 Task: Find connections with filter location Parchim with filter topic #CVwith filter profile language Spanish with filter current company LANXESS with filter school Medical jobs updates with filter industry Retail Apparel and Fashion with filter service category Public Speaking with filter keywords title Construction Worker
Action: Mouse moved to (654, 114)
Screenshot: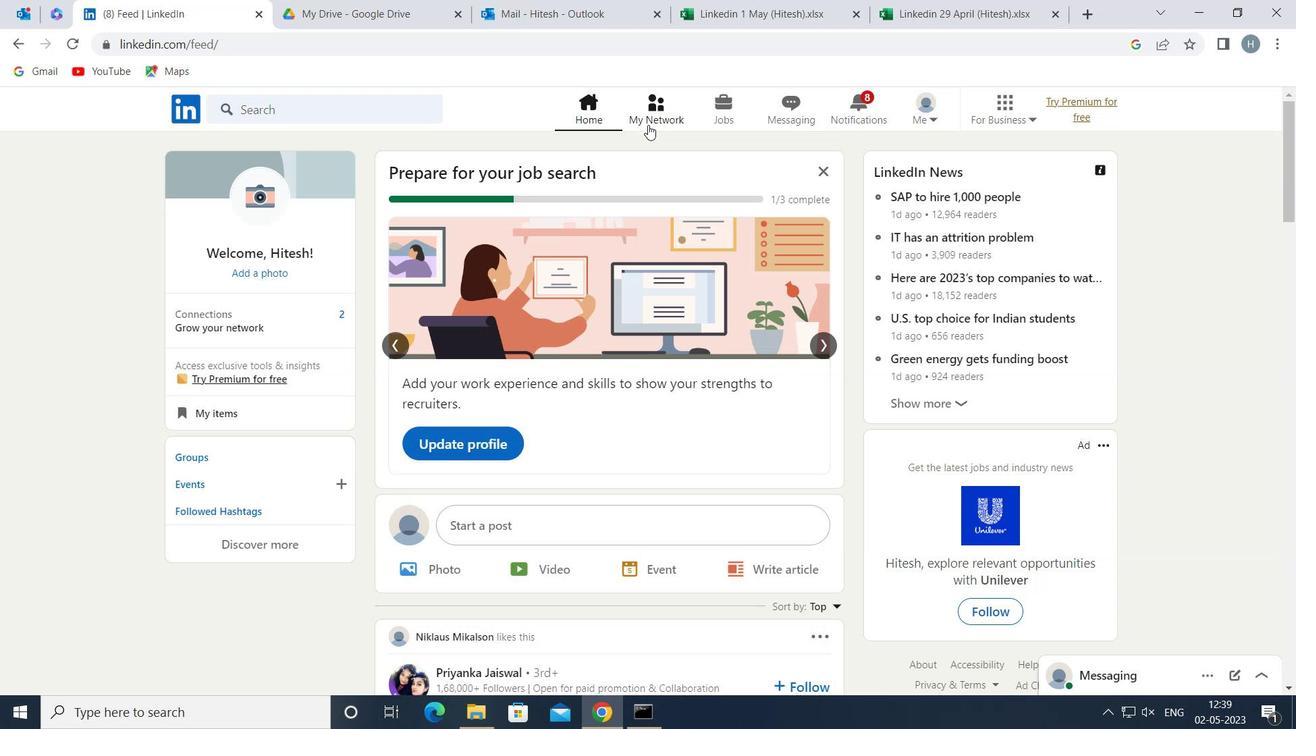 
Action: Mouse pressed left at (654, 114)
Screenshot: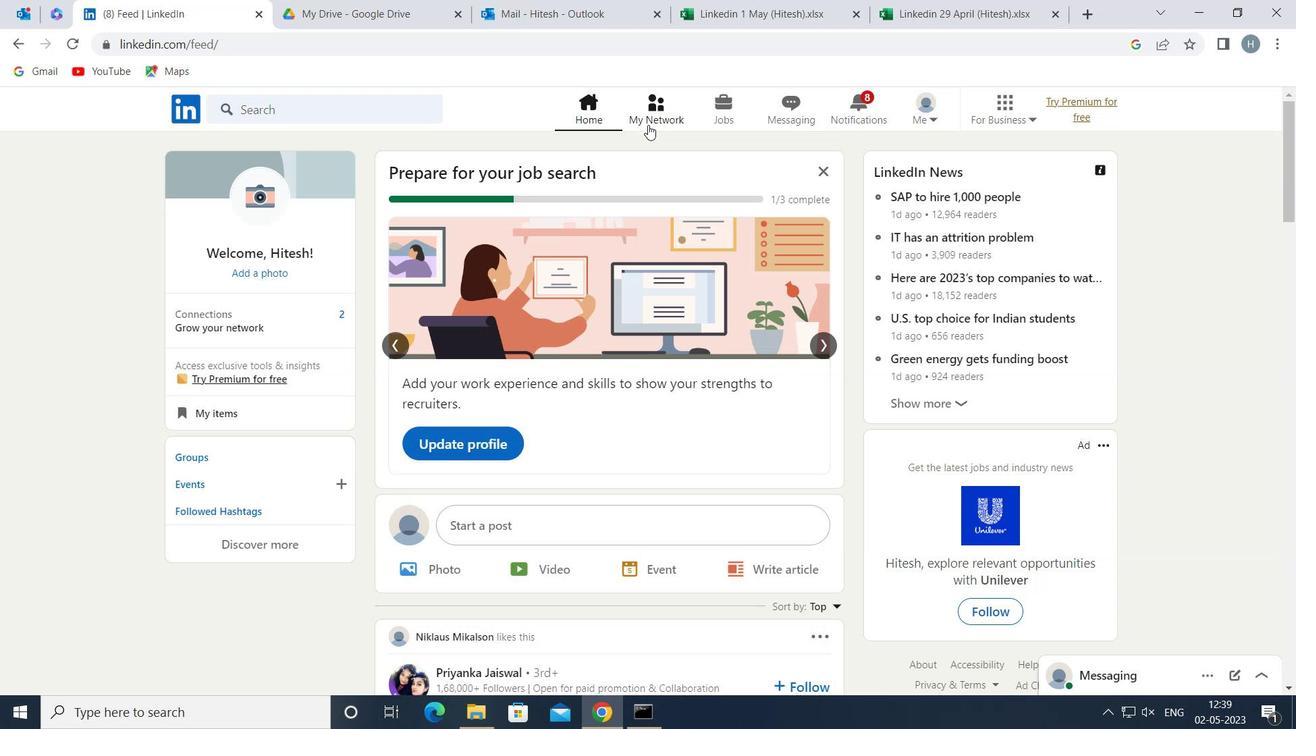 
Action: Mouse moved to (374, 205)
Screenshot: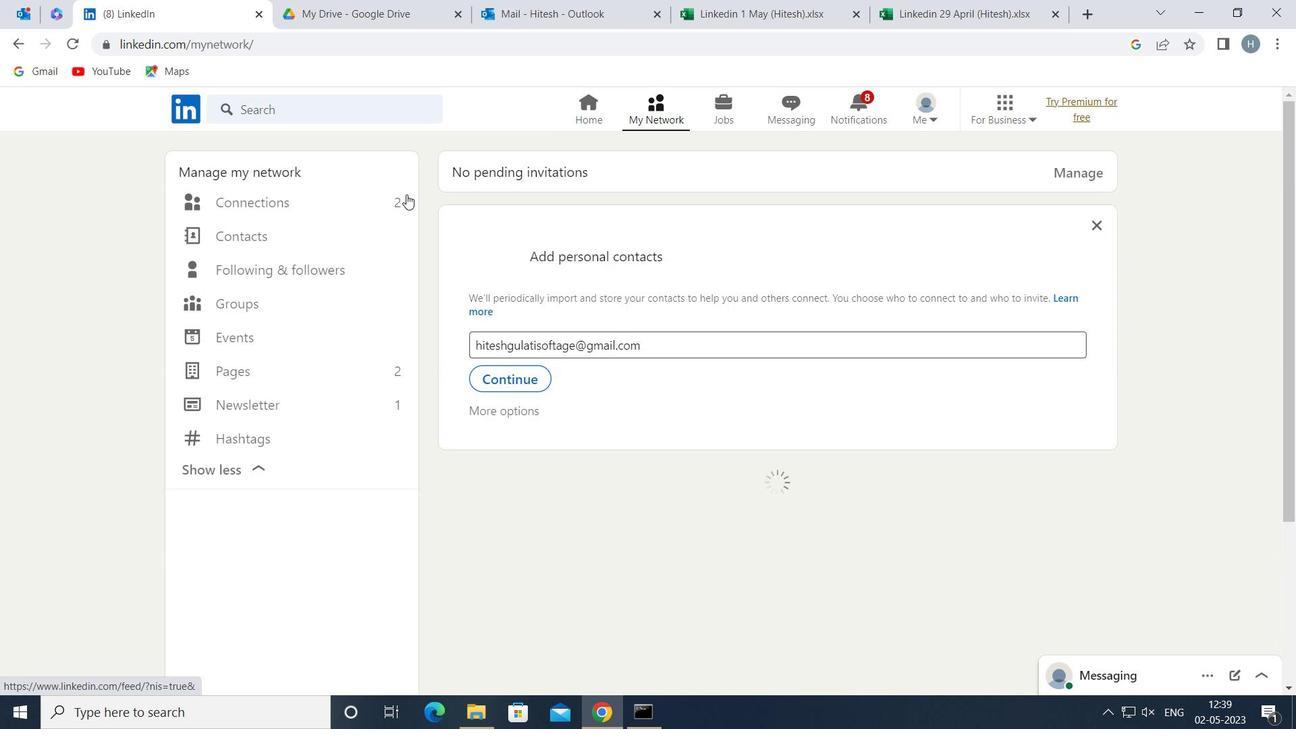 
Action: Mouse pressed left at (374, 205)
Screenshot: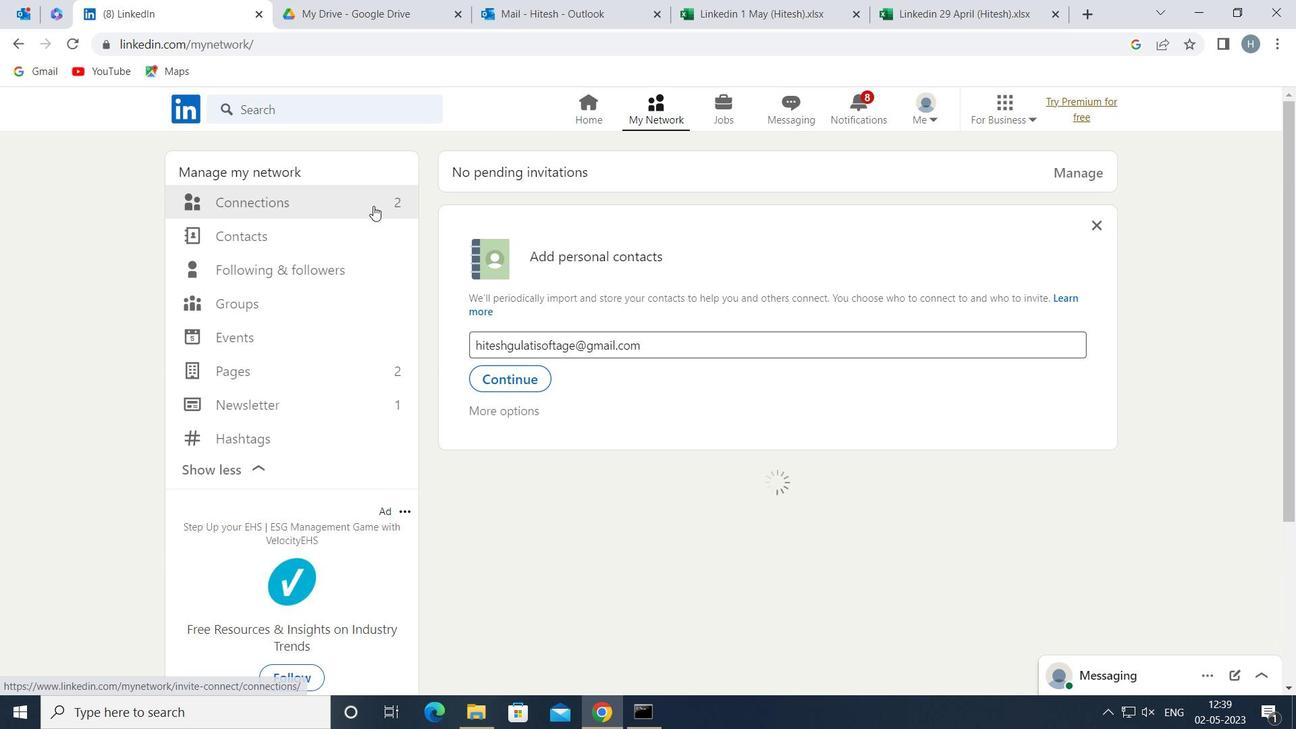 
Action: Mouse moved to (739, 202)
Screenshot: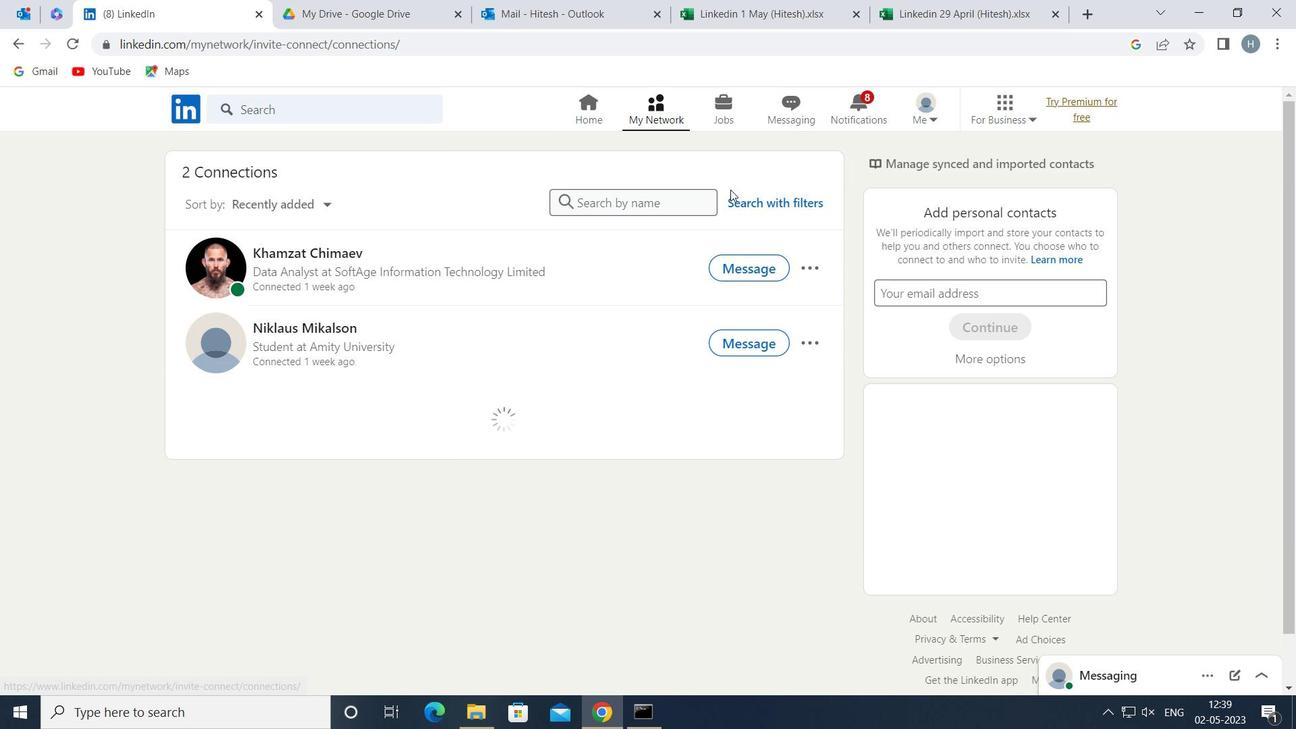 
Action: Mouse pressed left at (739, 202)
Screenshot: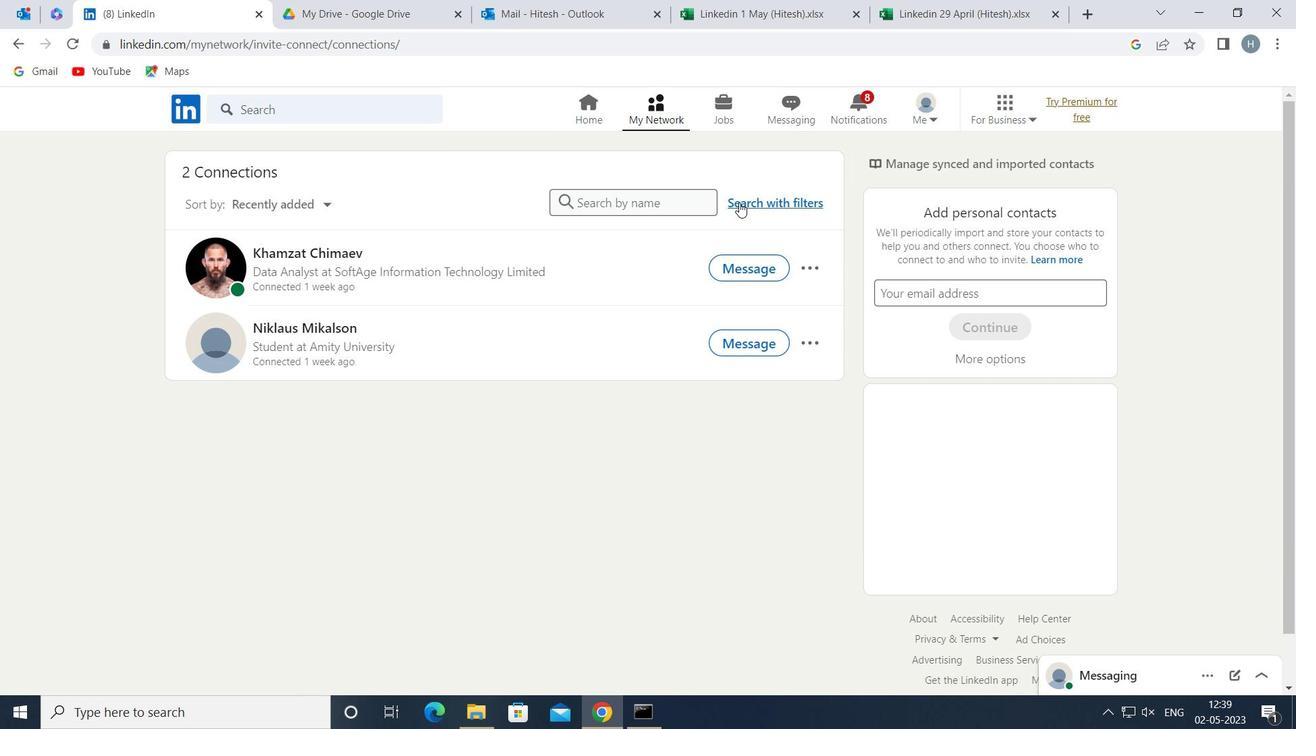 
Action: Mouse moved to (696, 157)
Screenshot: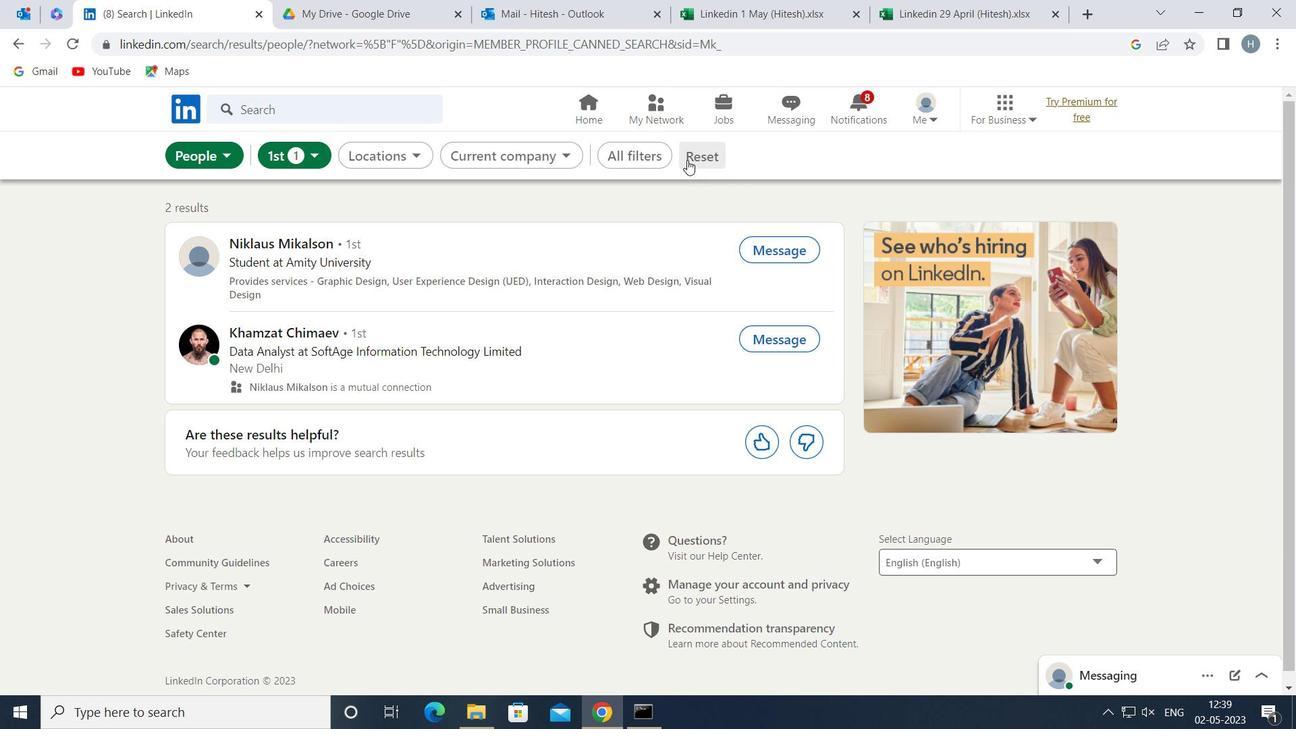 
Action: Mouse pressed left at (696, 157)
Screenshot: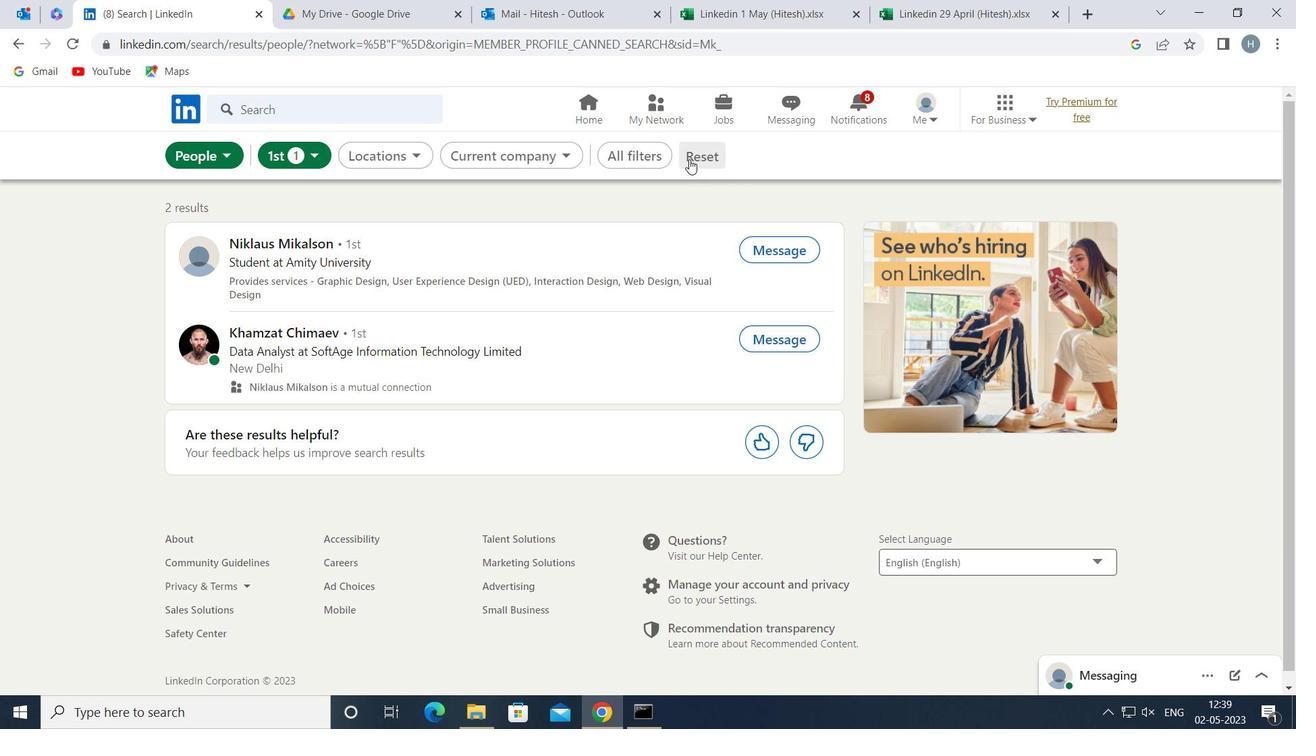 
Action: Mouse moved to (686, 151)
Screenshot: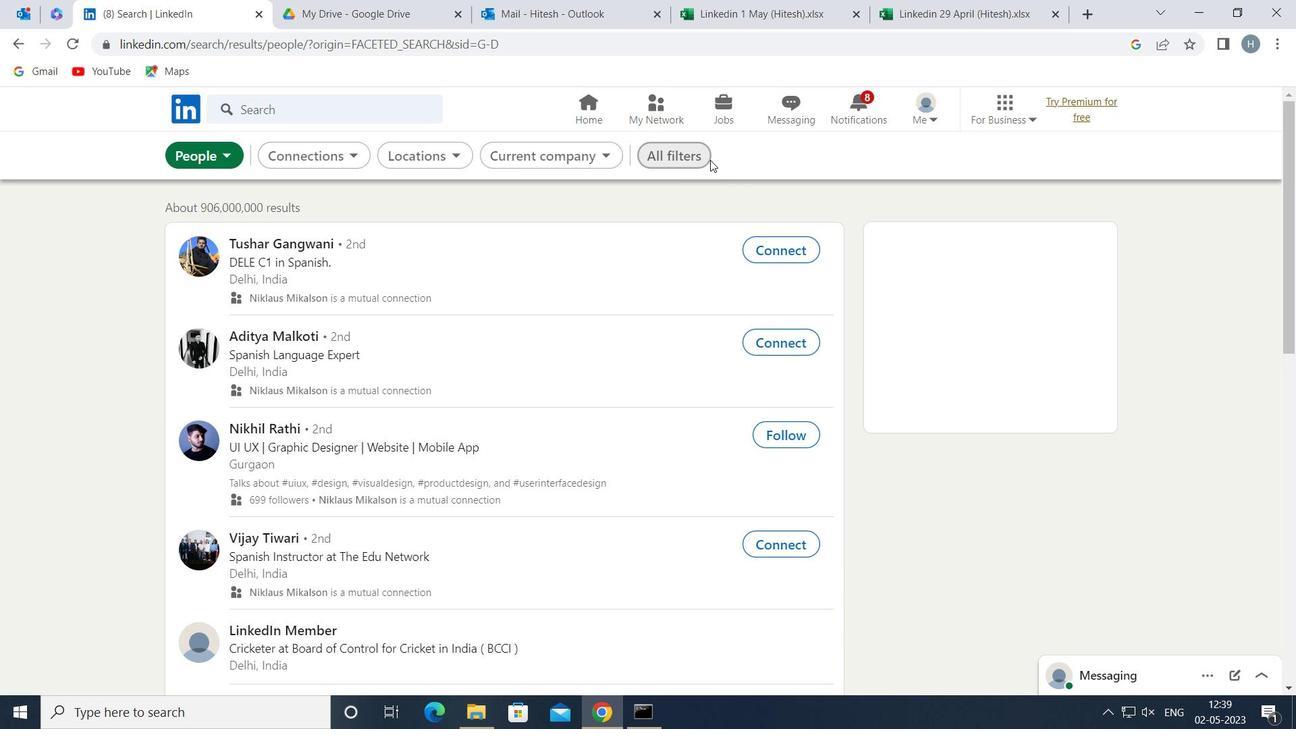 
Action: Mouse pressed left at (686, 151)
Screenshot: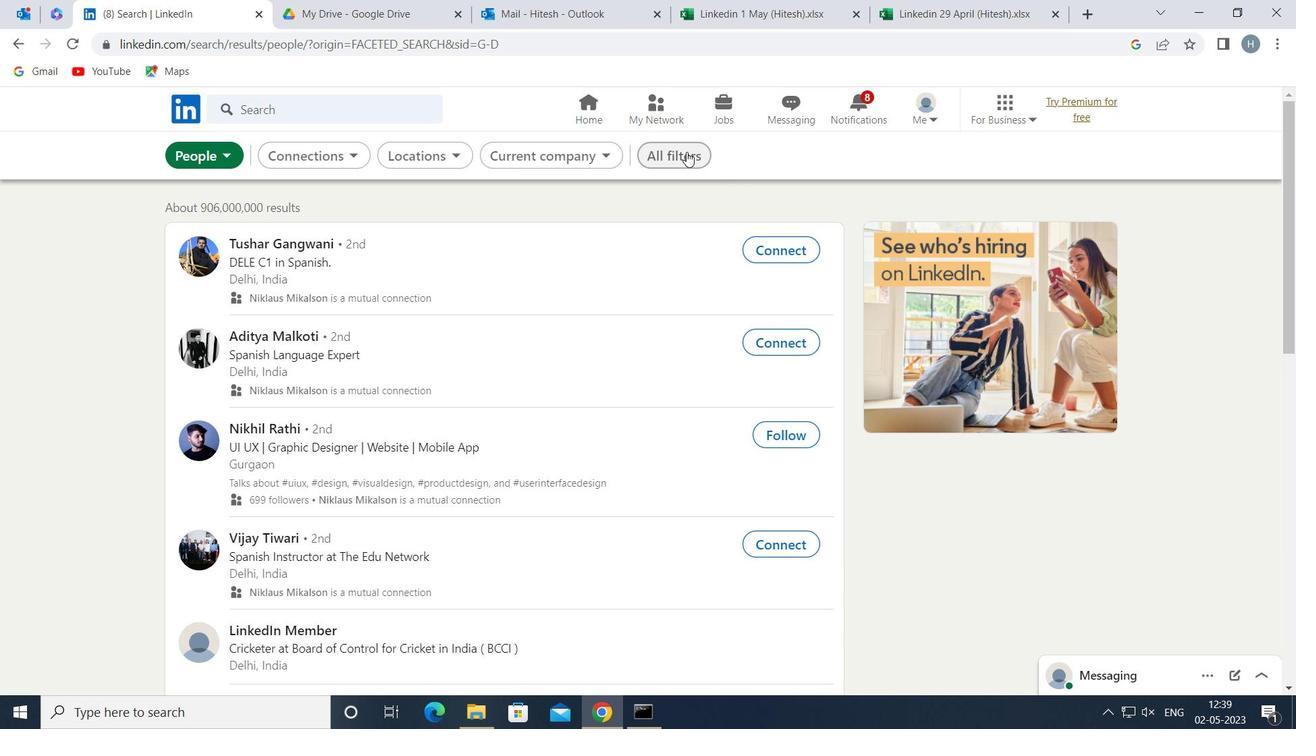 
Action: Mouse moved to (973, 295)
Screenshot: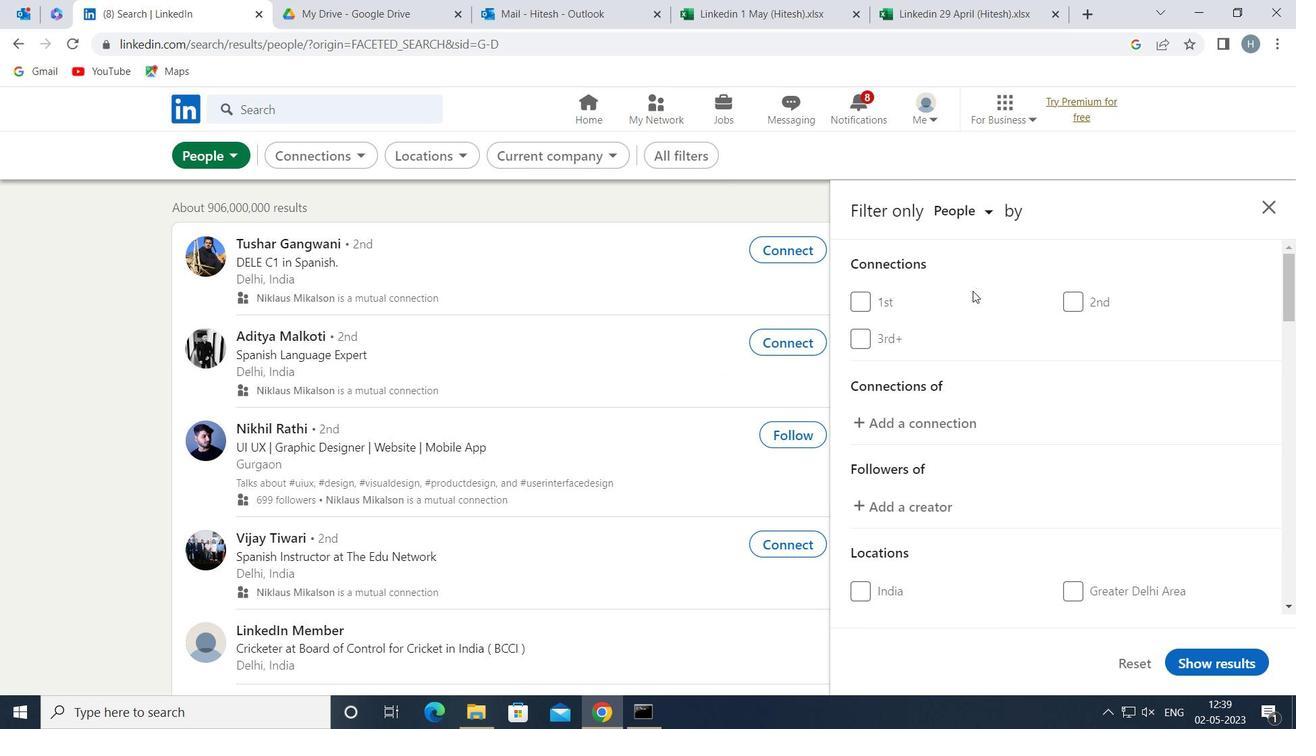 
Action: Mouse scrolled (973, 295) with delta (0, 0)
Screenshot: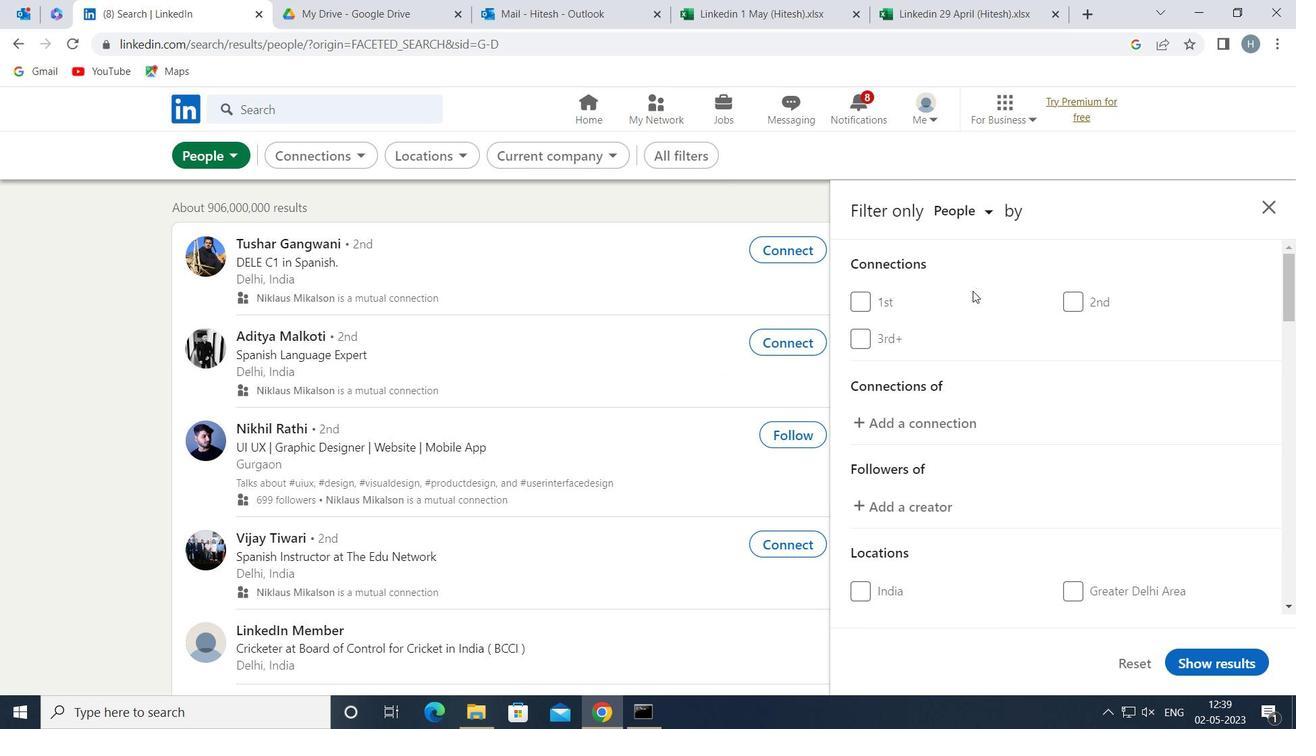 
Action: Mouse moved to (973, 298)
Screenshot: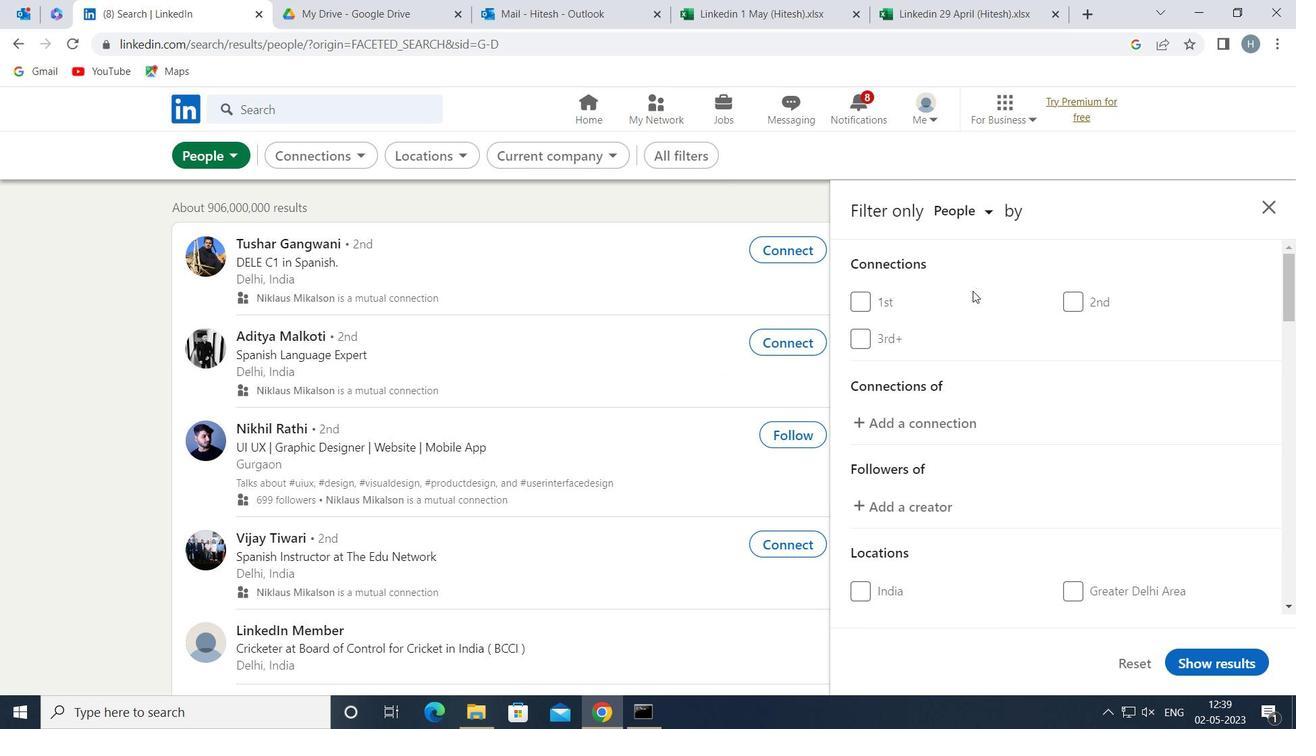 
Action: Mouse scrolled (973, 297) with delta (0, 0)
Screenshot: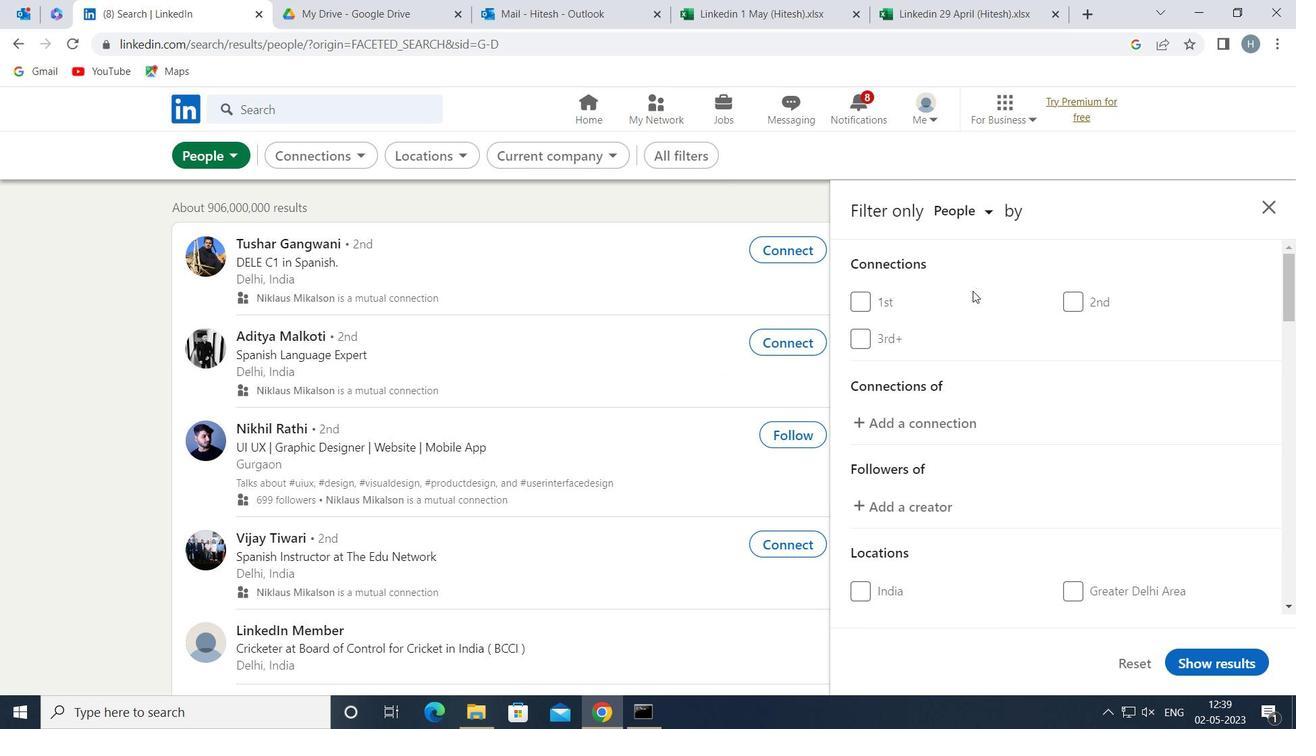 
Action: Mouse moved to (973, 302)
Screenshot: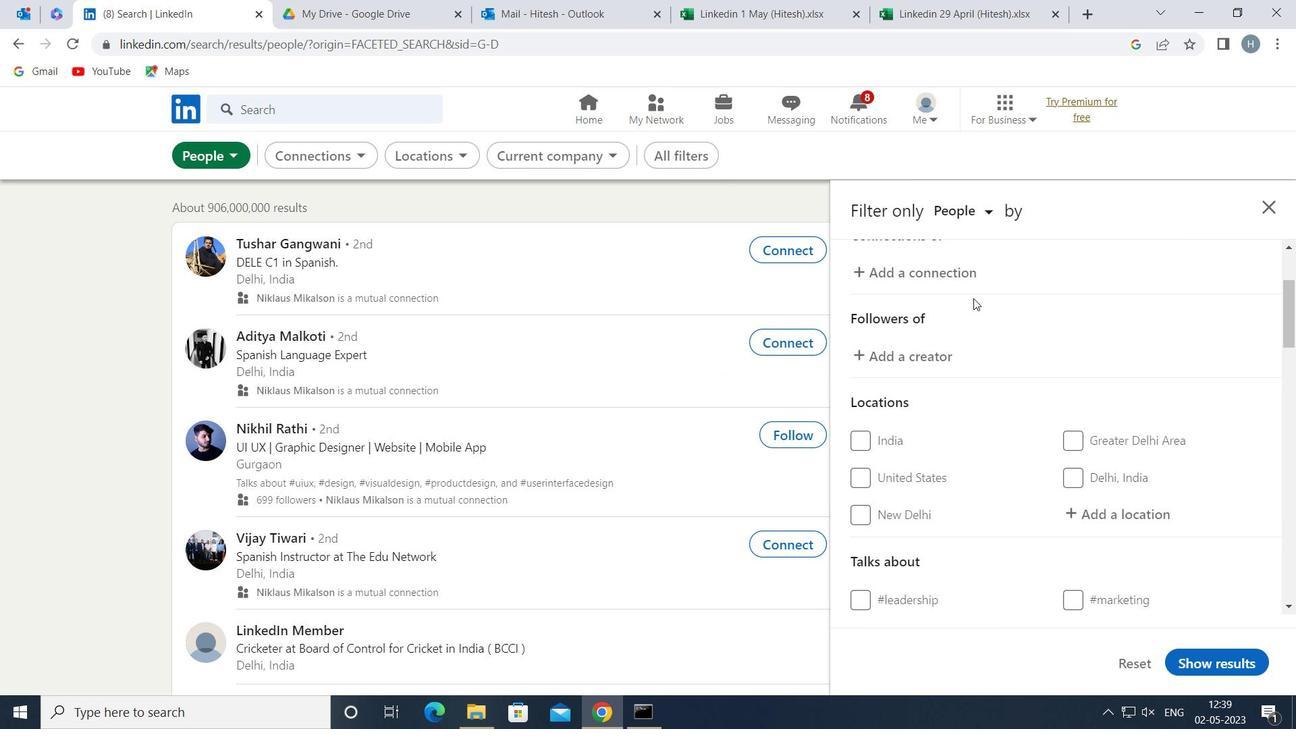 
Action: Mouse scrolled (973, 301) with delta (0, 0)
Screenshot: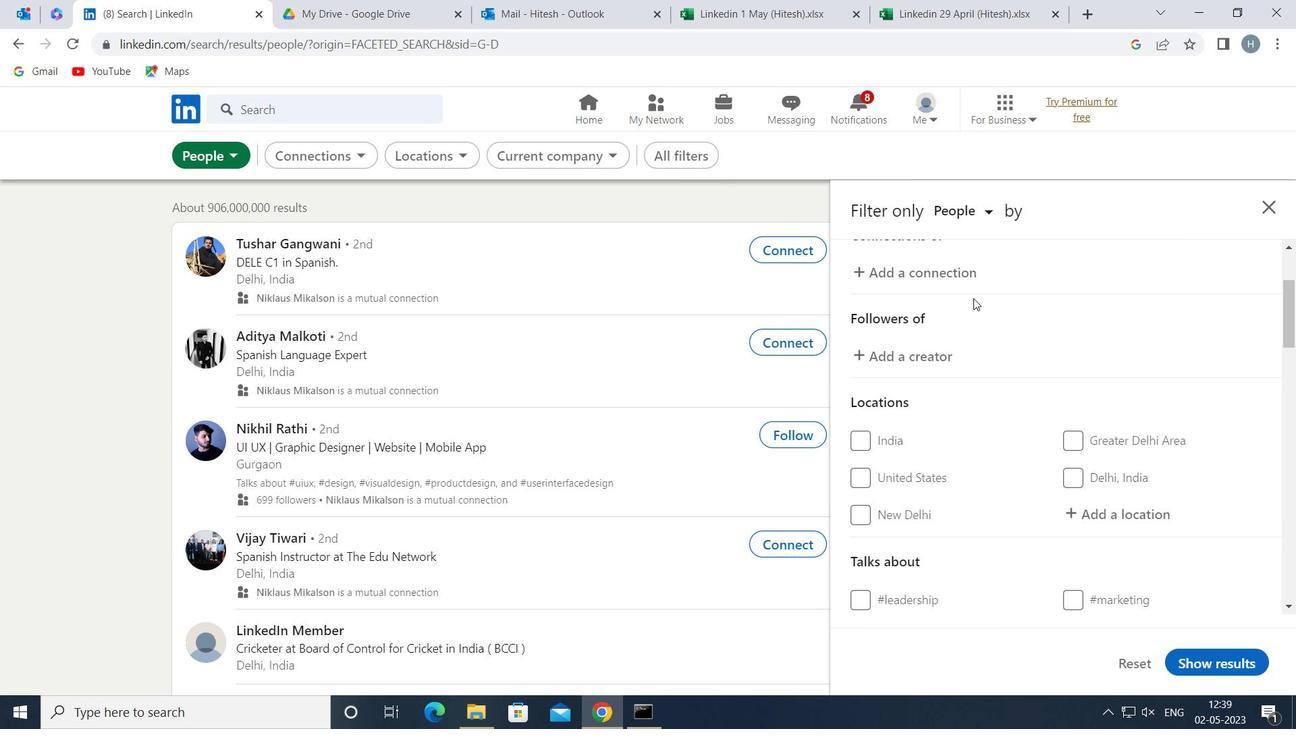 
Action: Mouse moved to (1089, 405)
Screenshot: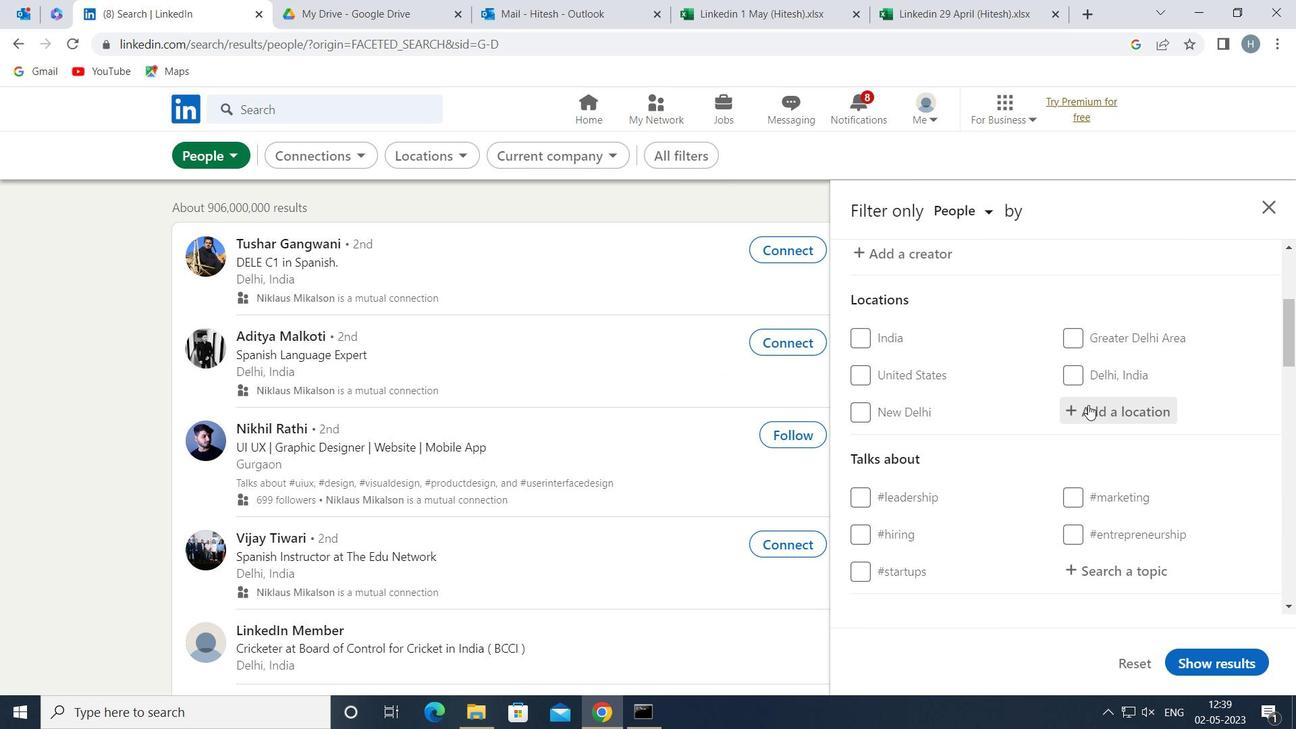 
Action: Mouse pressed left at (1089, 405)
Screenshot: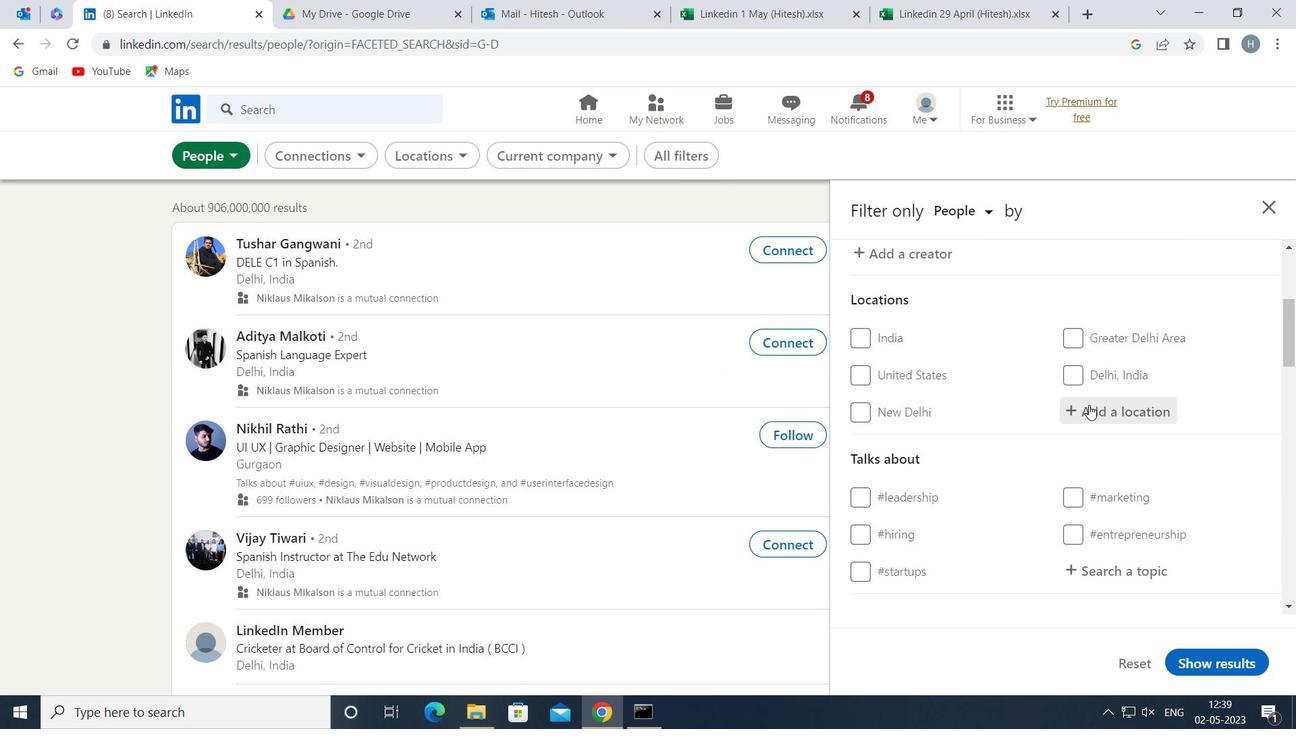 
Action: Mouse moved to (1092, 405)
Screenshot: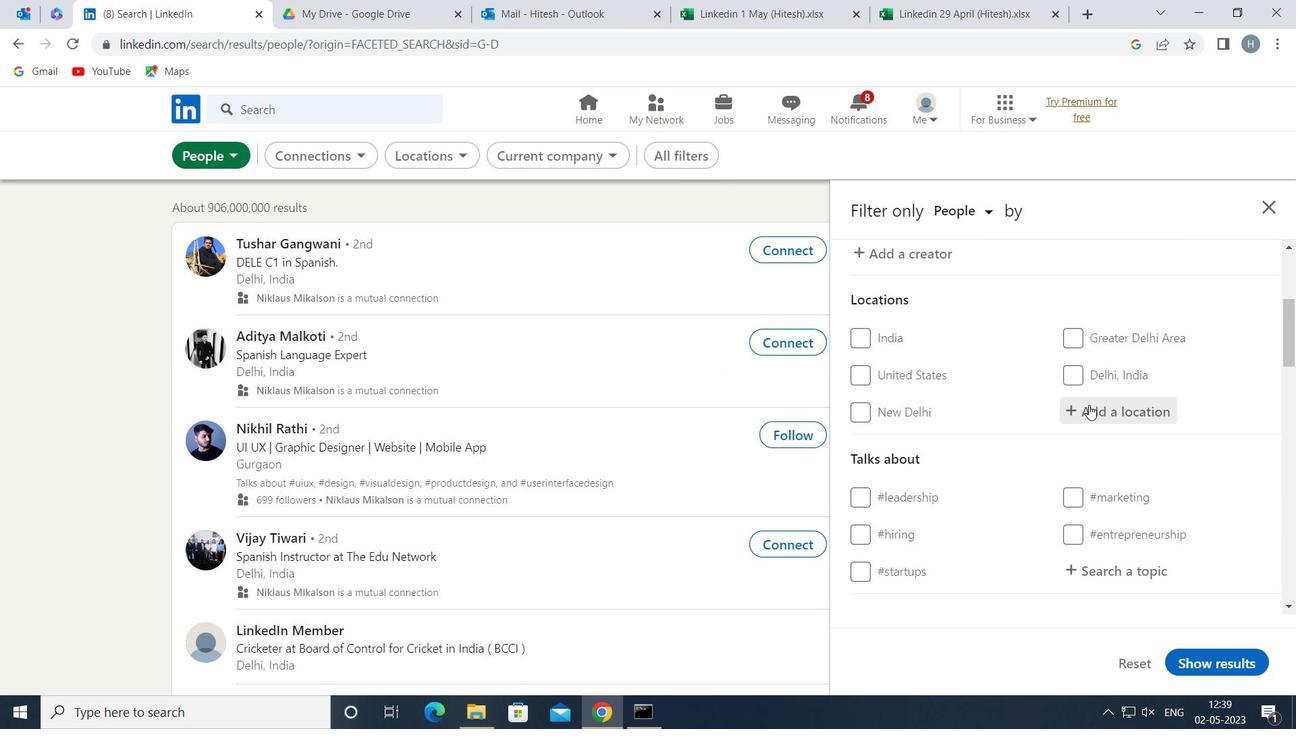 
Action: Key pressed <Key.shift>PARCHIM
Screenshot: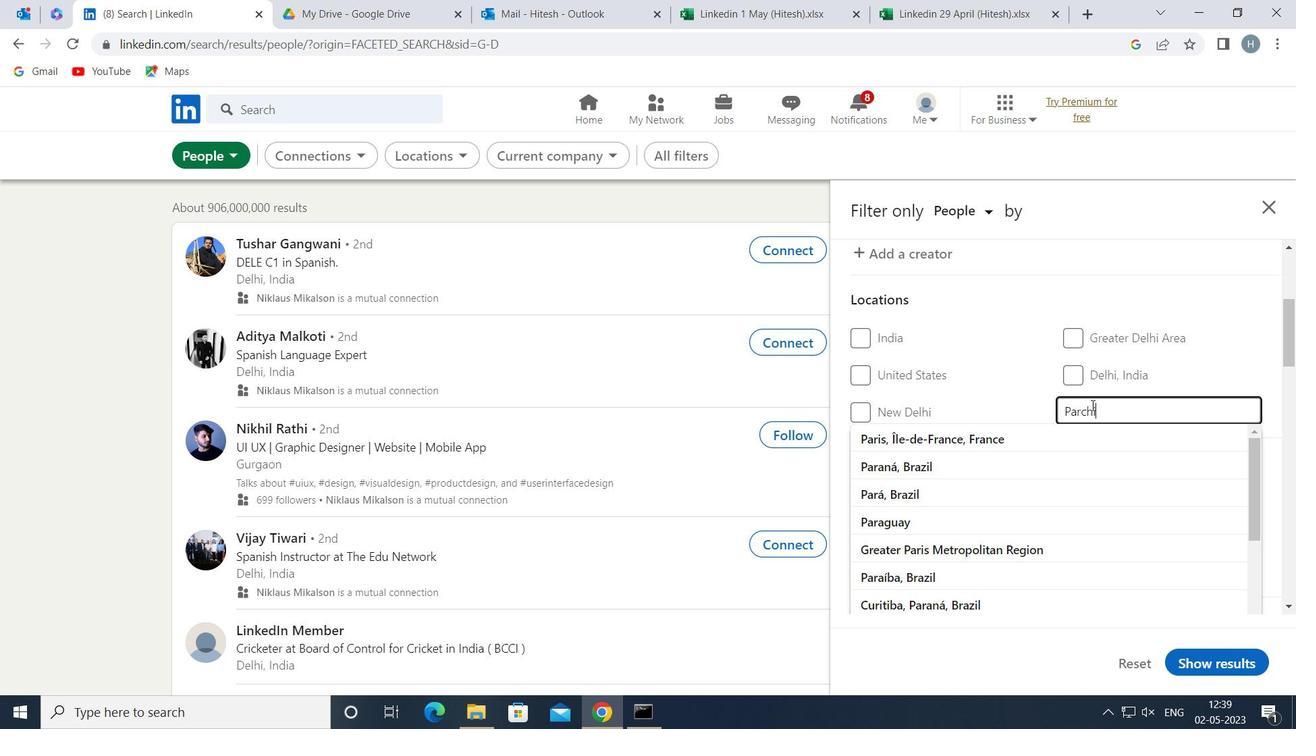 
Action: Mouse moved to (1134, 434)
Screenshot: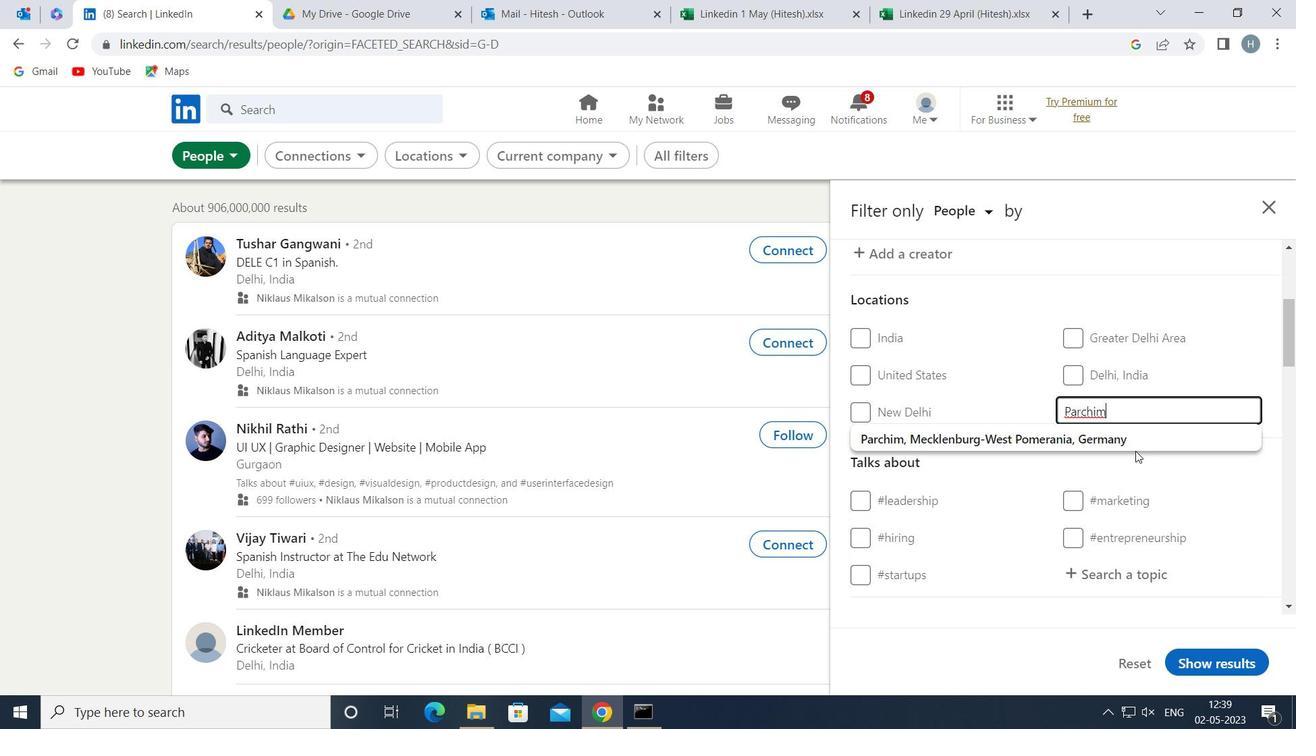 
Action: Mouse pressed left at (1134, 434)
Screenshot: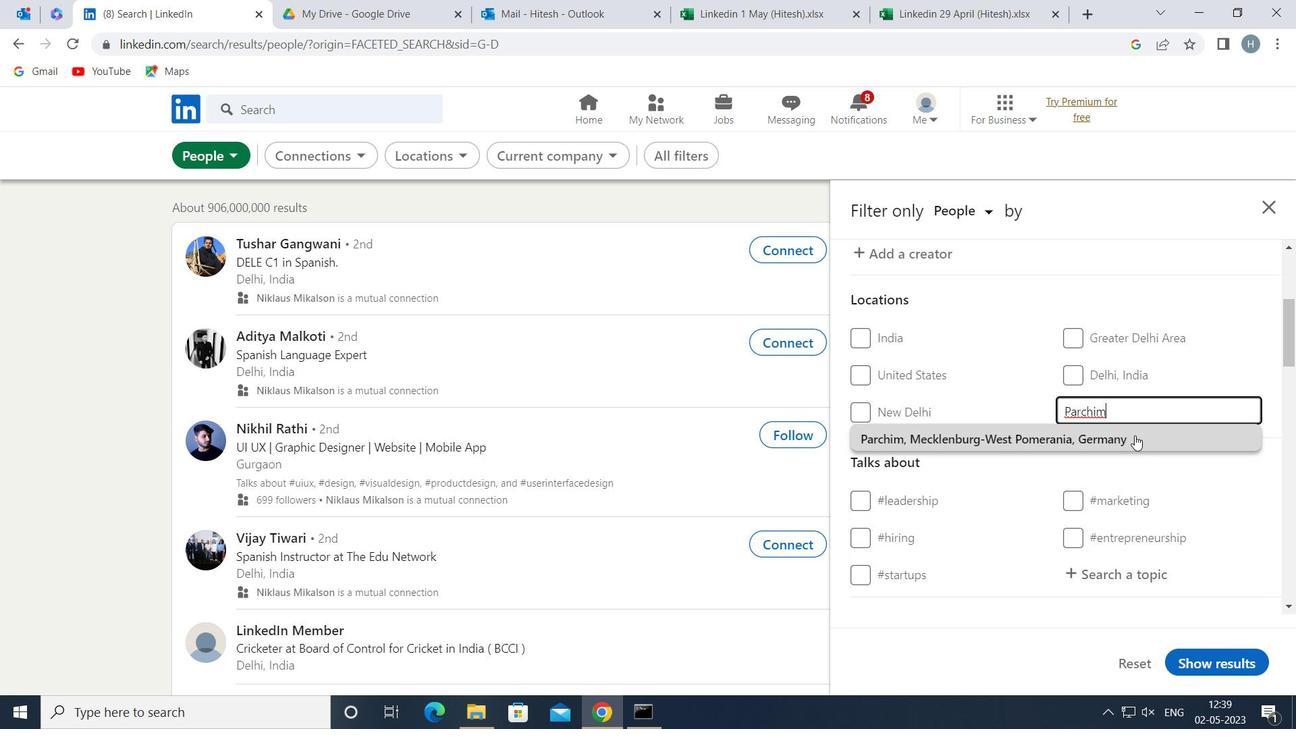 
Action: Mouse moved to (1130, 443)
Screenshot: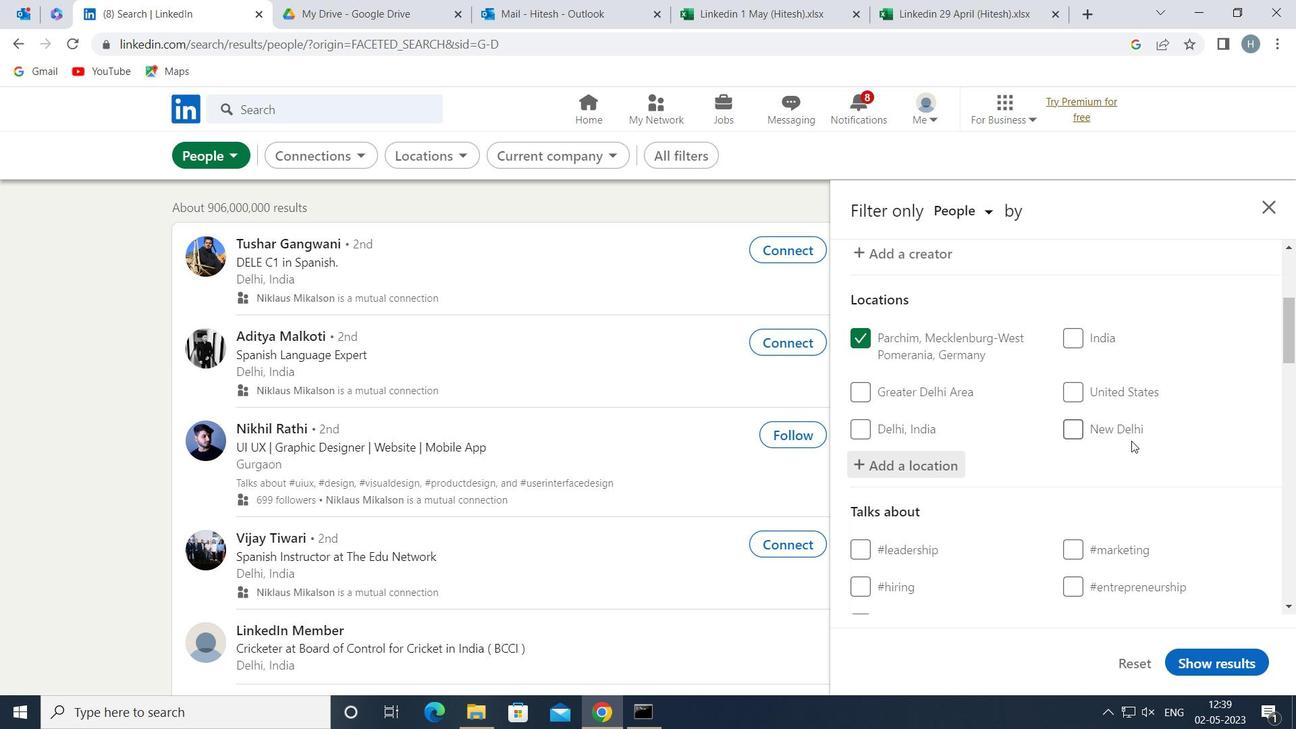 
Action: Mouse scrolled (1130, 442) with delta (0, 0)
Screenshot: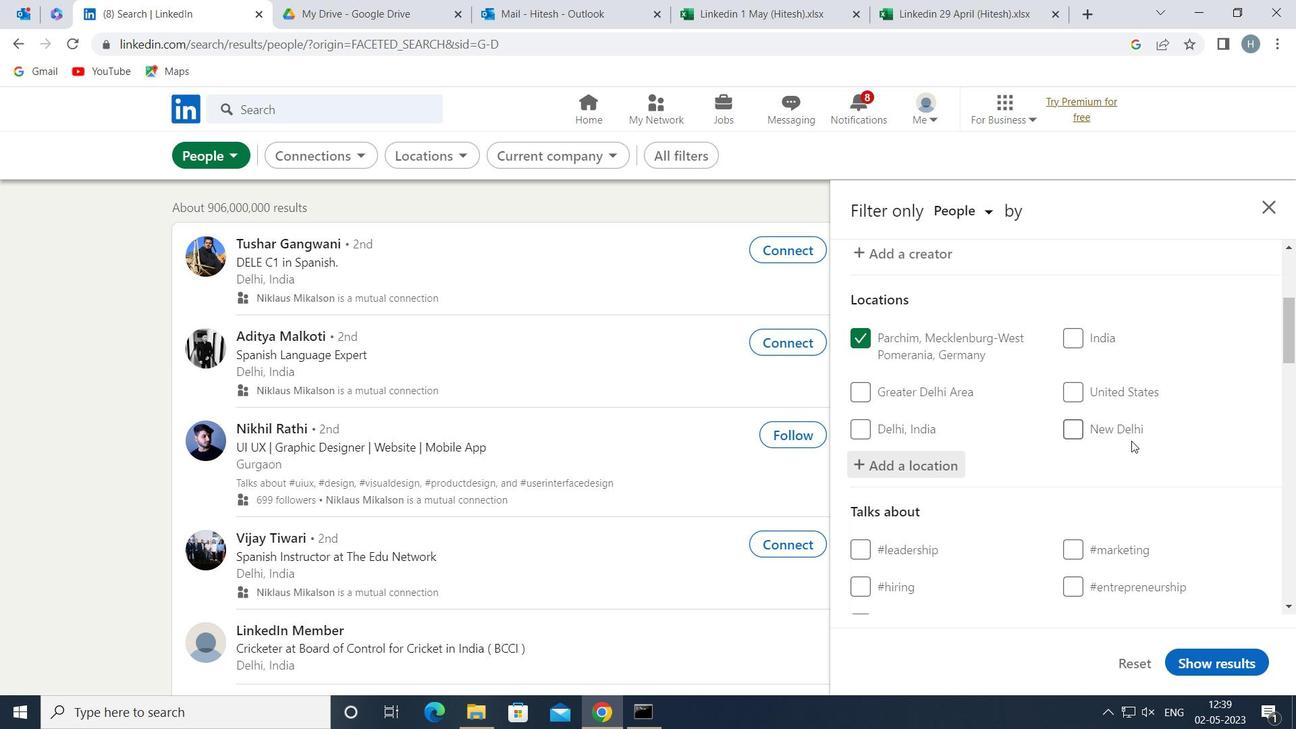 
Action: Mouse moved to (1130, 443)
Screenshot: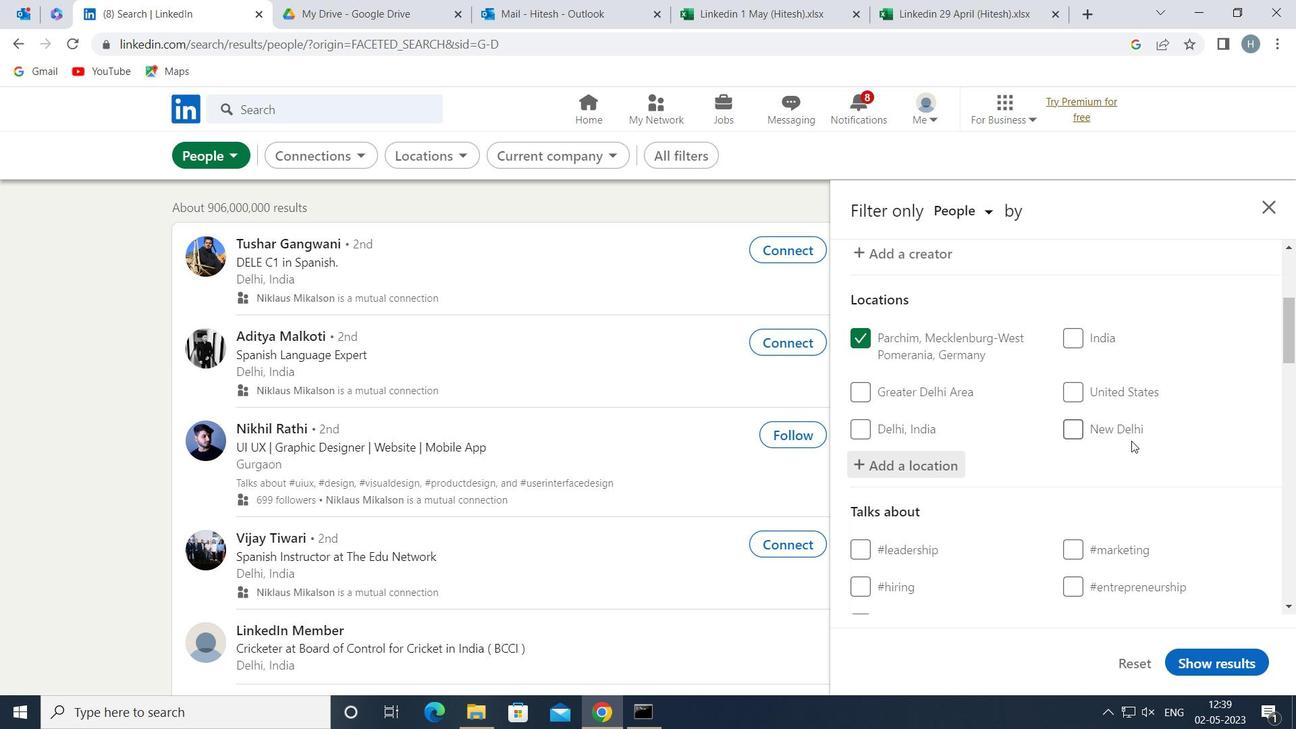 
Action: Mouse scrolled (1130, 442) with delta (0, 0)
Screenshot: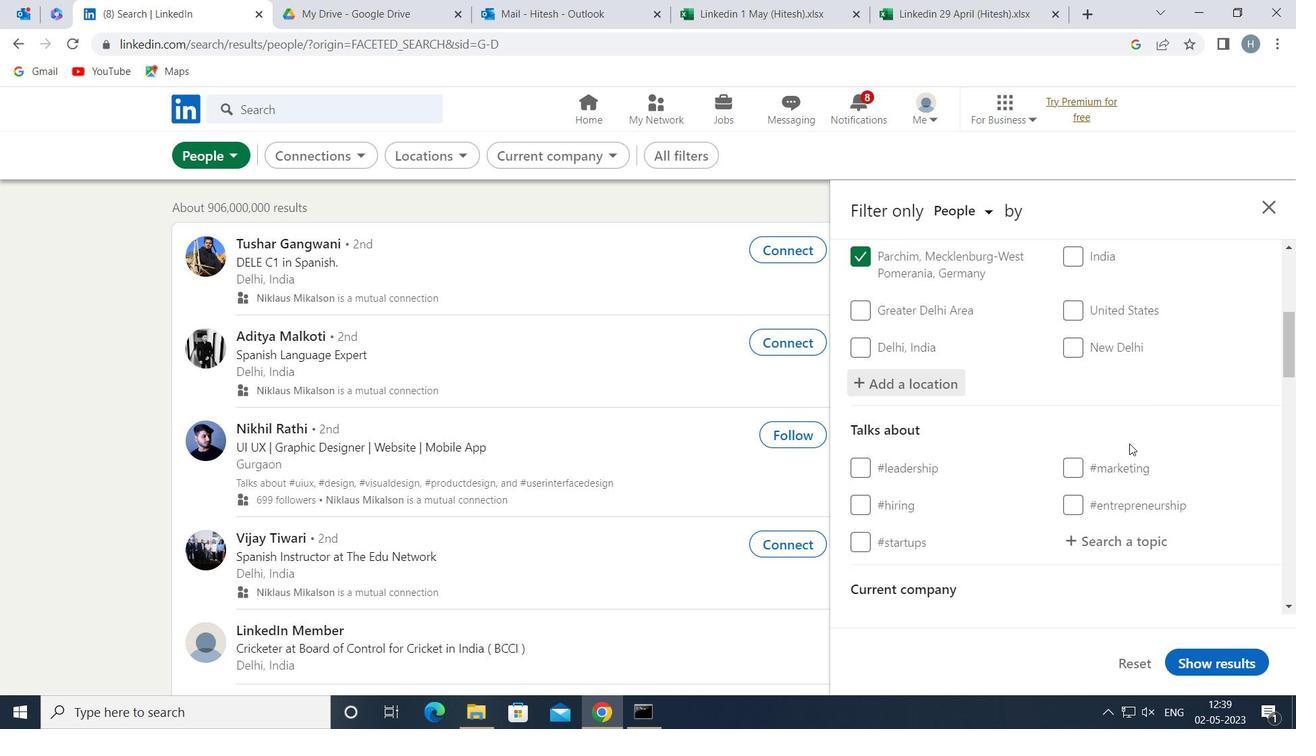 
Action: Mouse moved to (1139, 457)
Screenshot: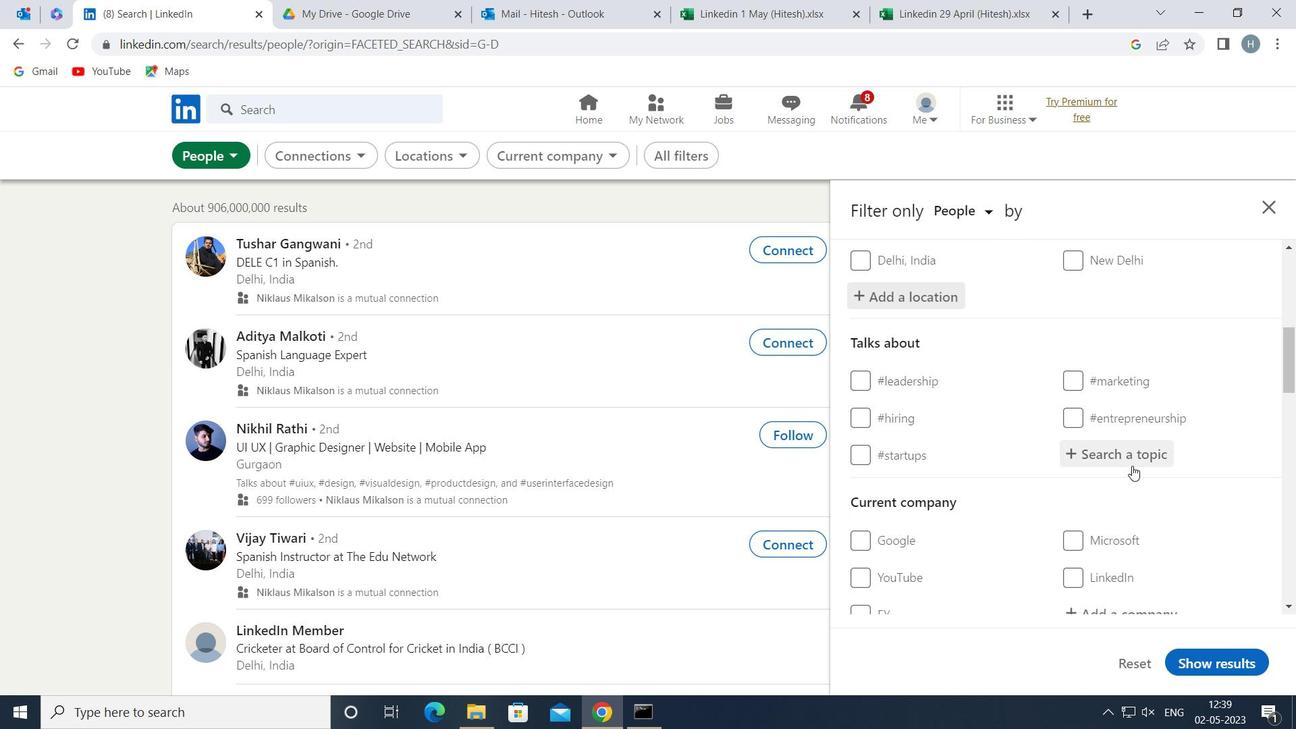 
Action: Mouse pressed left at (1139, 457)
Screenshot: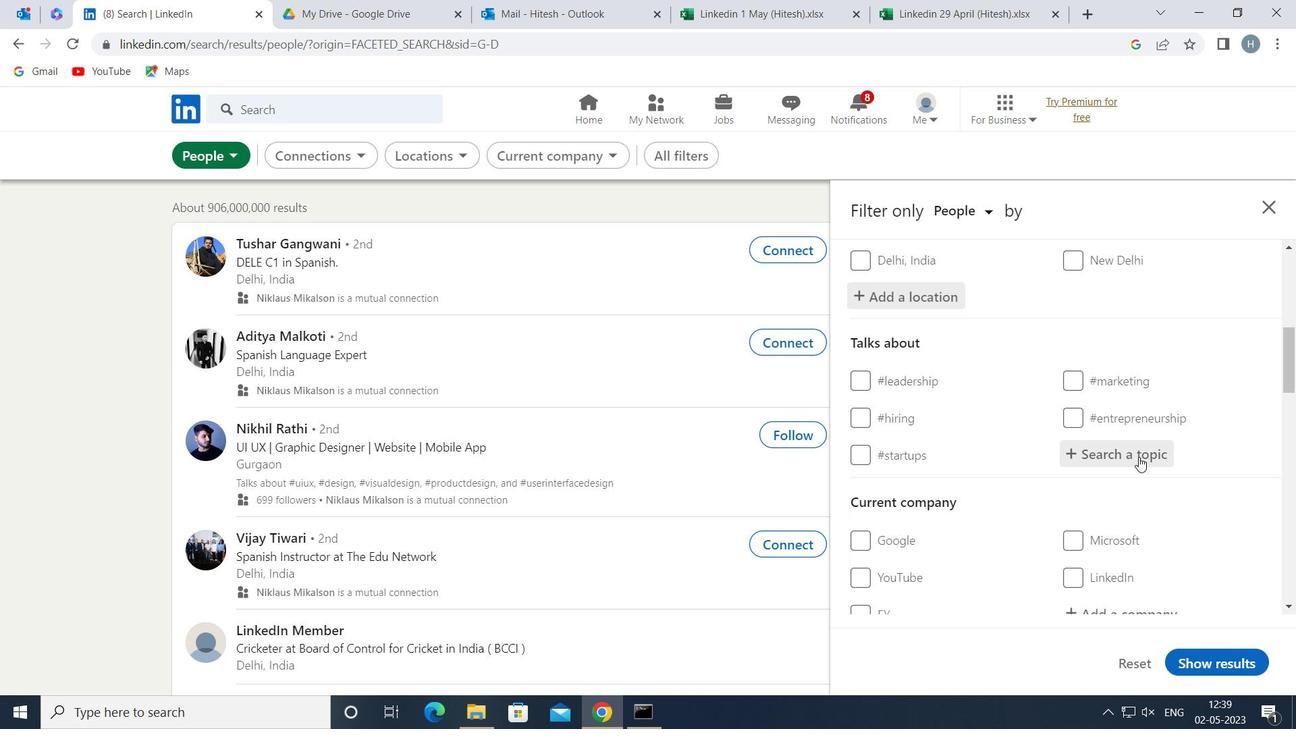 
Action: Key pressed <Key.shift>CV
Screenshot: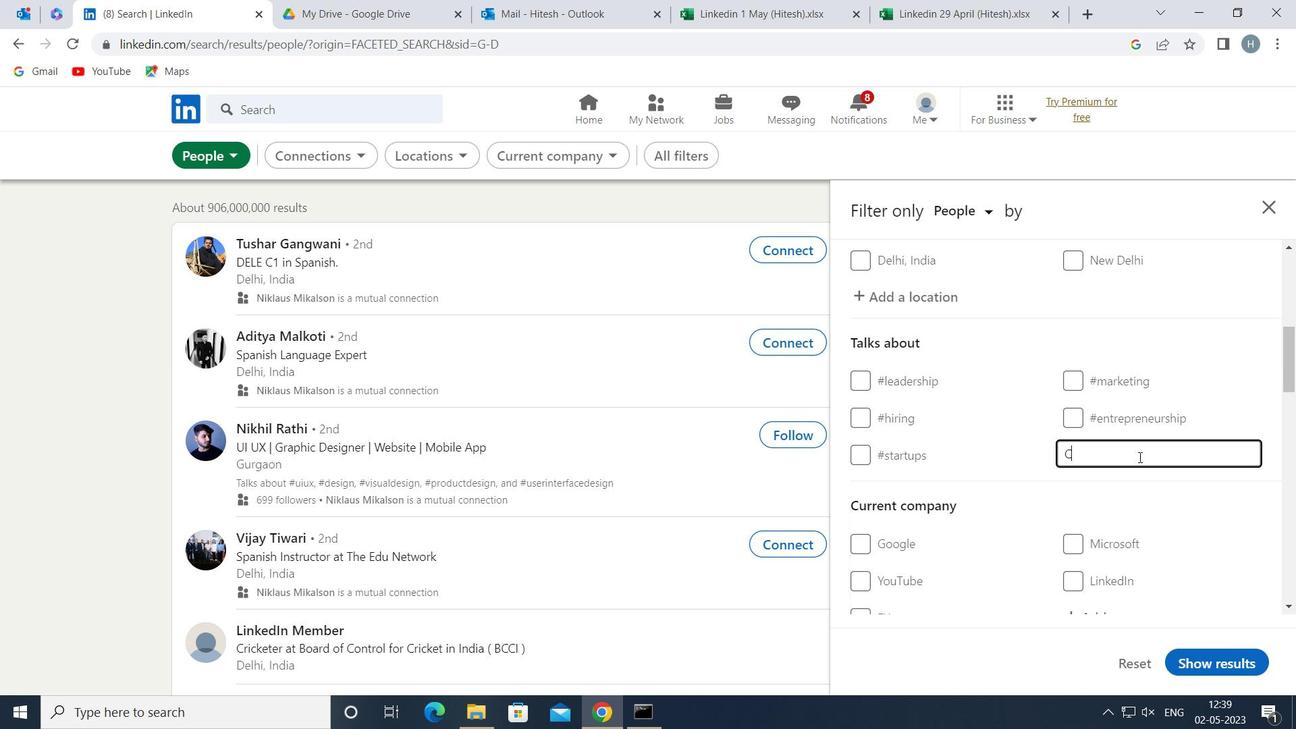 
Action: Mouse moved to (1132, 480)
Screenshot: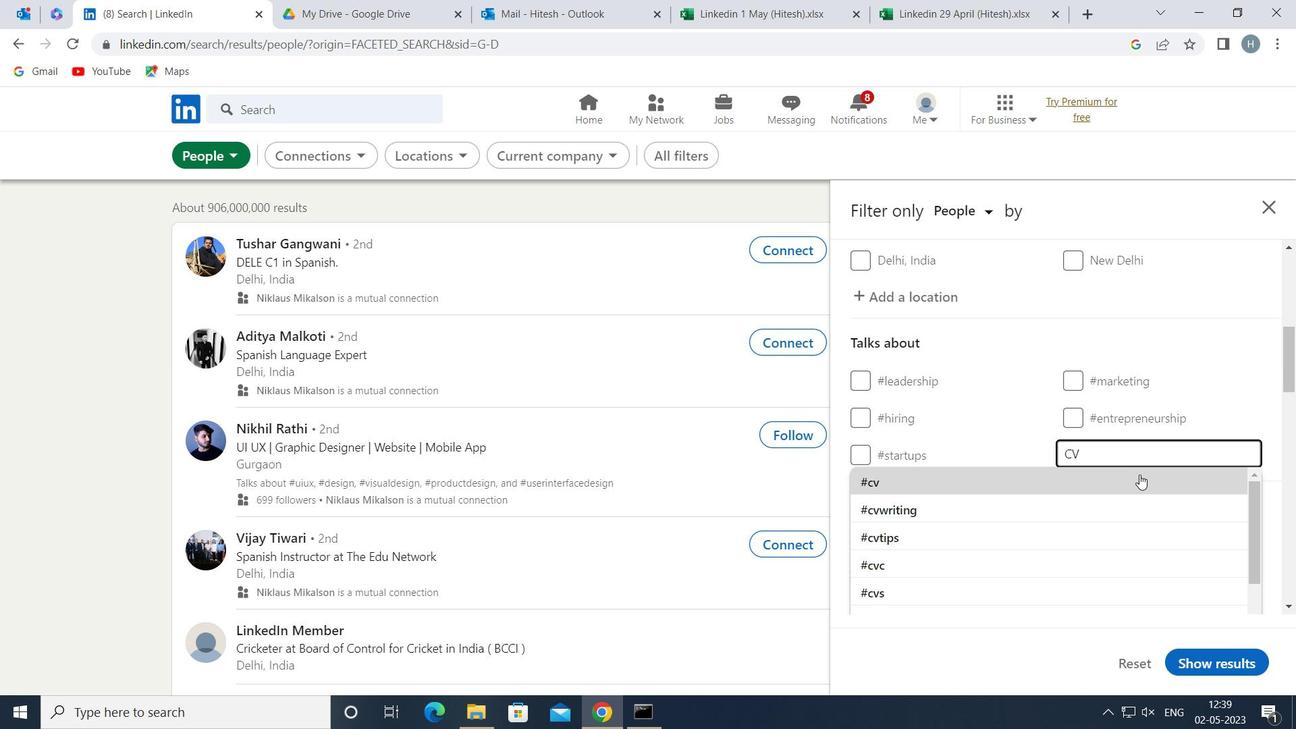 
Action: Mouse pressed left at (1132, 480)
Screenshot: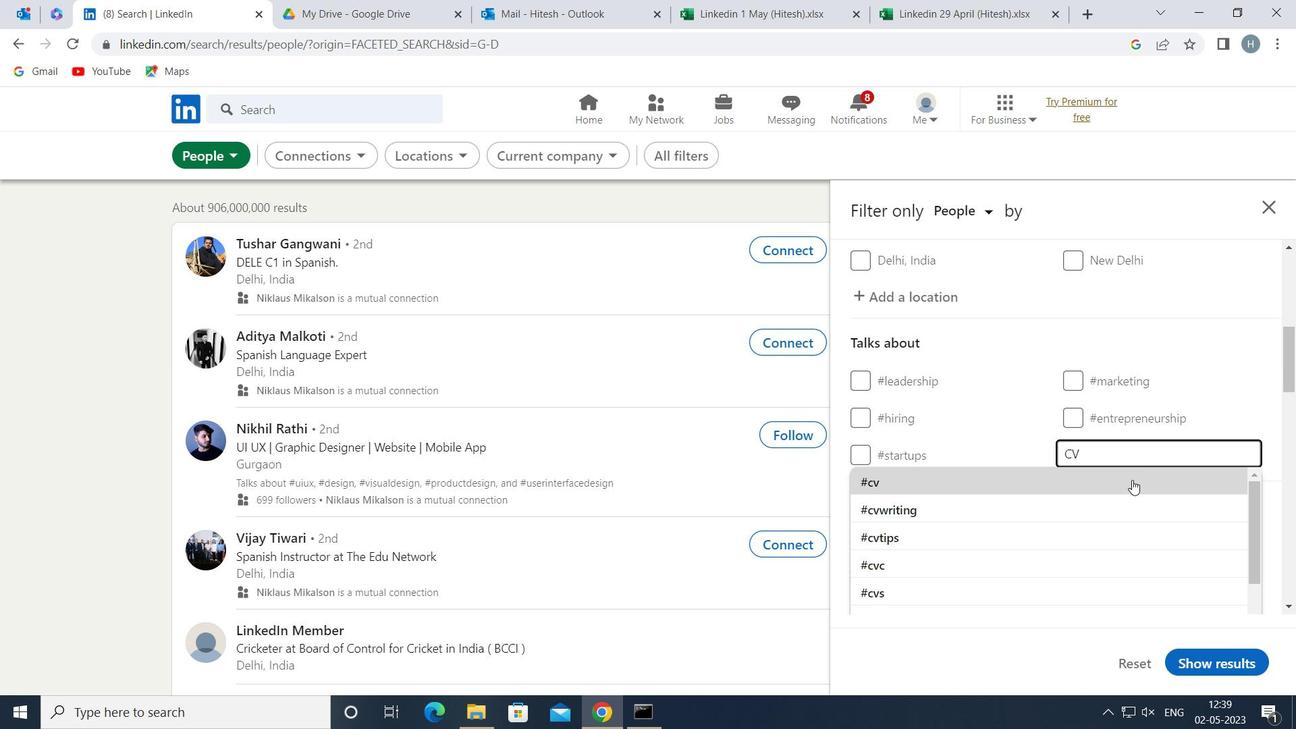 
Action: Mouse moved to (1120, 478)
Screenshot: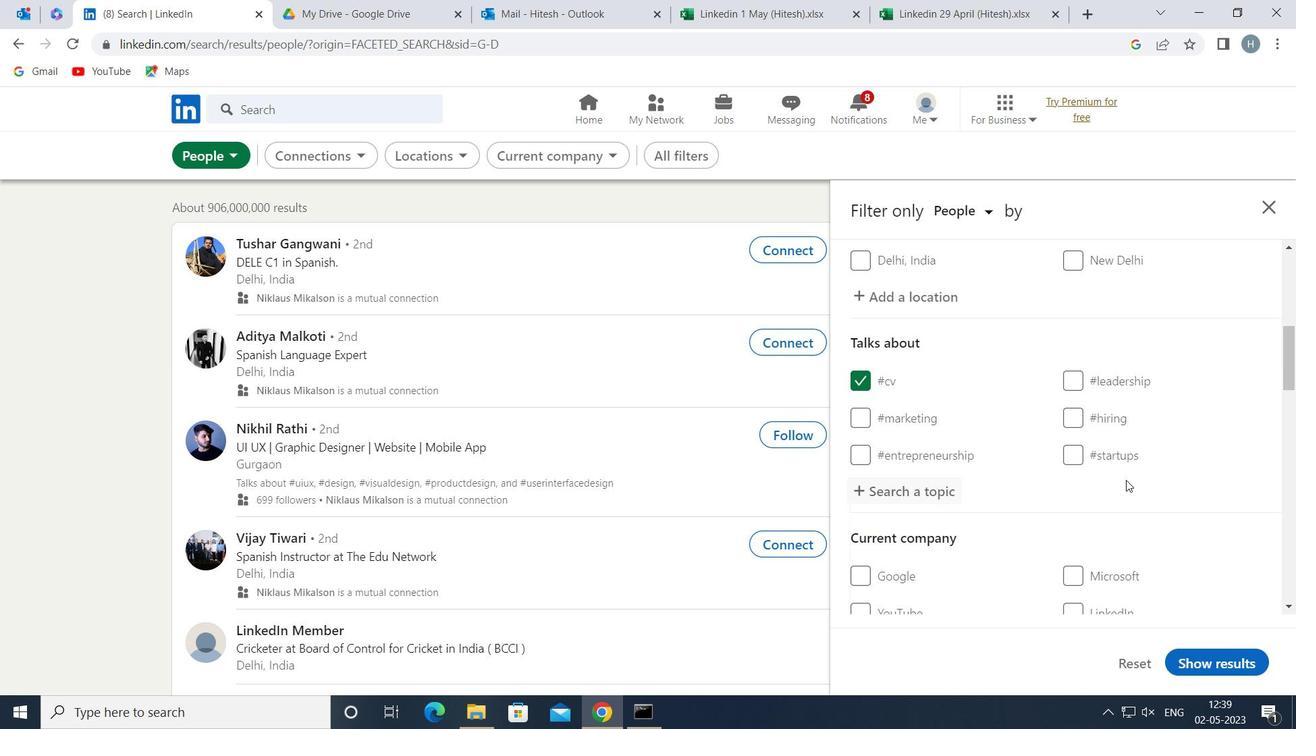 
Action: Mouse scrolled (1120, 478) with delta (0, 0)
Screenshot: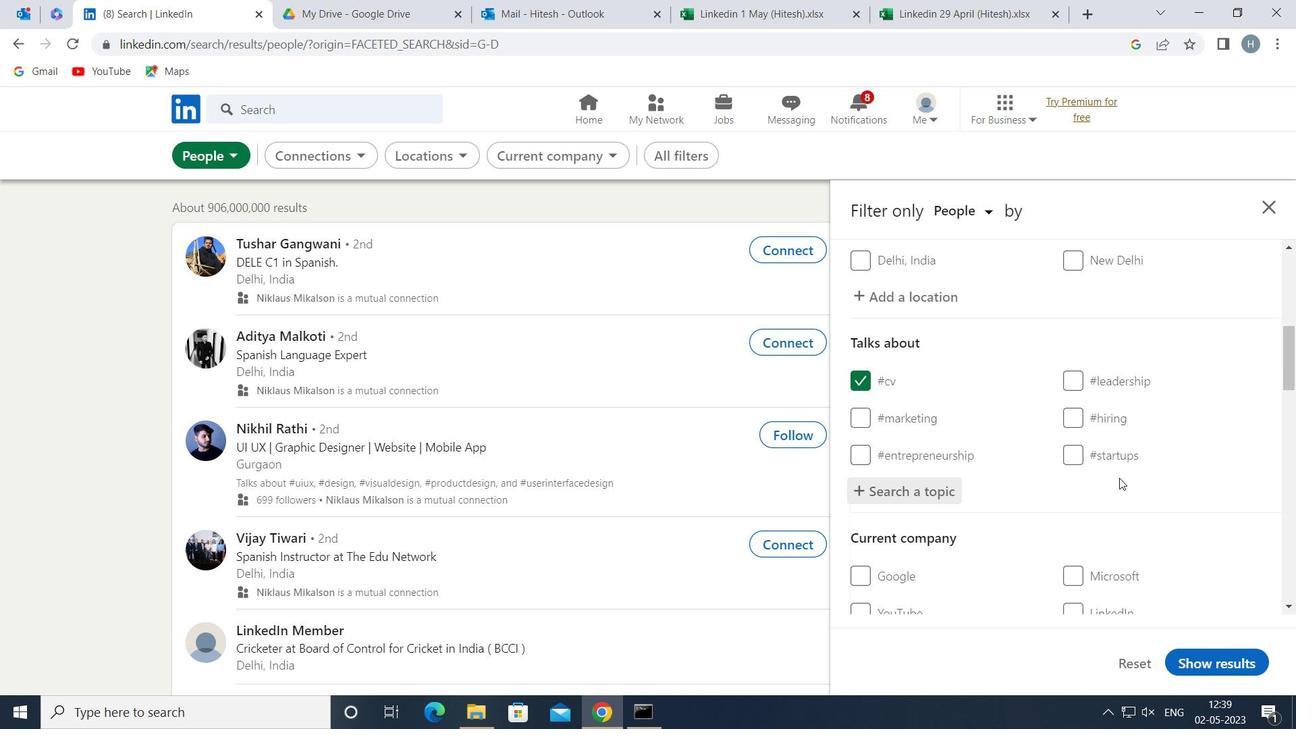 
Action: Mouse moved to (1117, 478)
Screenshot: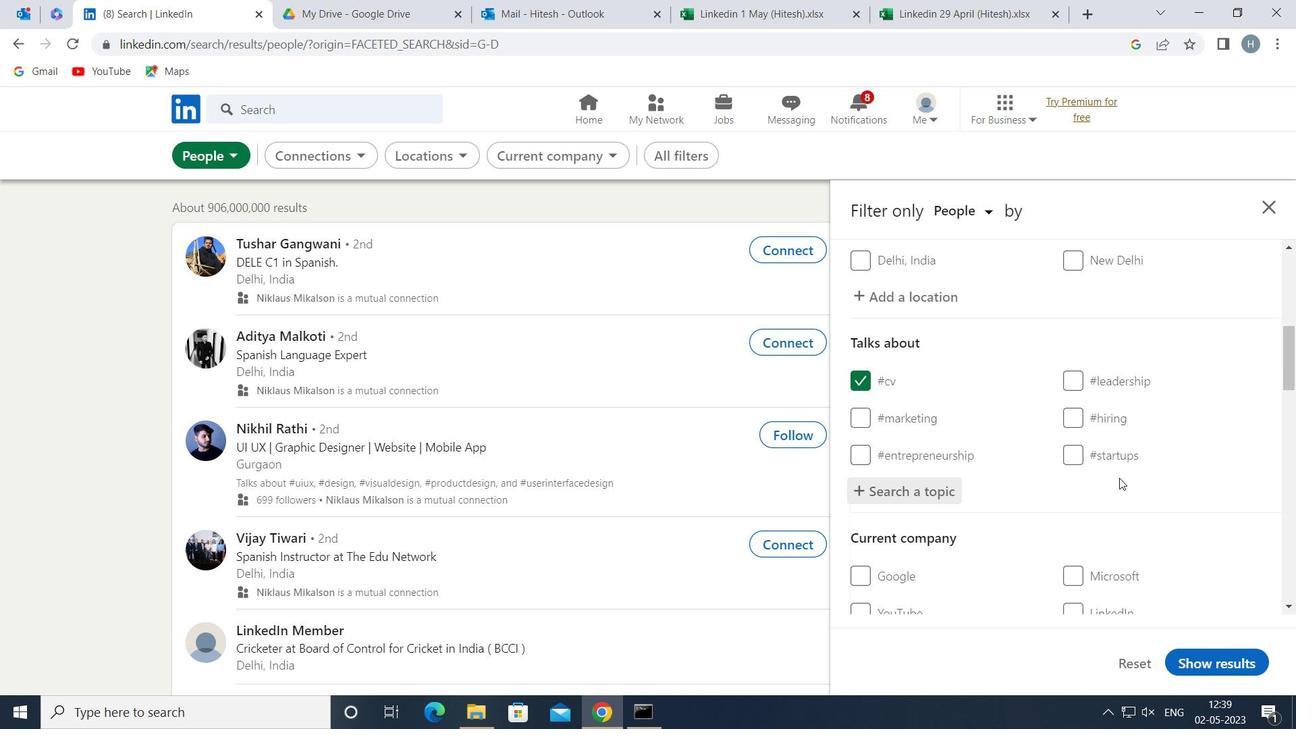 
Action: Mouse scrolled (1117, 478) with delta (0, 0)
Screenshot: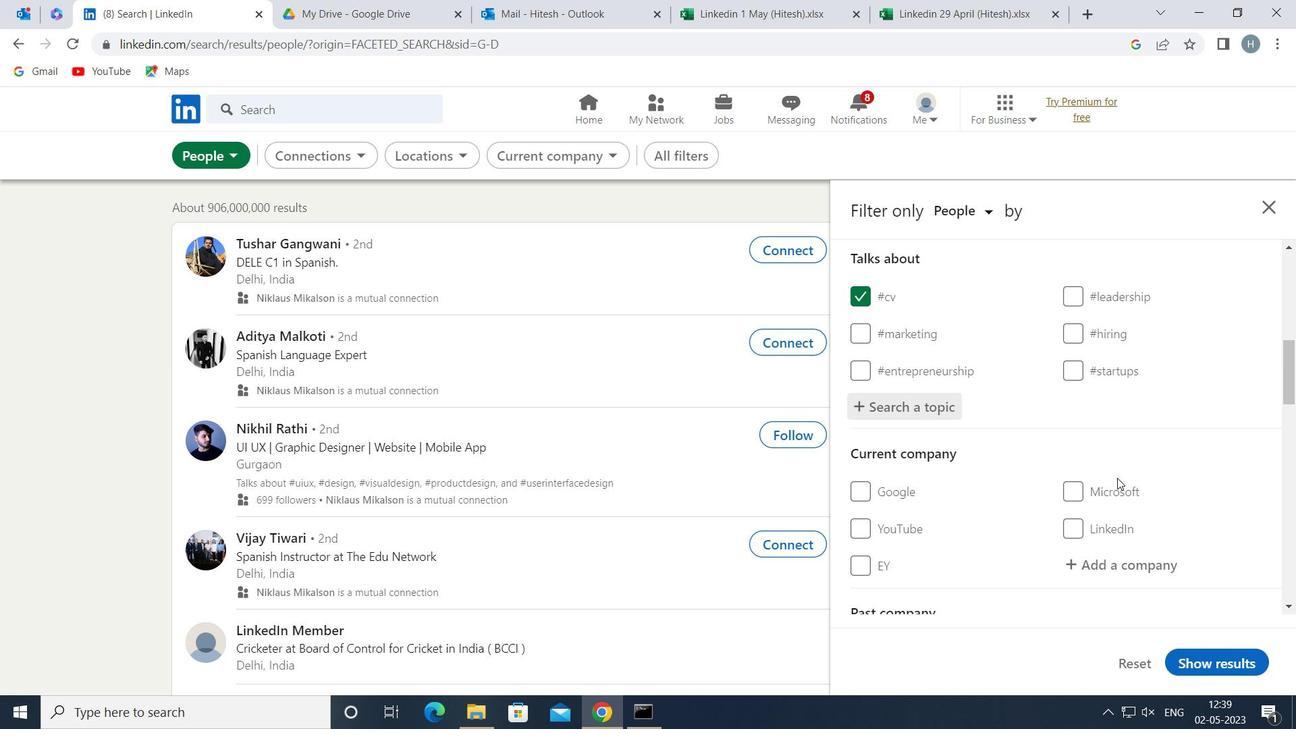 
Action: Mouse moved to (1122, 472)
Screenshot: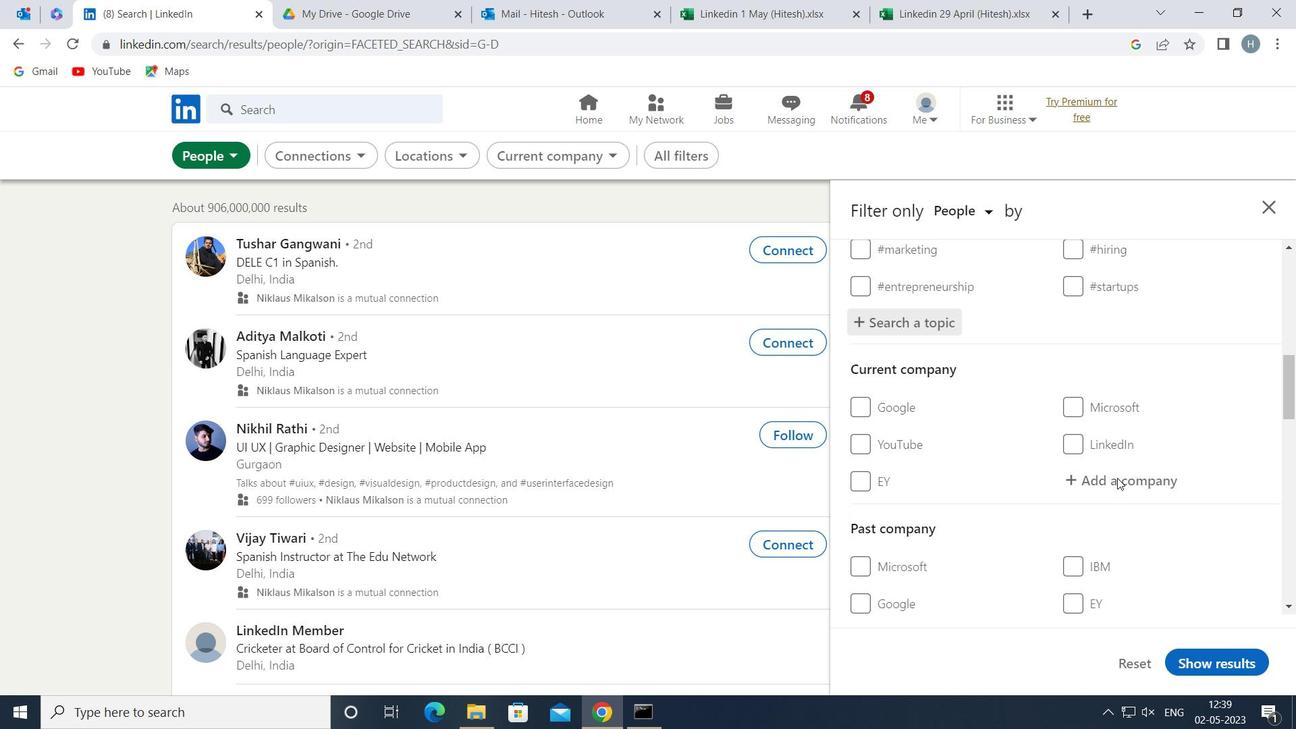 
Action: Mouse scrolled (1122, 471) with delta (0, 0)
Screenshot: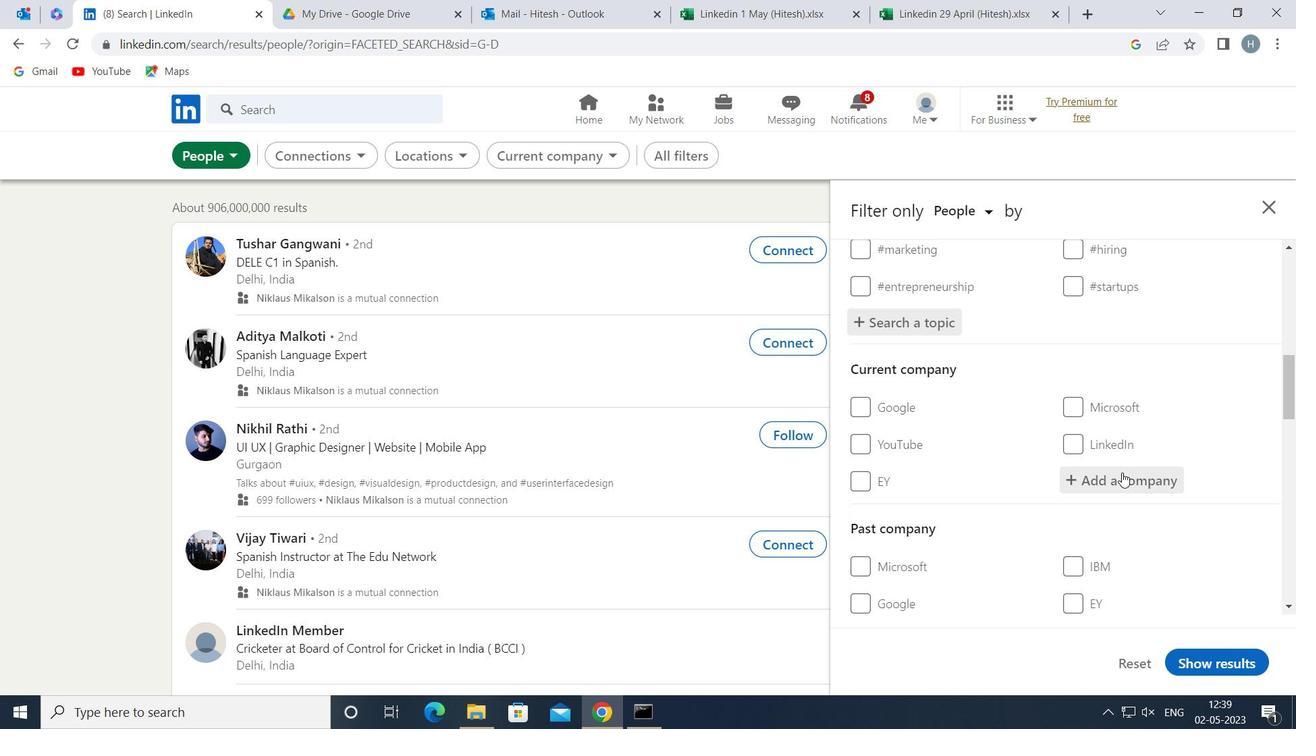 
Action: Mouse scrolled (1122, 471) with delta (0, 0)
Screenshot: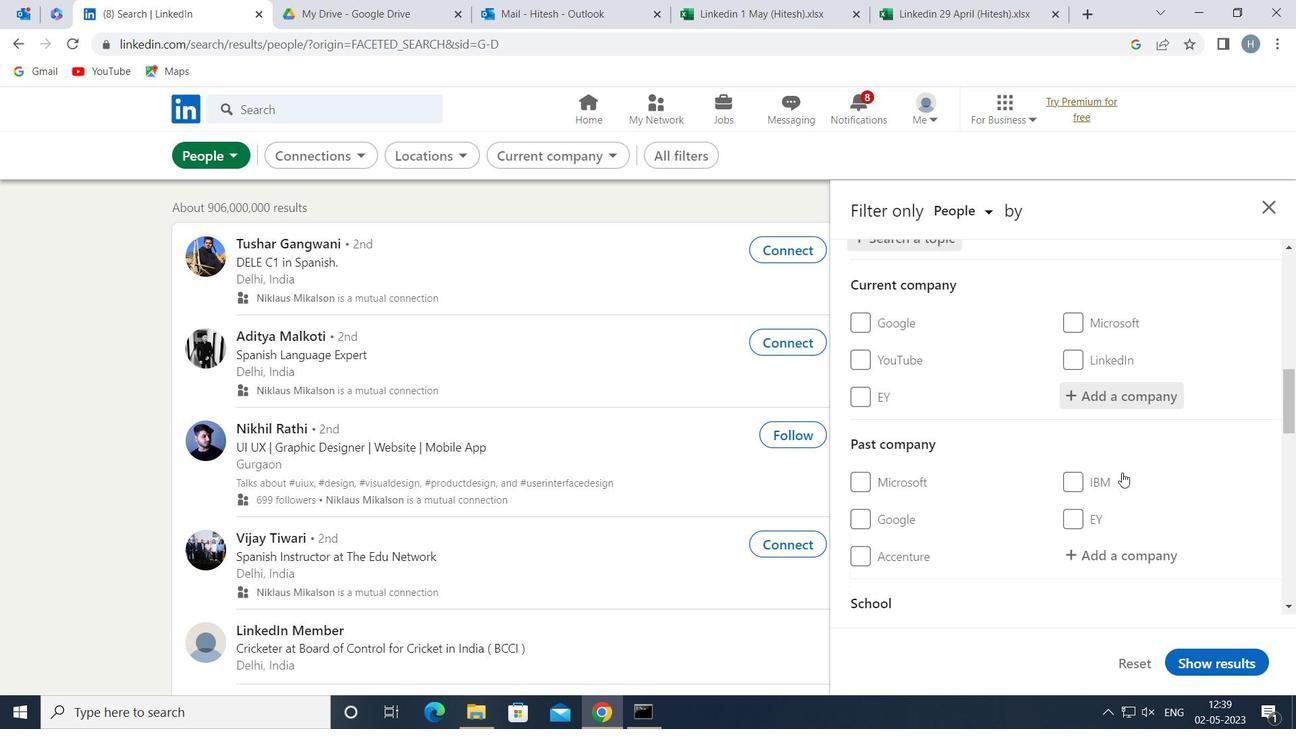 
Action: Mouse scrolled (1122, 471) with delta (0, 0)
Screenshot: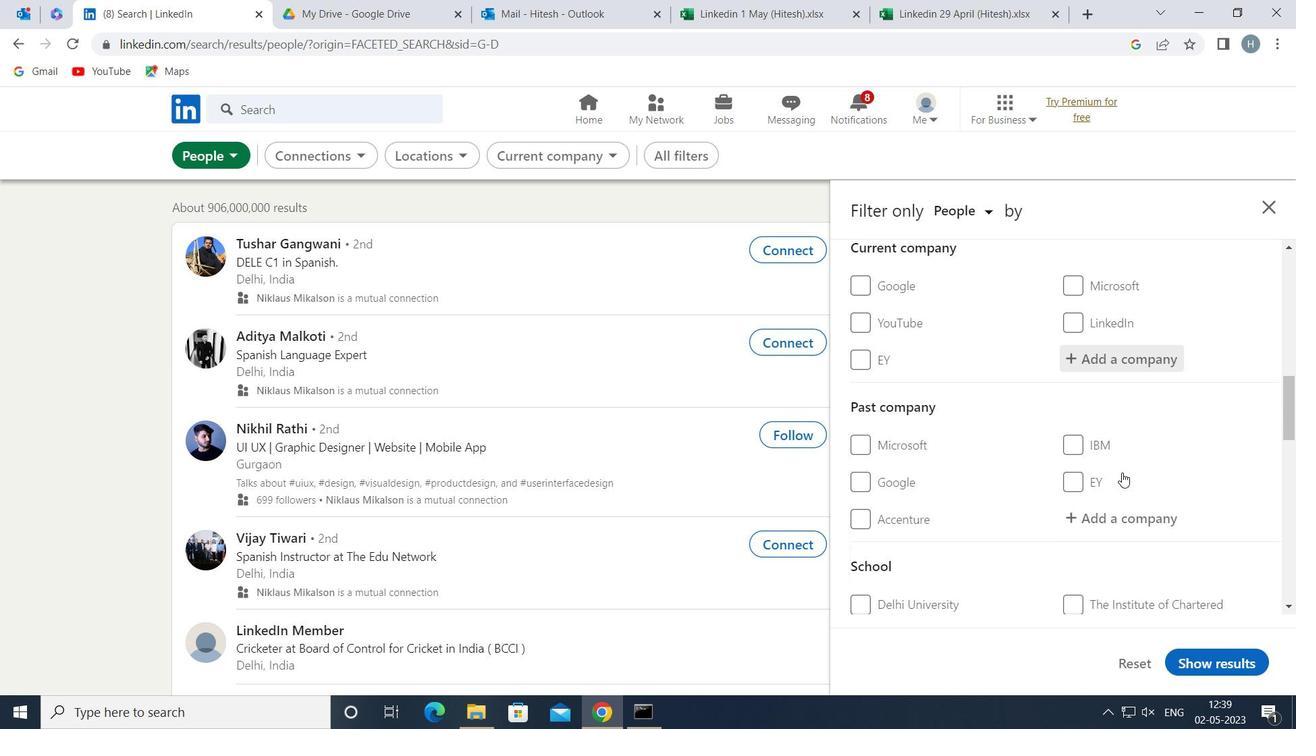 
Action: Mouse scrolled (1122, 471) with delta (0, 0)
Screenshot: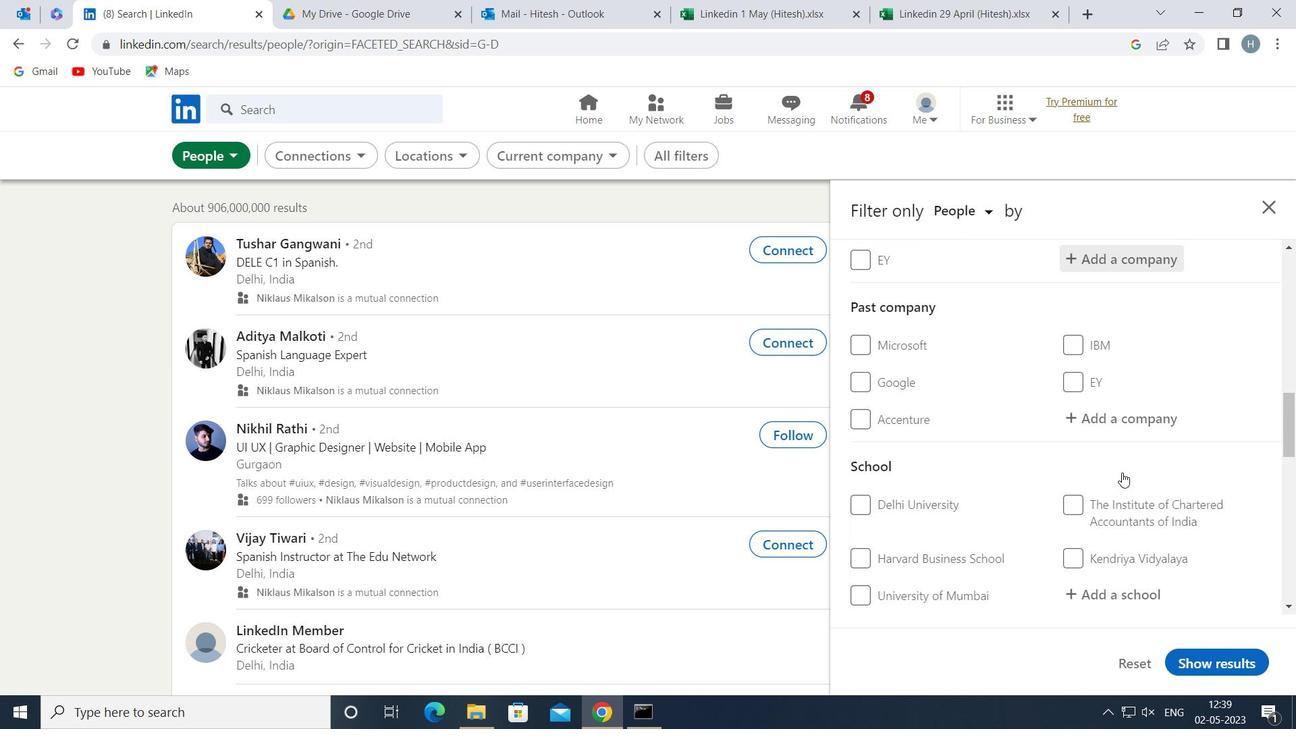 
Action: Mouse scrolled (1122, 471) with delta (0, 0)
Screenshot: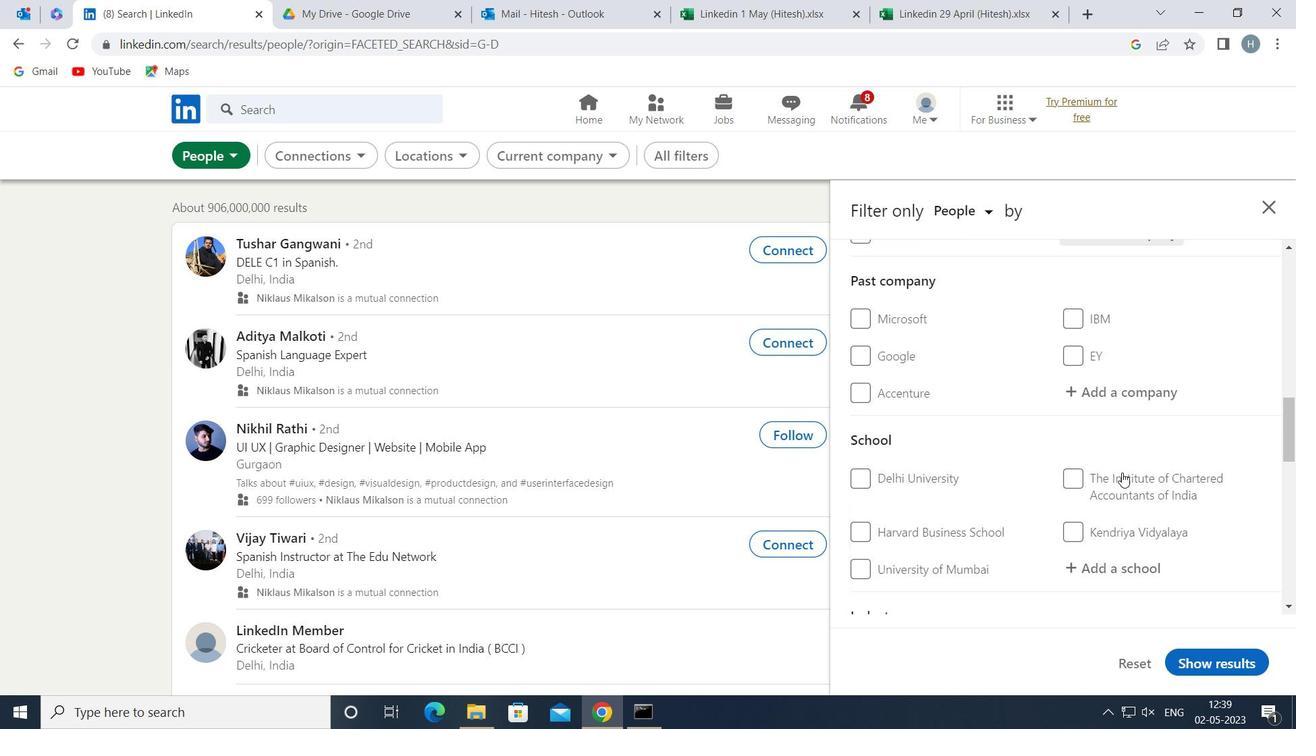 
Action: Mouse scrolled (1122, 471) with delta (0, 0)
Screenshot: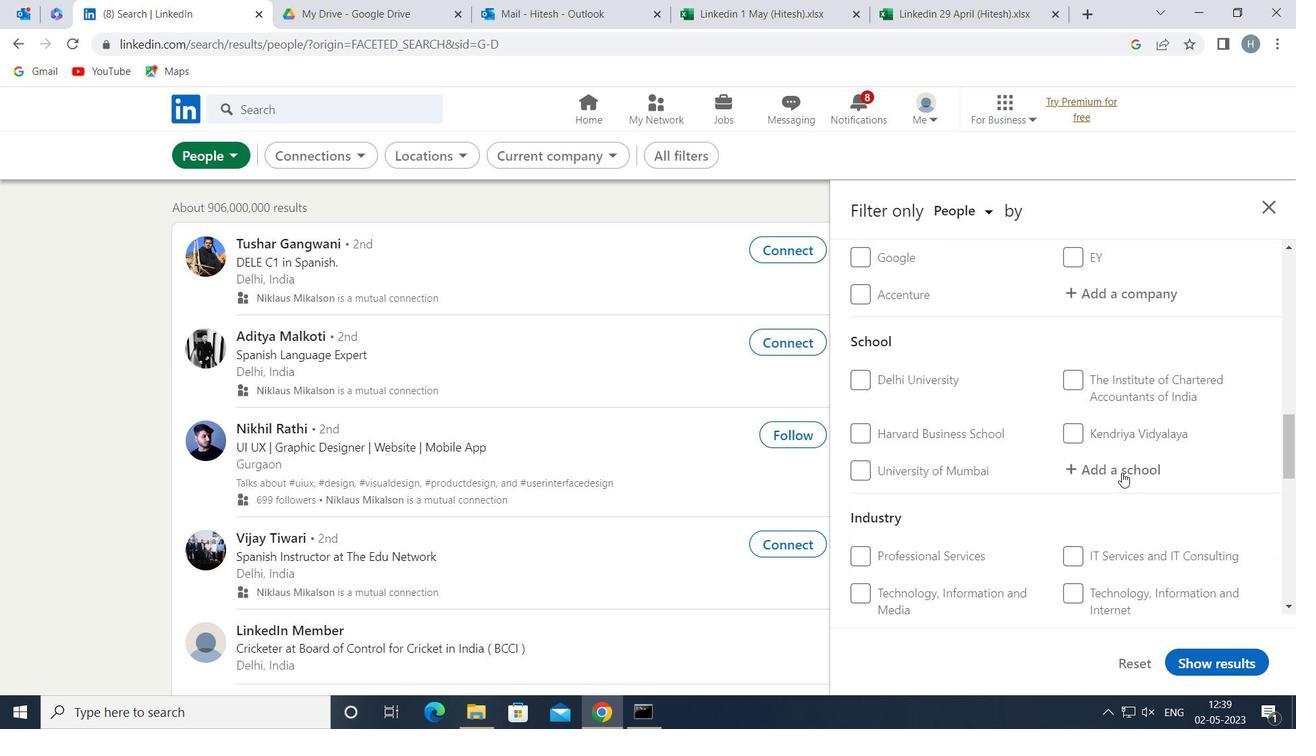 
Action: Mouse scrolled (1122, 471) with delta (0, 0)
Screenshot: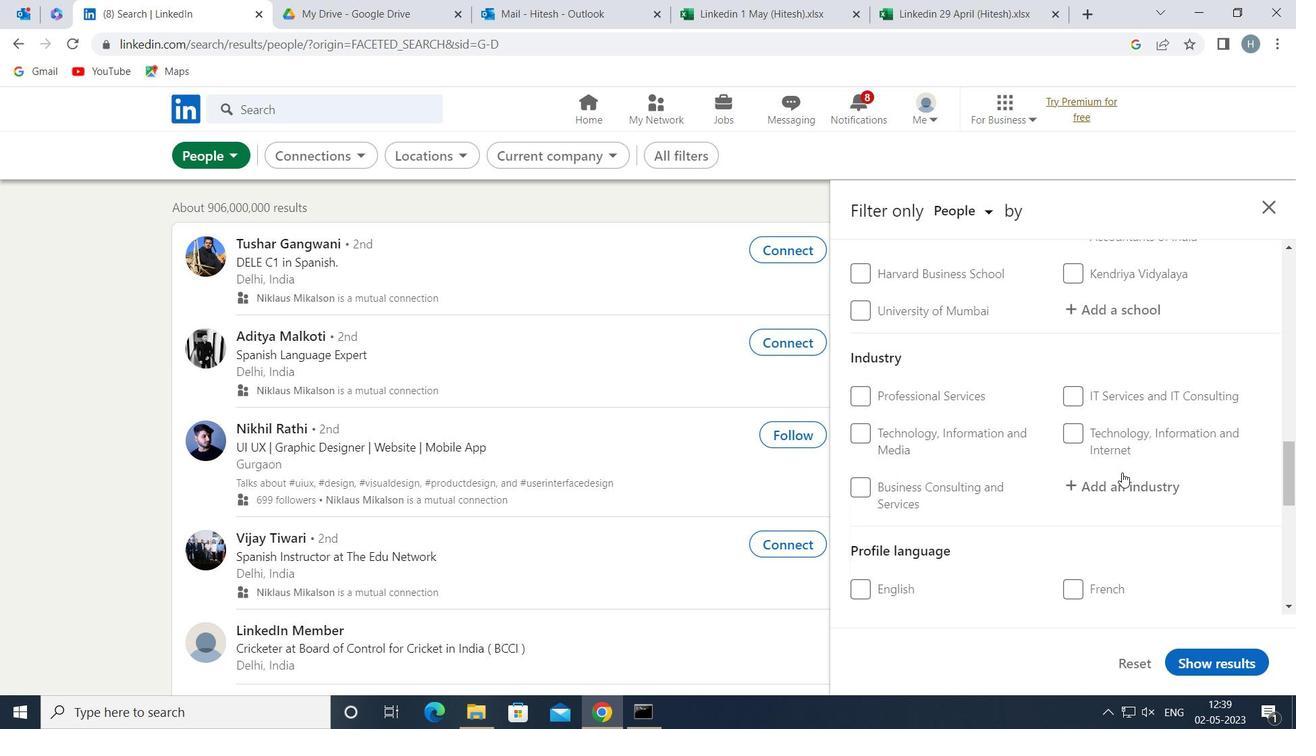 
Action: Mouse scrolled (1122, 471) with delta (0, 0)
Screenshot: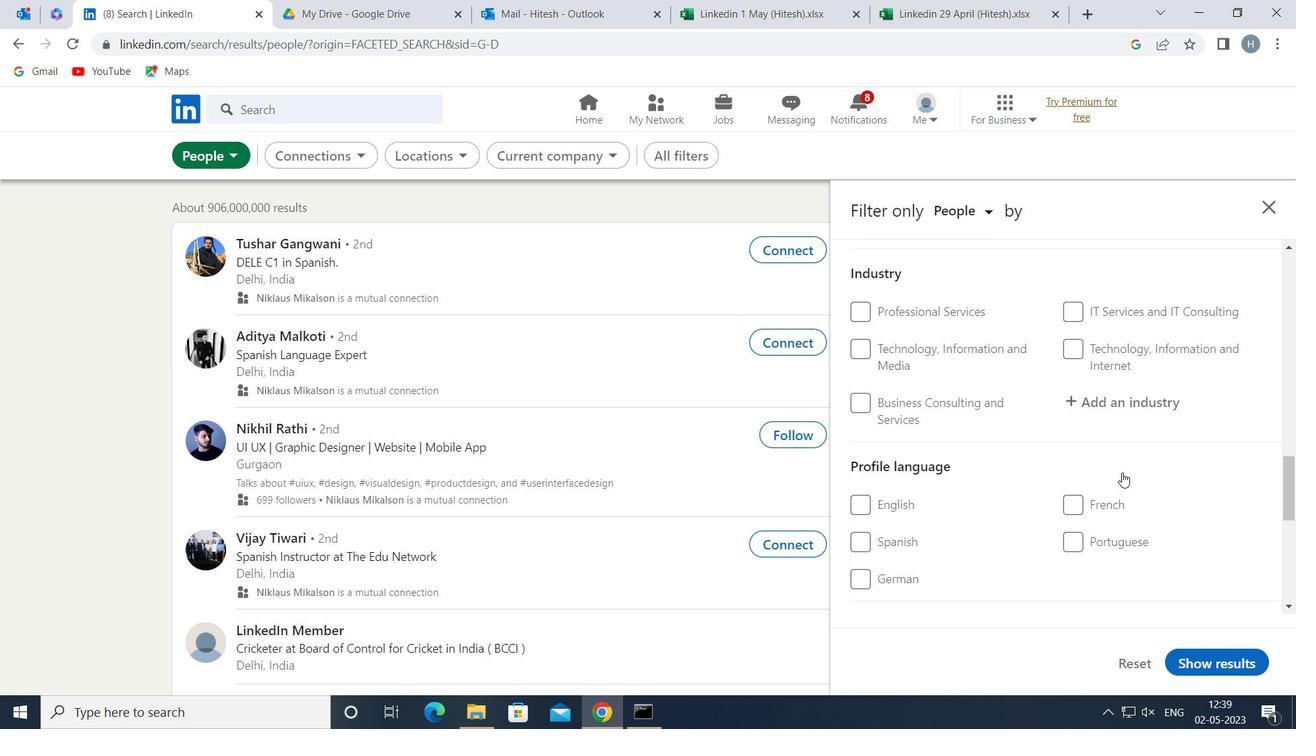 
Action: Mouse moved to (910, 453)
Screenshot: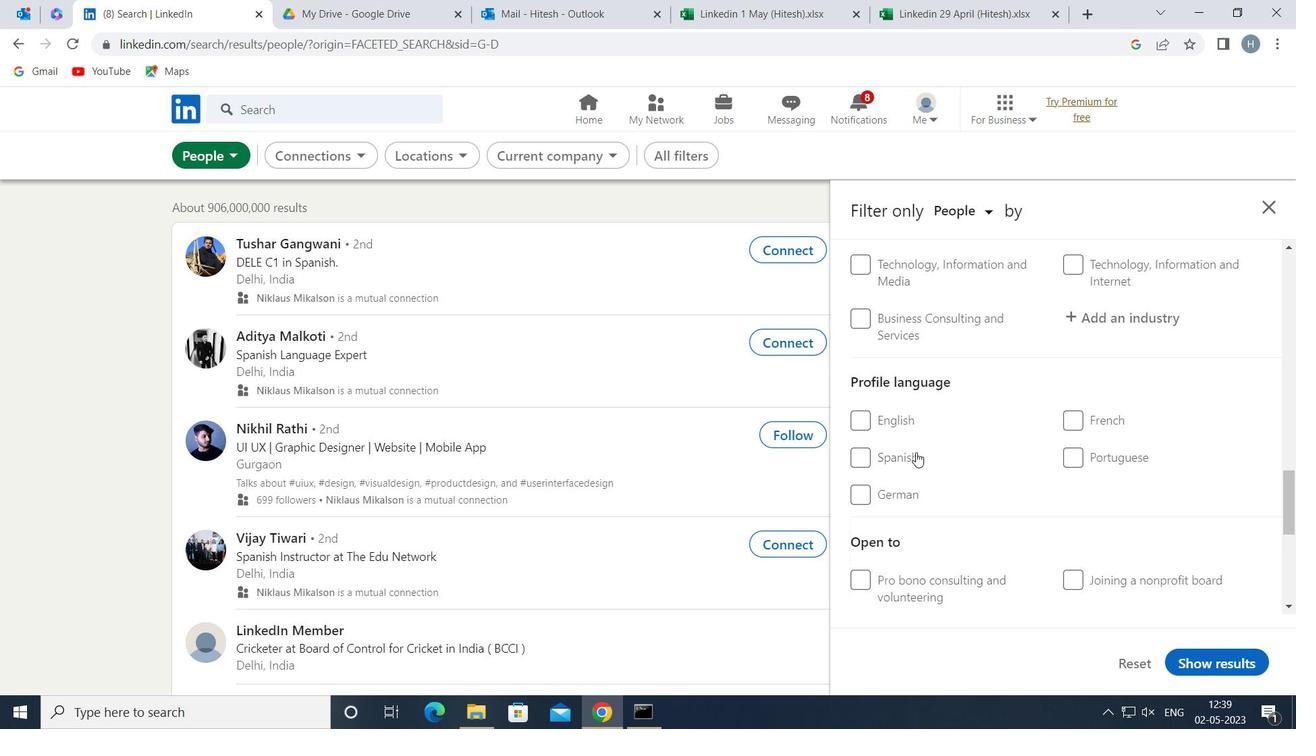 
Action: Mouse pressed left at (910, 453)
Screenshot: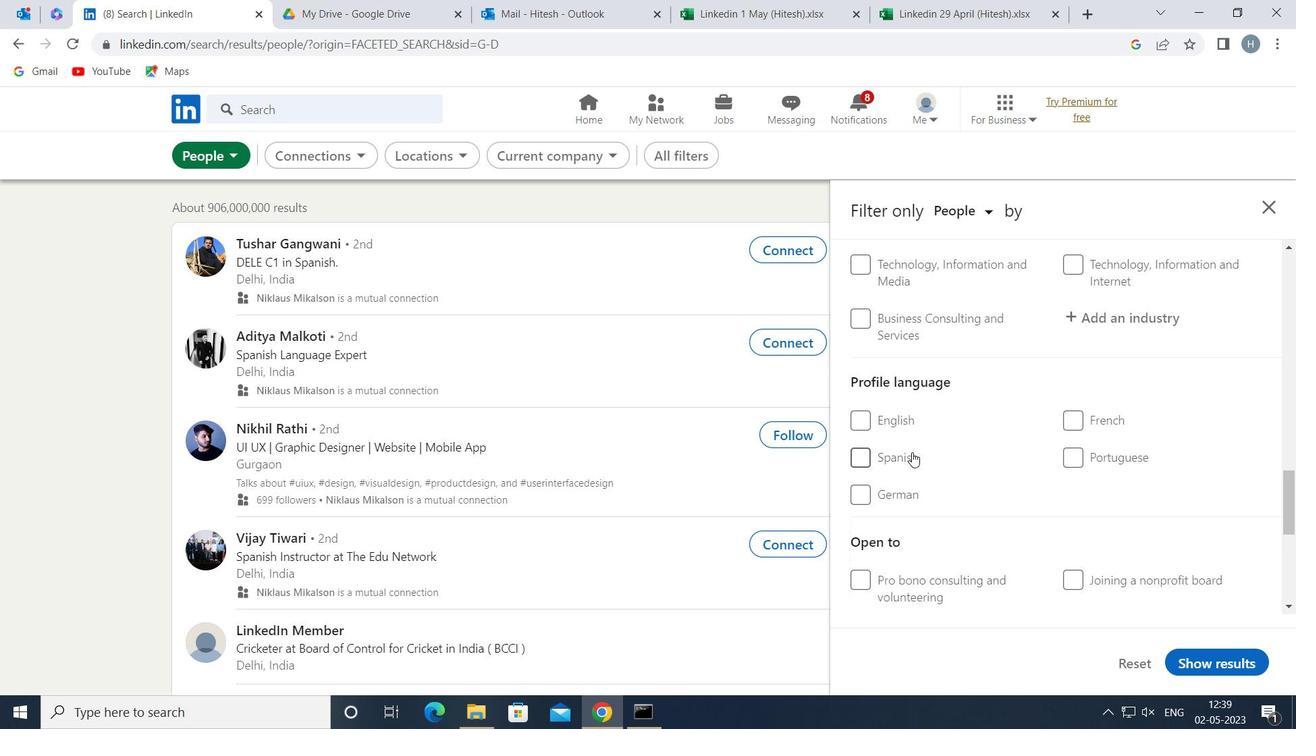 
Action: Mouse moved to (1030, 463)
Screenshot: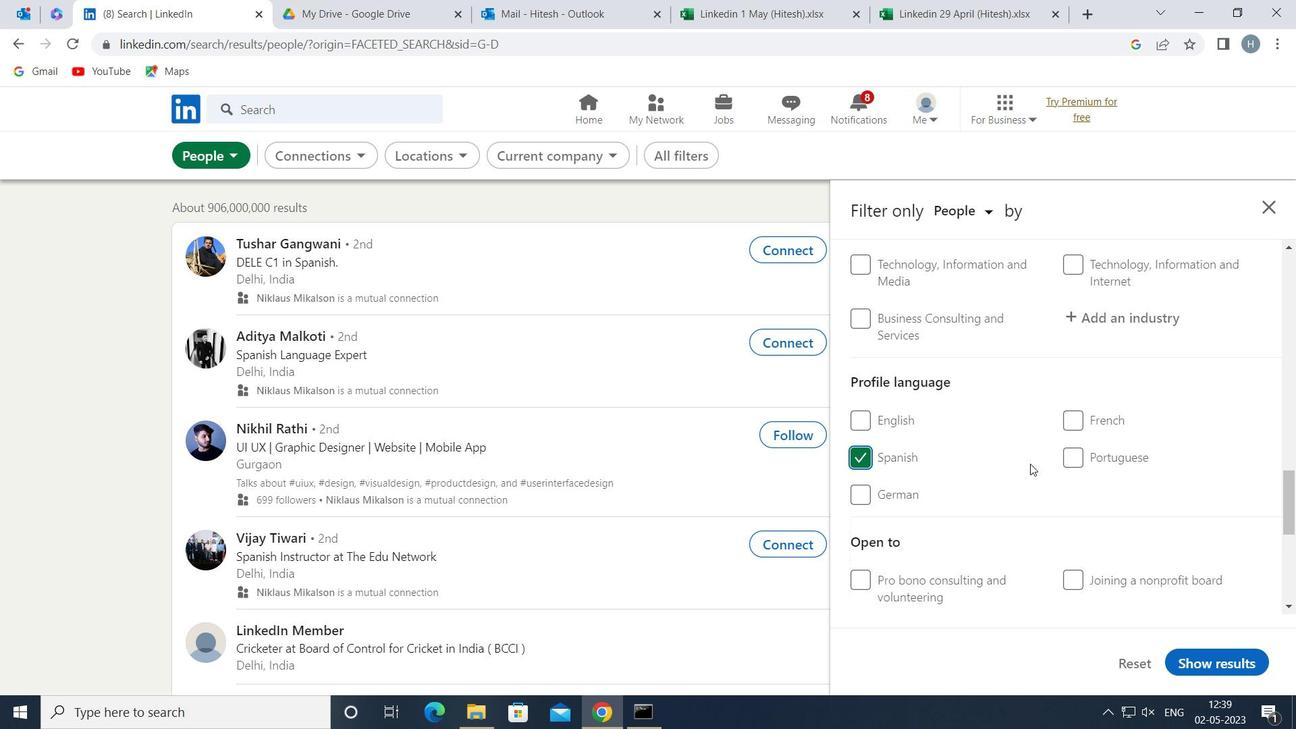 
Action: Mouse scrolled (1030, 464) with delta (0, 0)
Screenshot: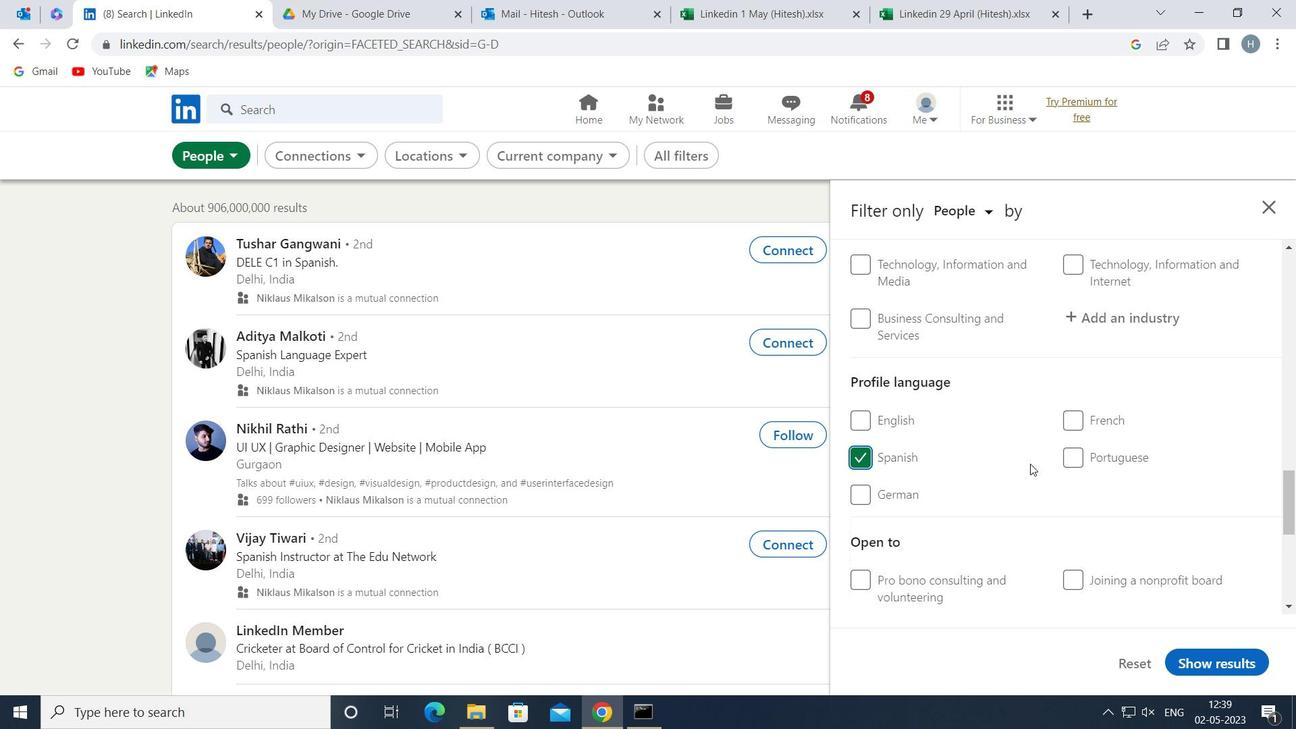 
Action: Mouse moved to (1035, 460)
Screenshot: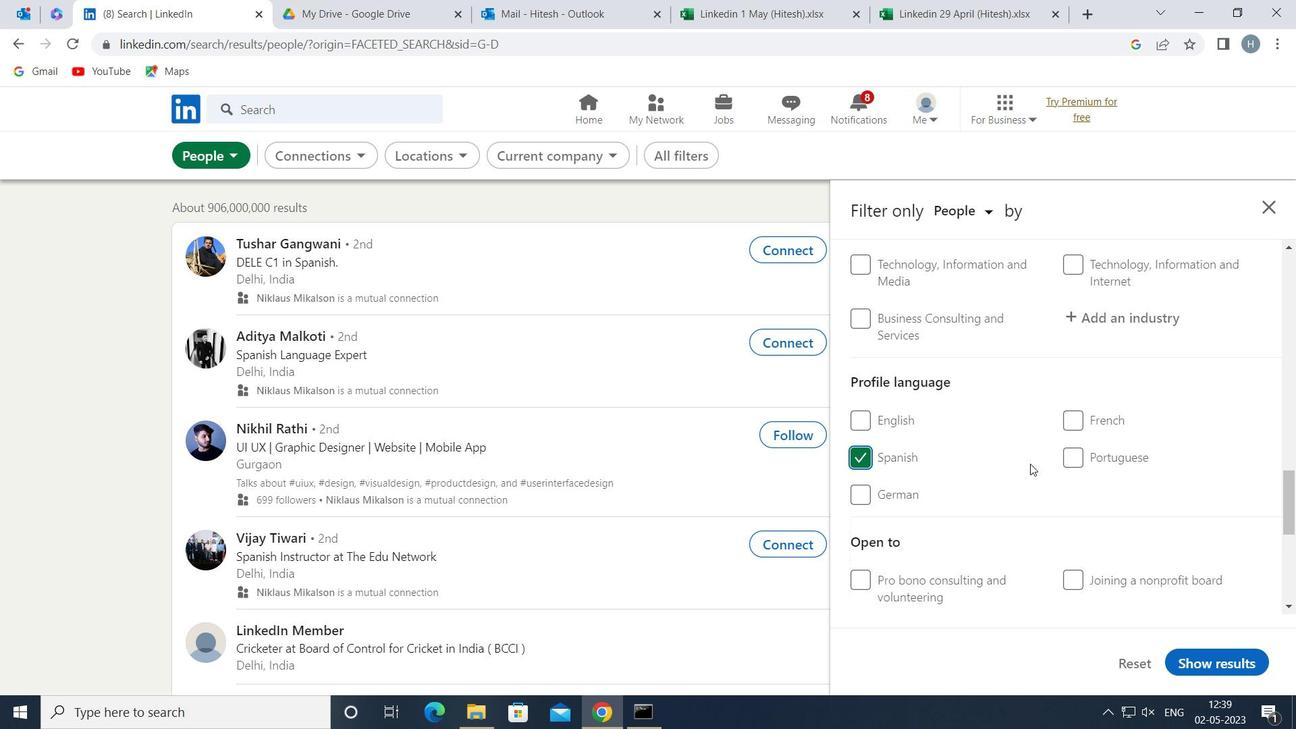 
Action: Mouse scrolled (1035, 461) with delta (0, 0)
Screenshot: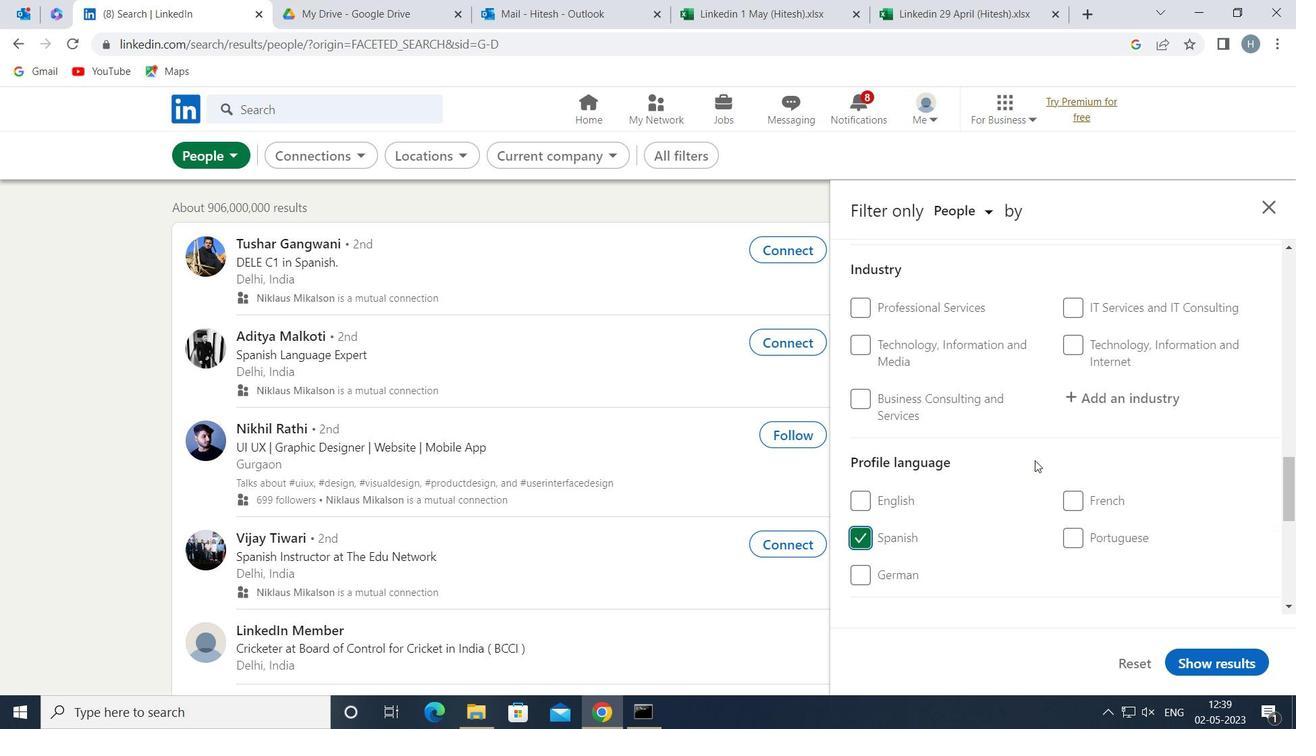 
Action: Mouse scrolled (1035, 461) with delta (0, 0)
Screenshot: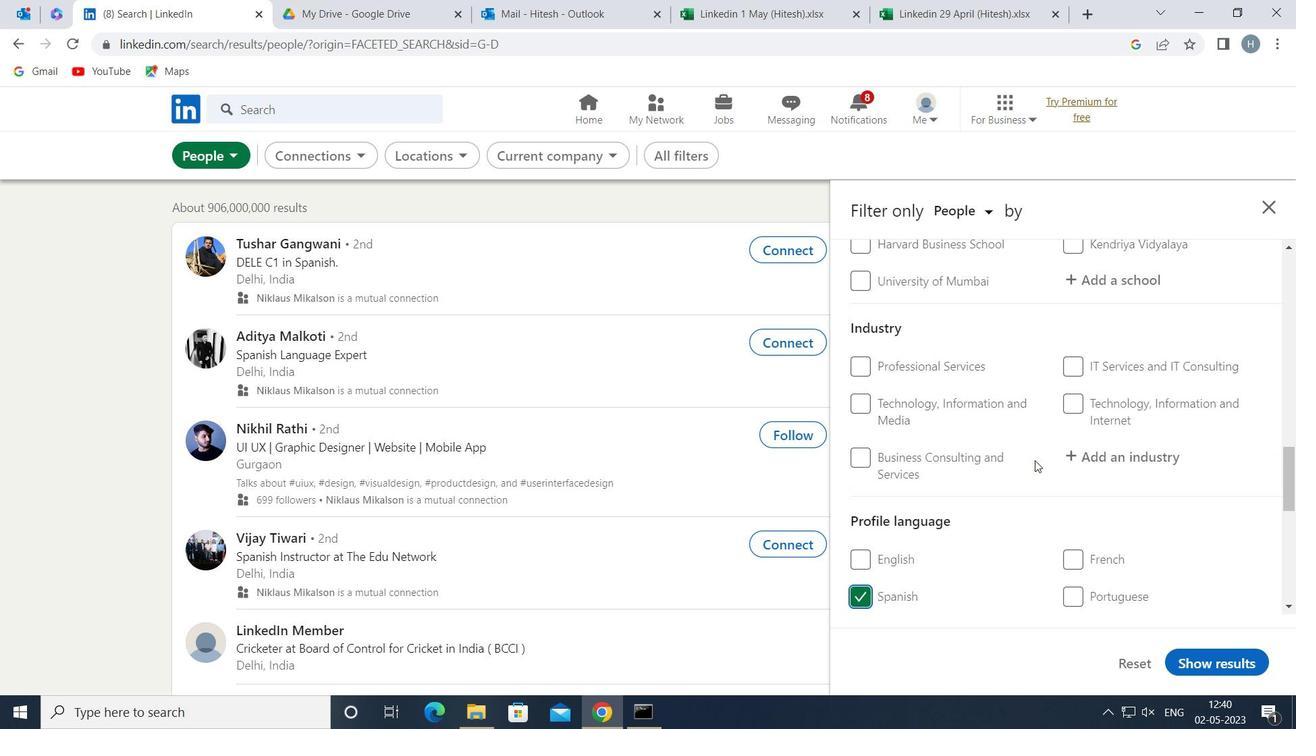 
Action: Mouse scrolled (1035, 461) with delta (0, 0)
Screenshot: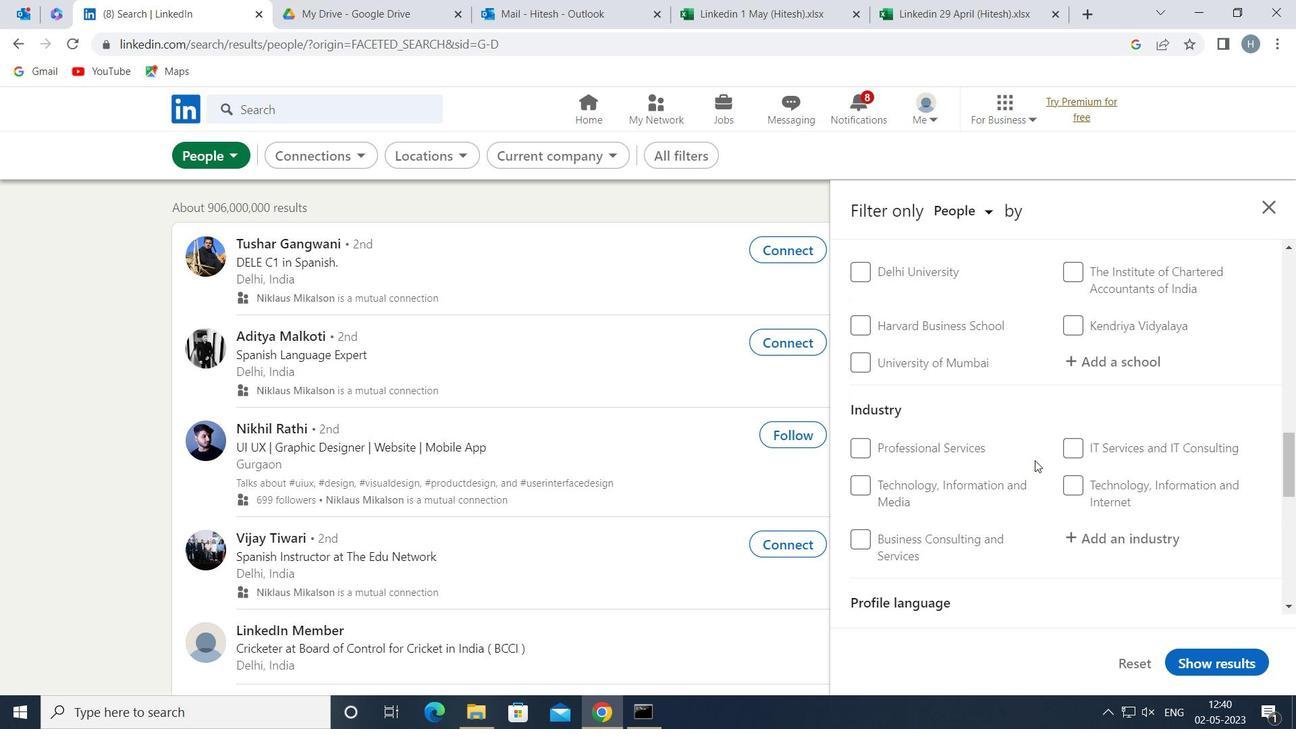 
Action: Mouse scrolled (1035, 461) with delta (0, 0)
Screenshot: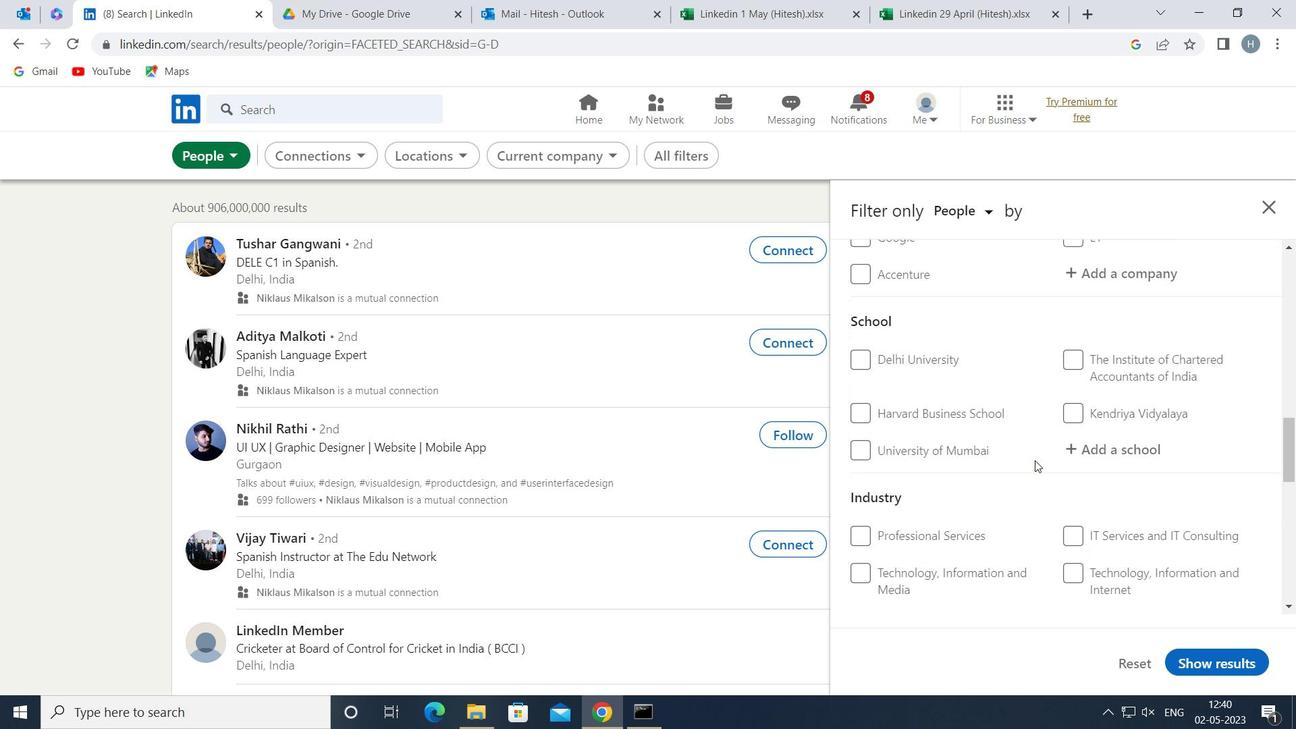 
Action: Mouse scrolled (1035, 461) with delta (0, 0)
Screenshot: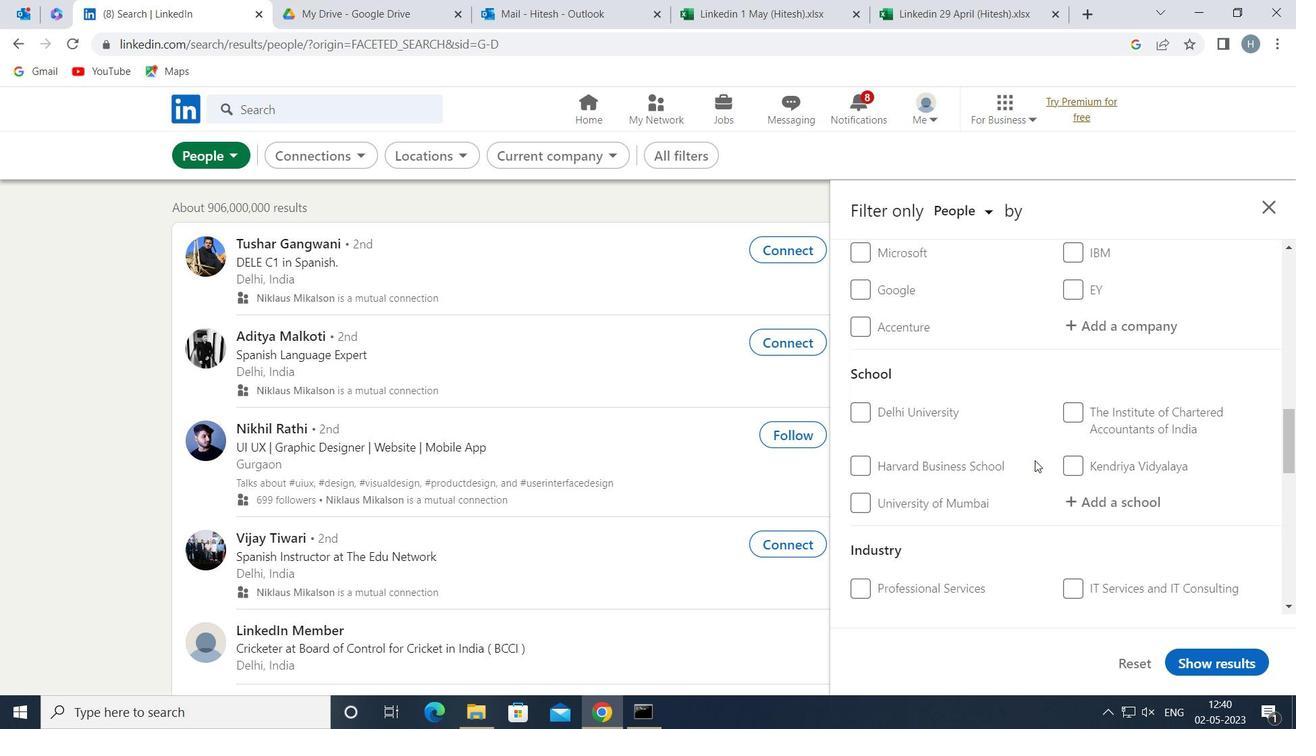 
Action: Mouse scrolled (1035, 461) with delta (0, 0)
Screenshot: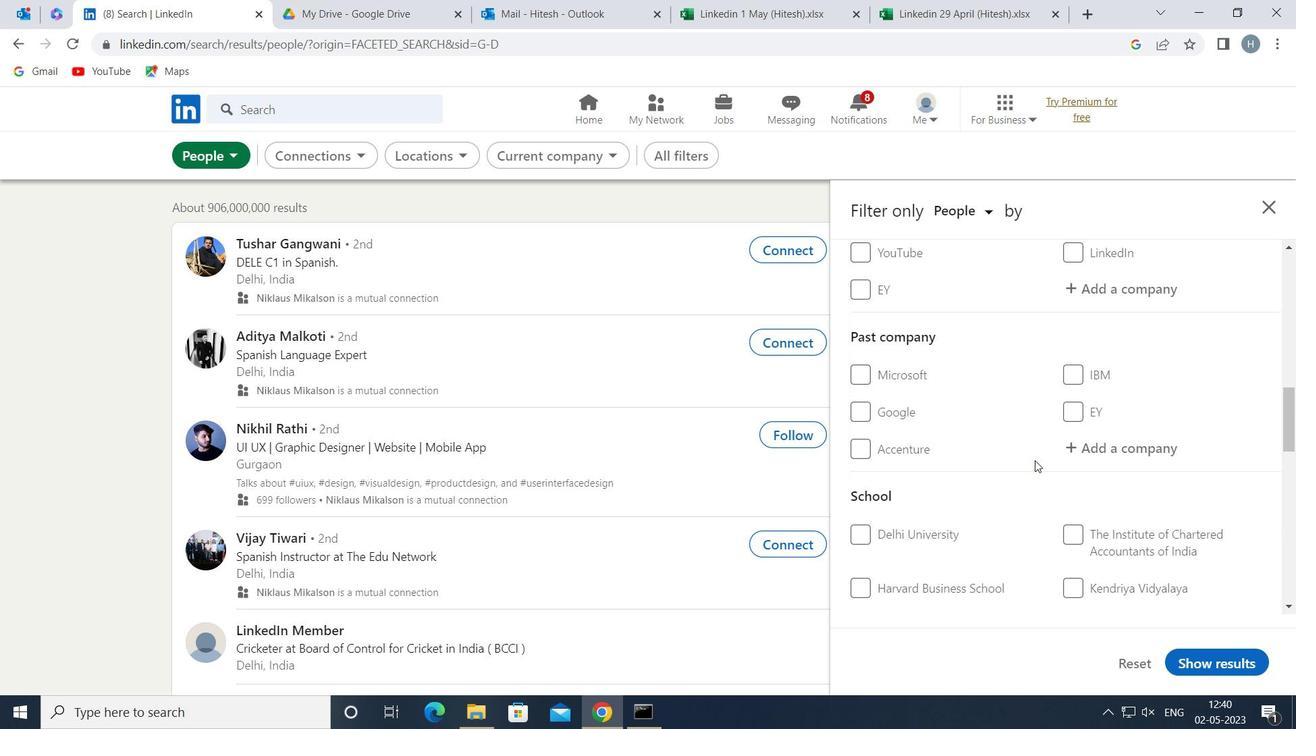 
Action: Mouse scrolled (1035, 461) with delta (0, 0)
Screenshot: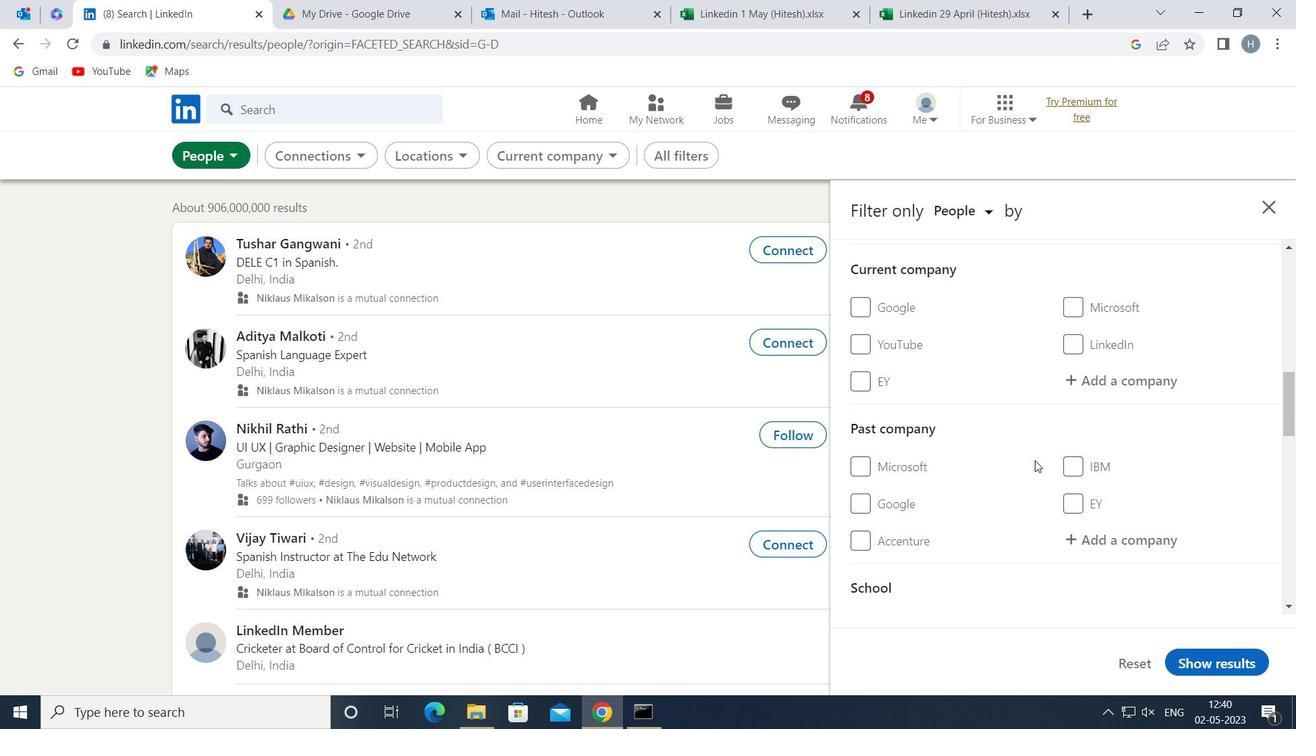 
Action: Mouse scrolled (1035, 461) with delta (0, 0)
Screenshot: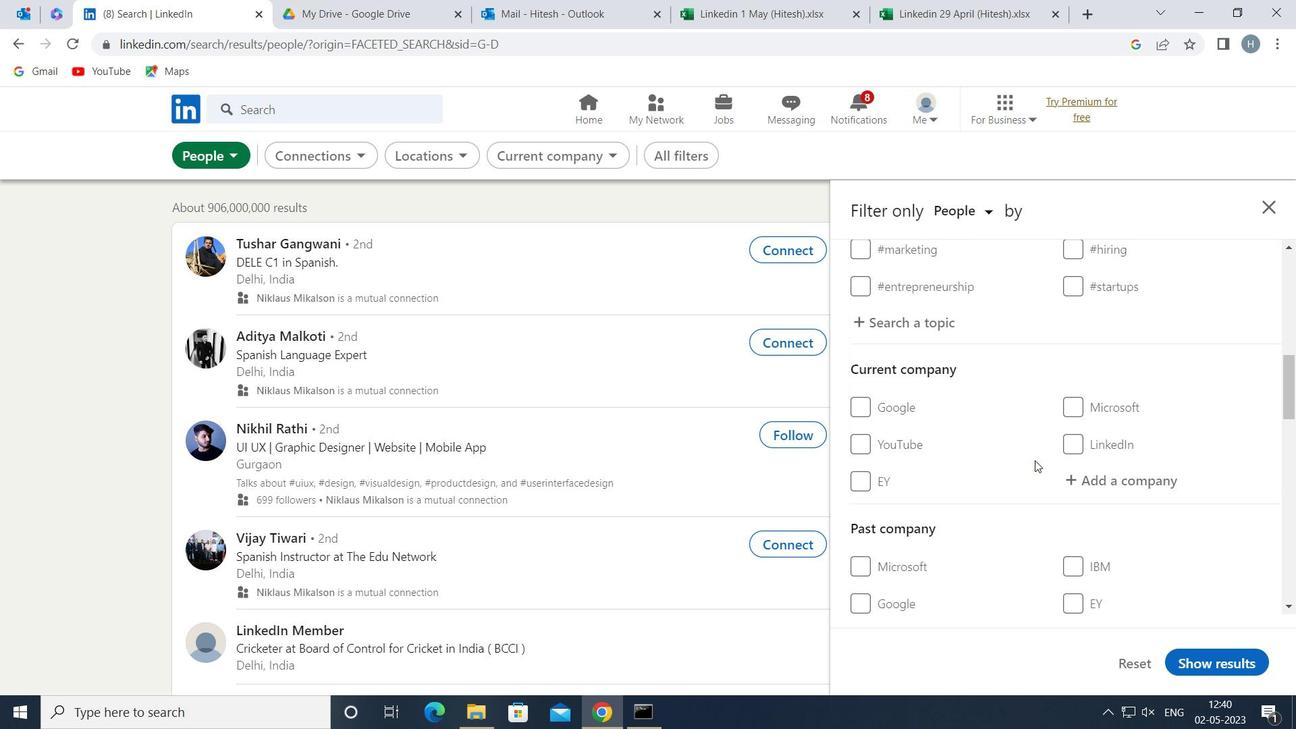 
Action: Mouse scrolled (1035, 459) with delta (0, 0)
Screenshot: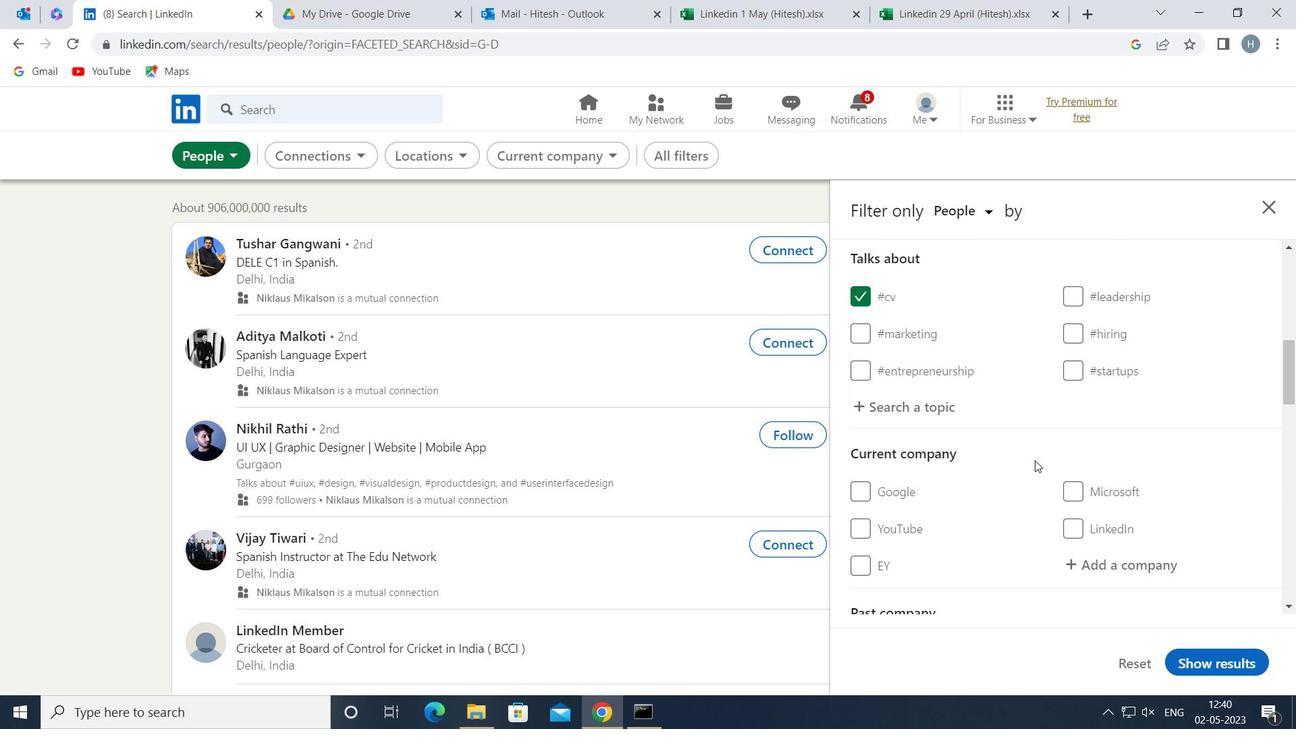 
Action: Mouse moved to (1078, 470)
Screenshot: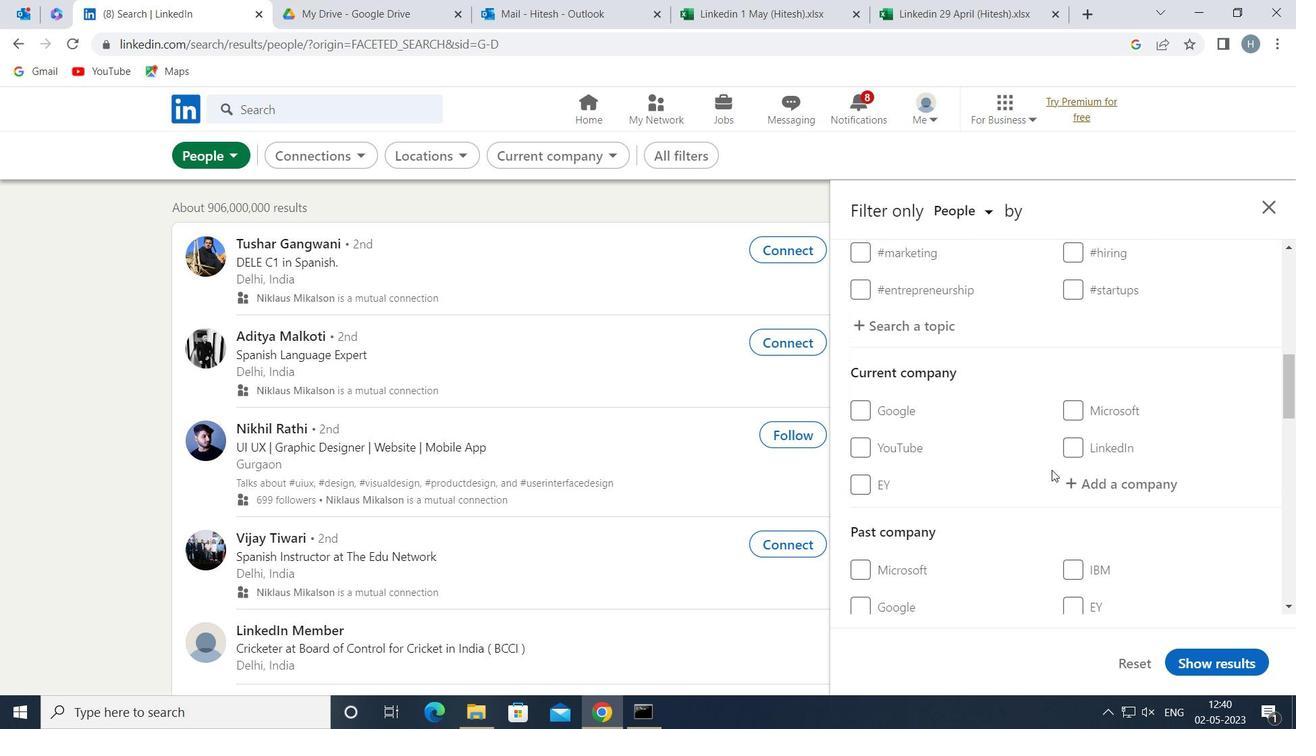 
Action: Mouse pressed left at (1078, 470)
Screenshot: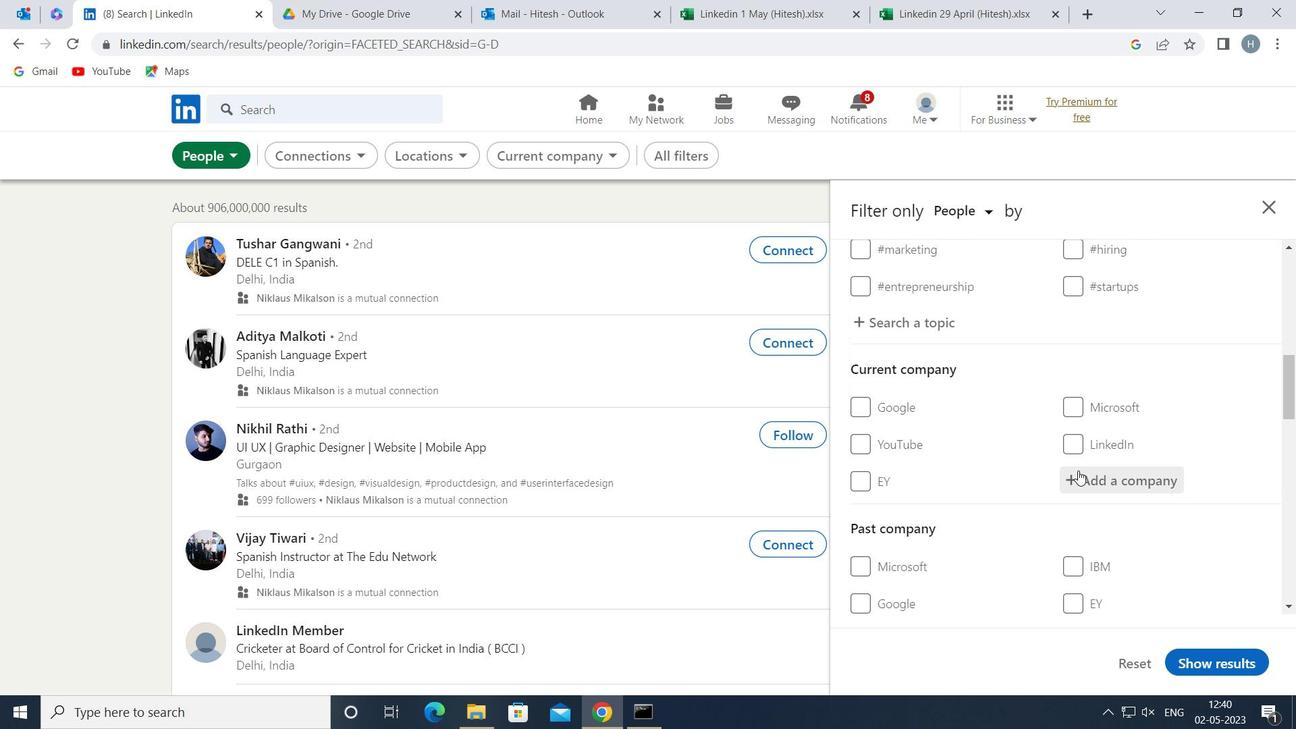 
Action: Mouse moved to (1076, 469)
Screenshot: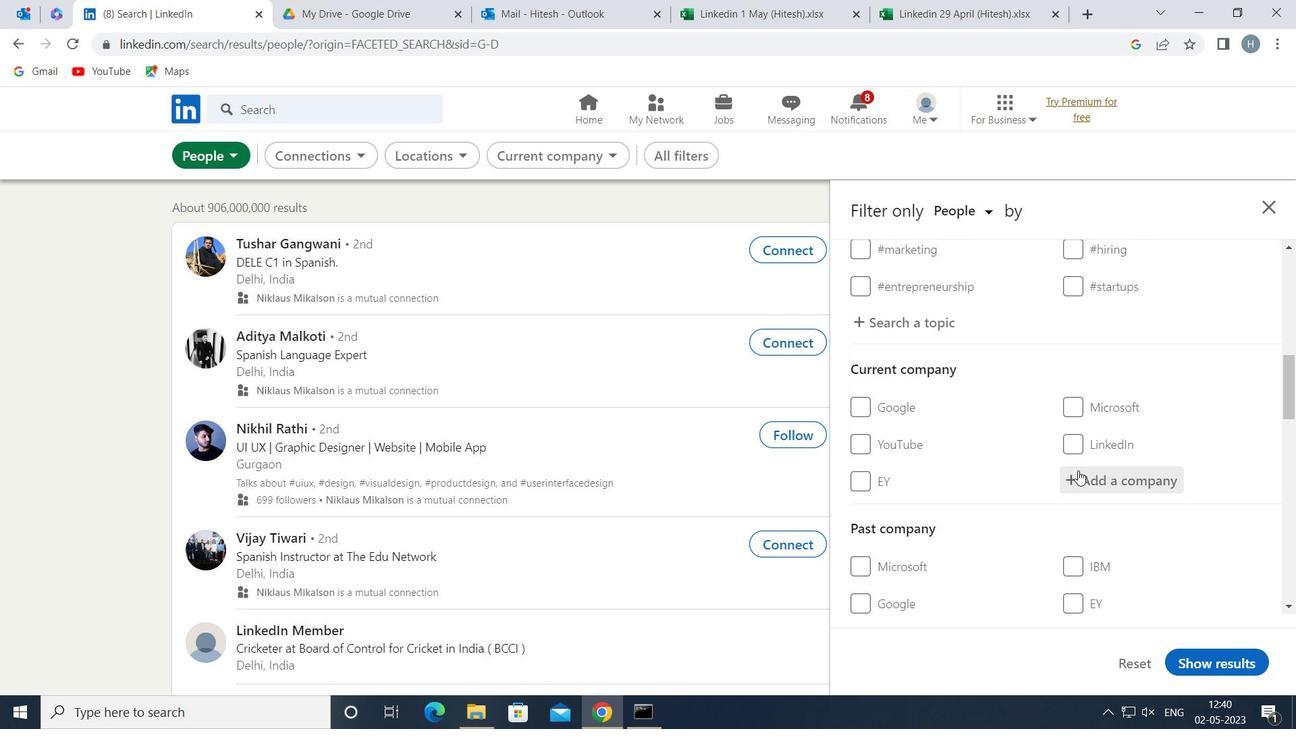
Action: Key pressed <Key.shift><Key.shift><Key.shift><Key.shift><Key.shift><Key.shift><Key.shift><Key.shift><Key.shift><Key.shift><Key.shift><Key.shift><Key.shift><Key.shift>LANXESS
Screenshot: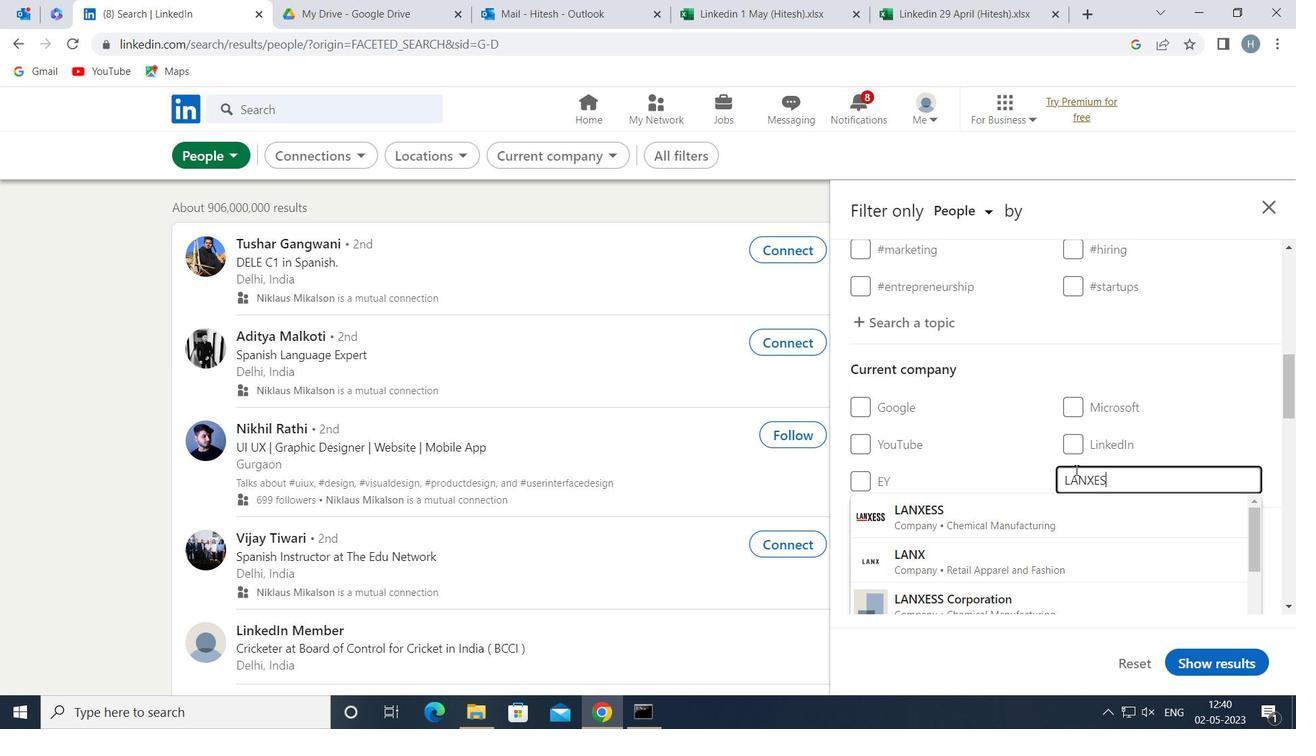 
Action: Mouse moved to (1037, 513)
Screenshot: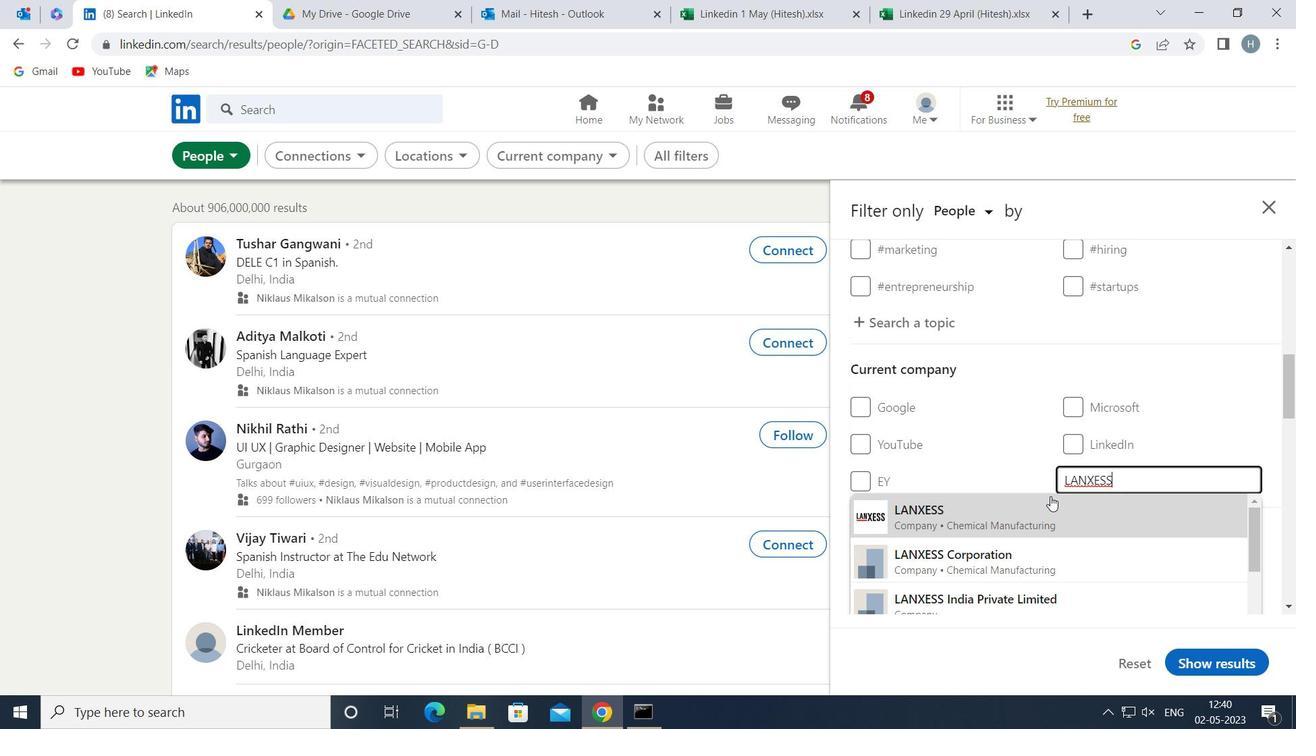 
Action: Mouse pressed left at (1037, 513)
Screenshot: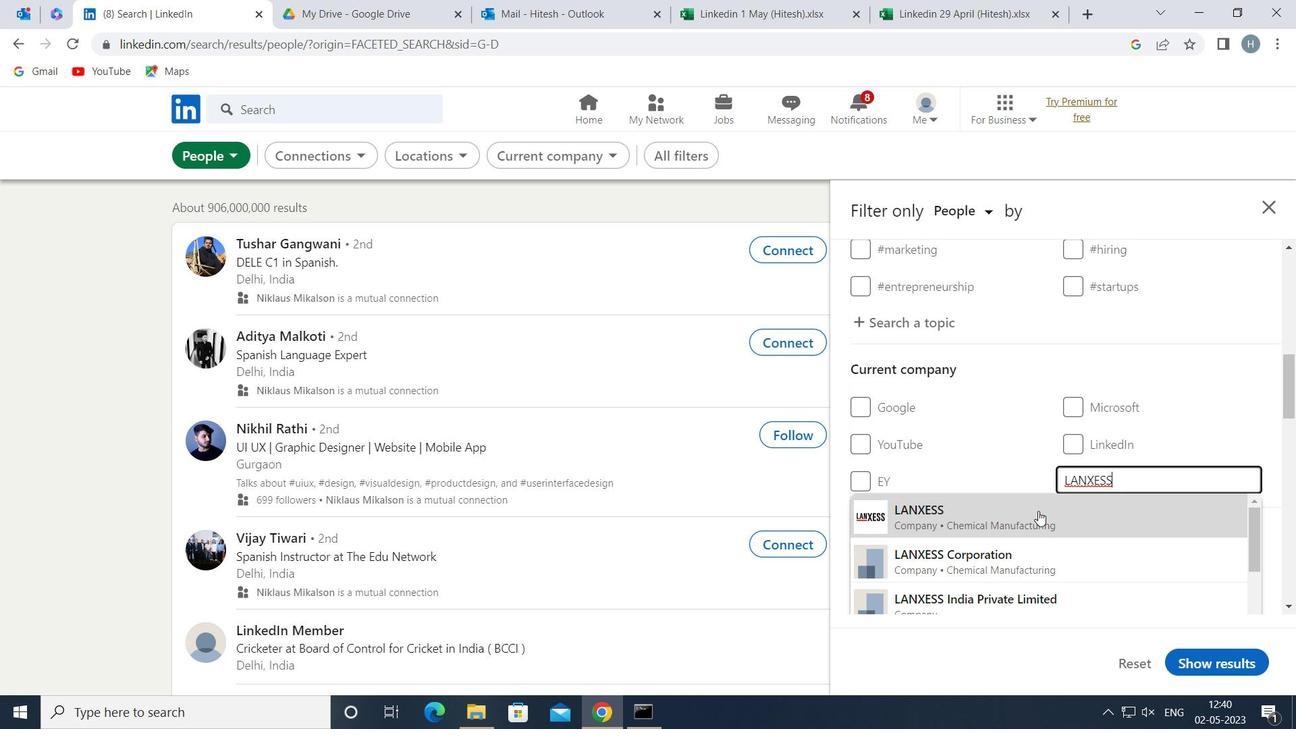 
Action: Mouse moved to (991, 505)
Screenshot: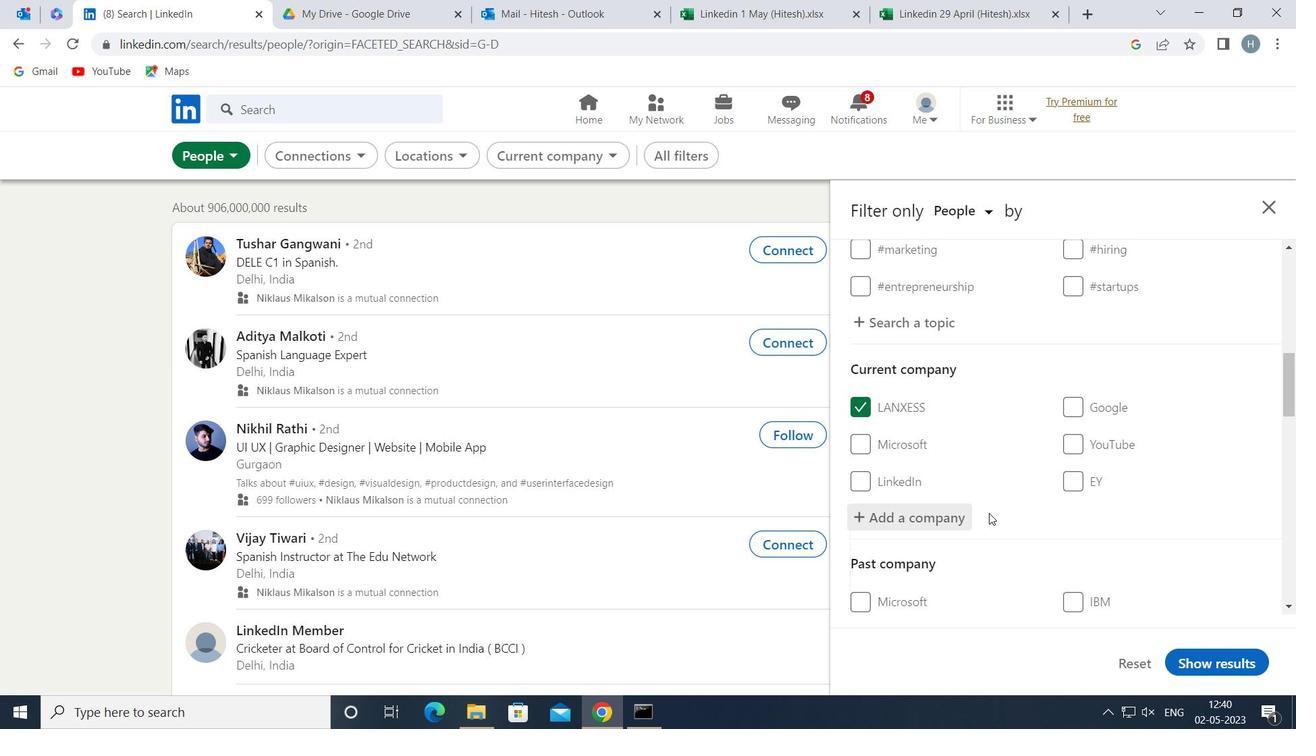 
Action: Mouse scrolled (991, 504) with delta (0, 0)
Screenshot: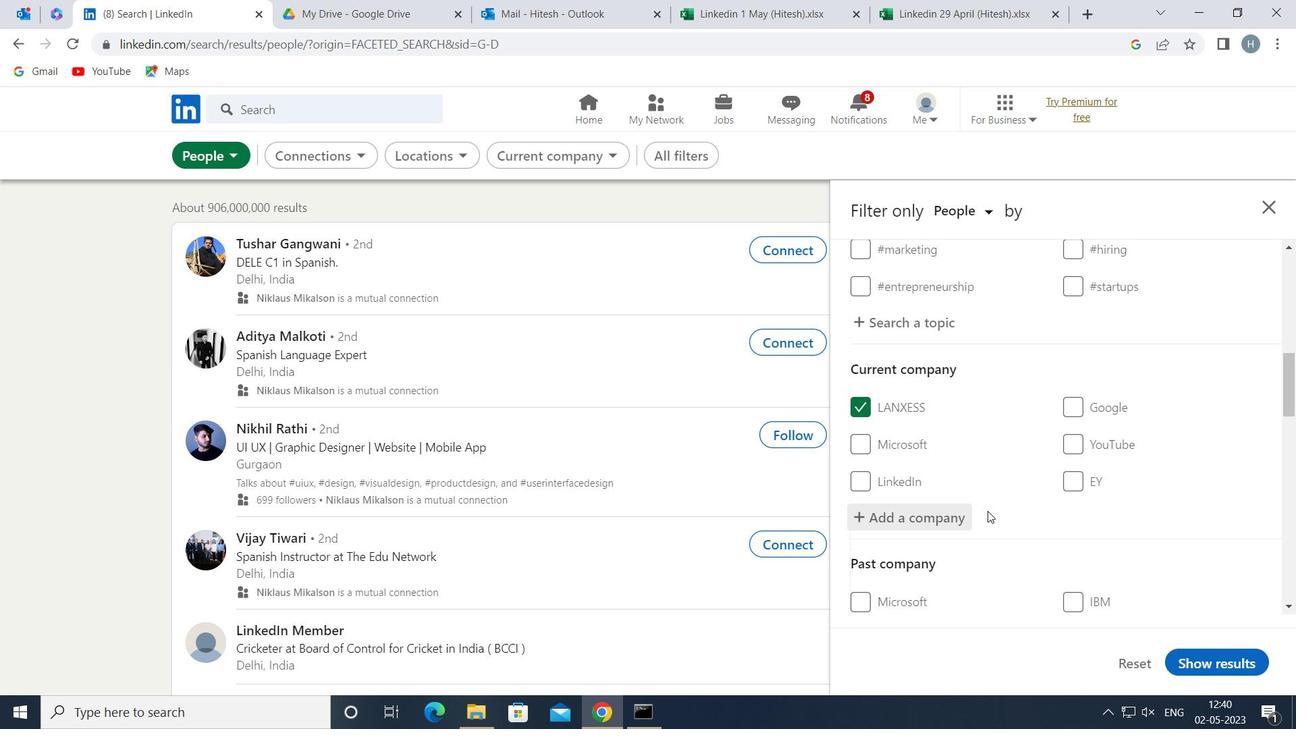 
Action: Mouse moved to (1022, 494)
Screenshot: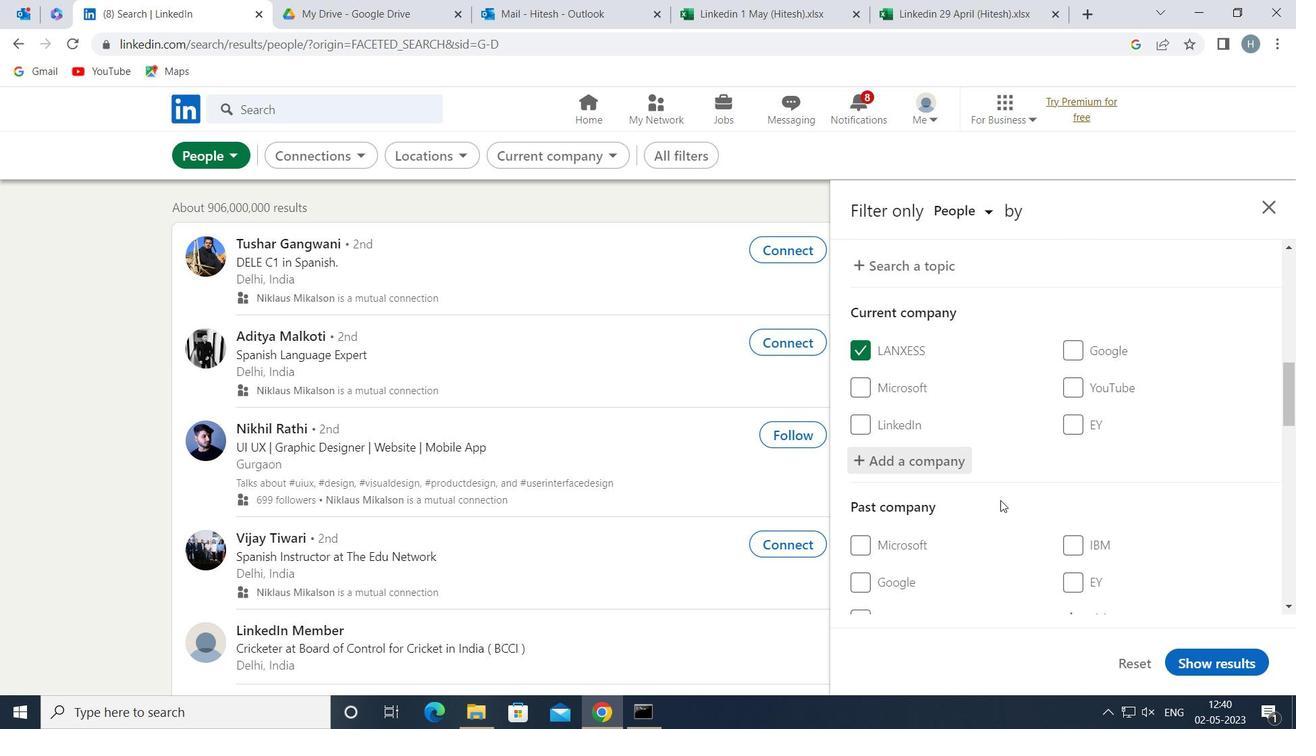 
Action: Mouse scrolled (1022, 493) with delta (0, 0)
Screenshot: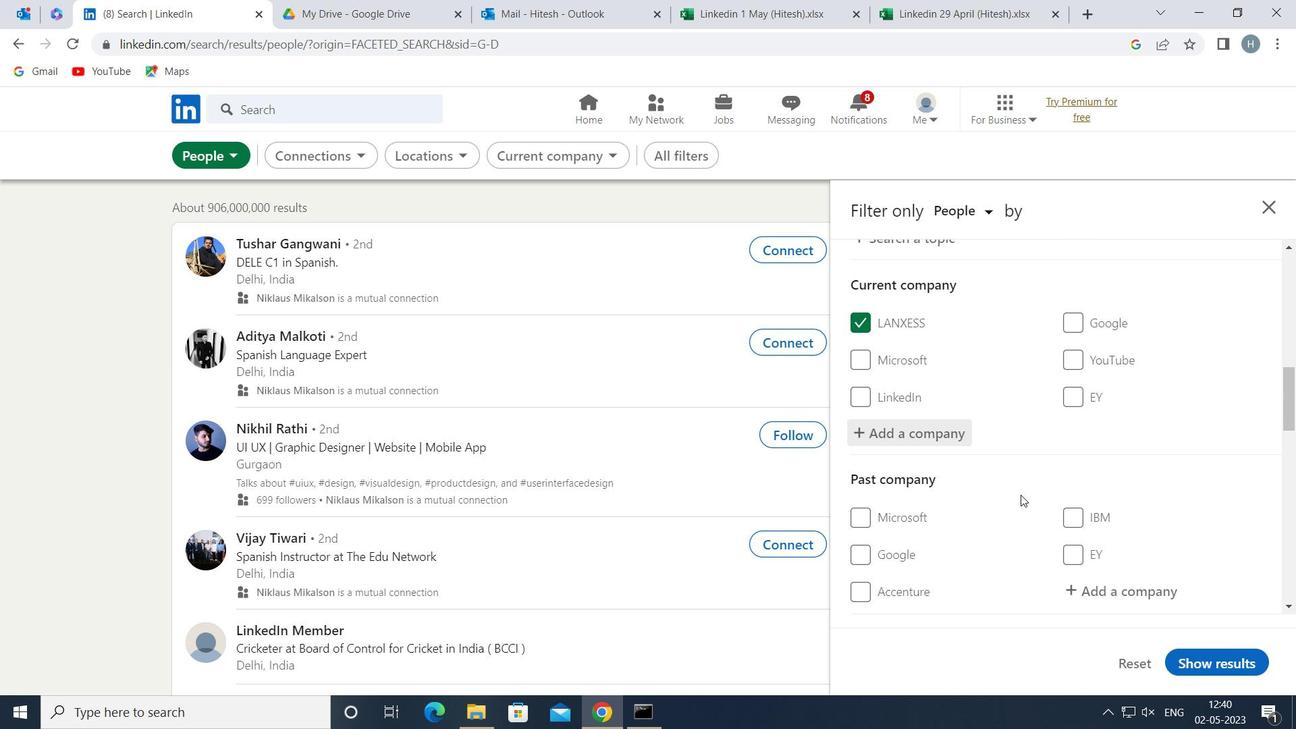 
Action: Mouse scrolled (1022, 493) with delta (0, 0)
Screenshot: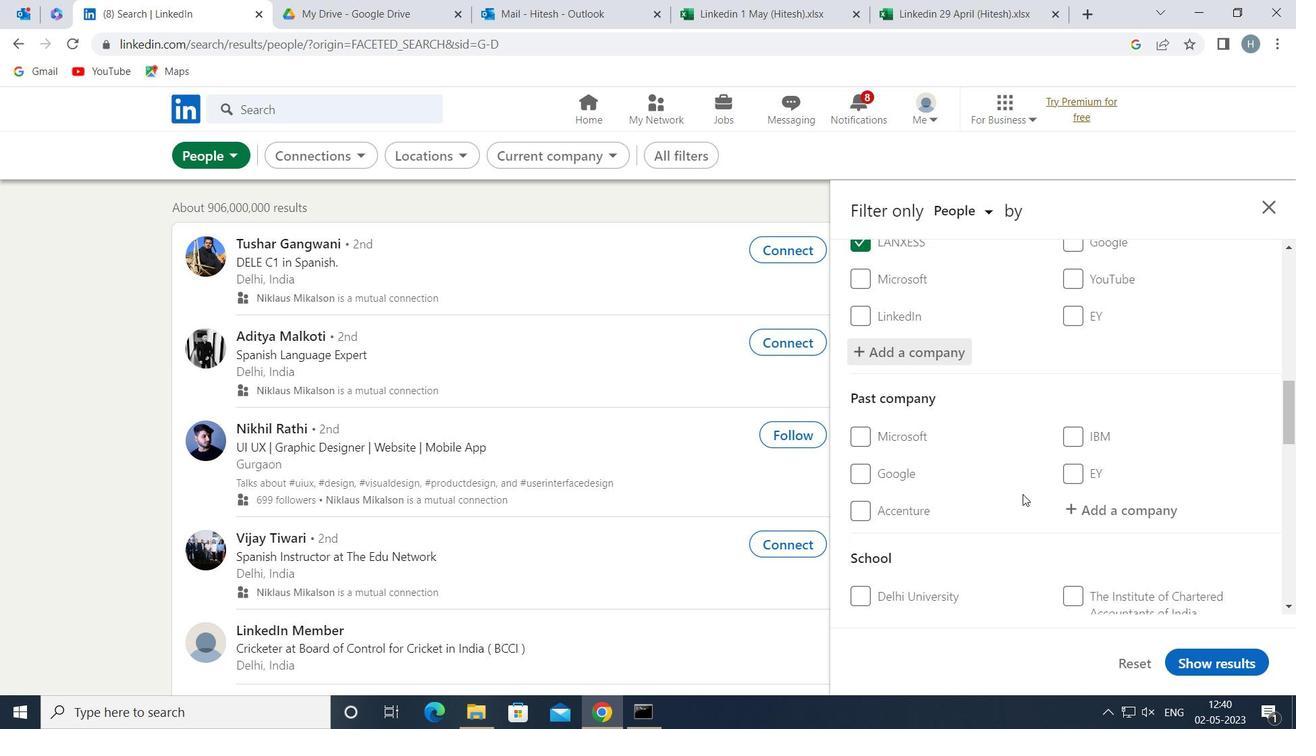 
Action: Mouse scrolled (1022, 493) with delta (0, 0)
Screenshot: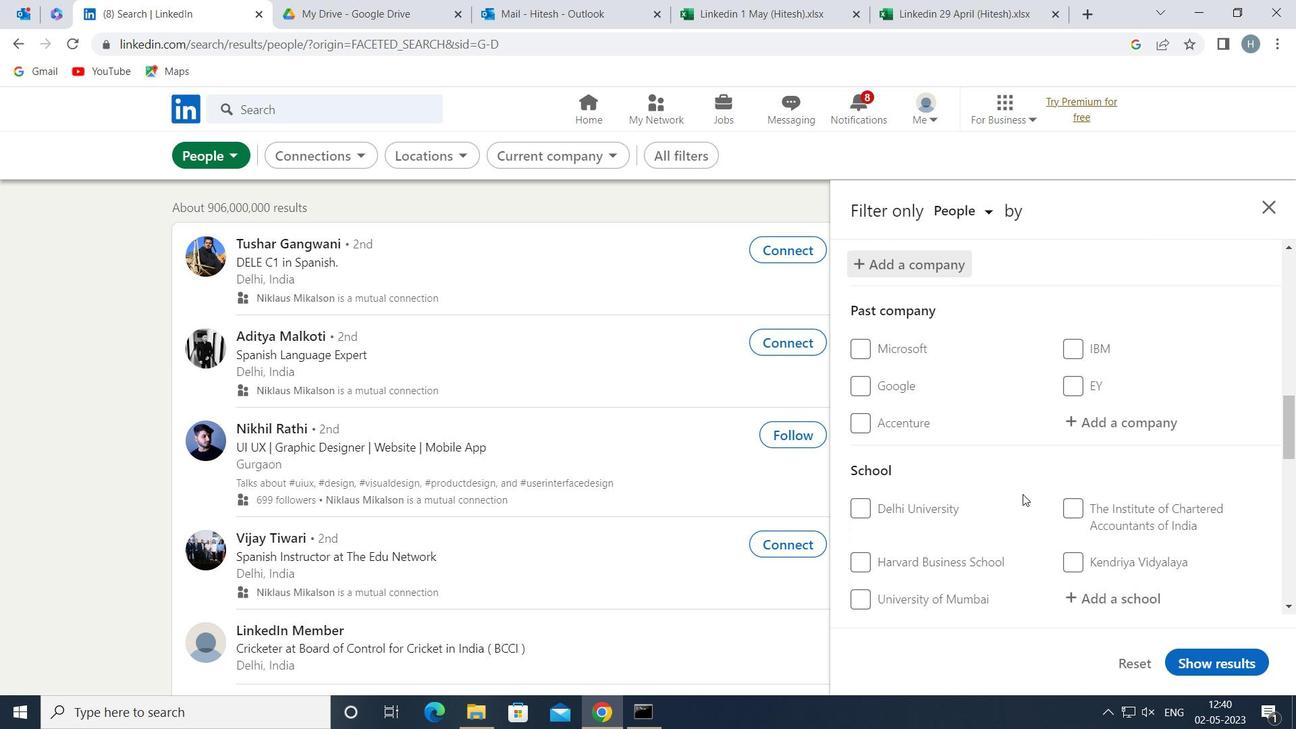 
Action: Mouse moved to (1116, 517)
Screenshot: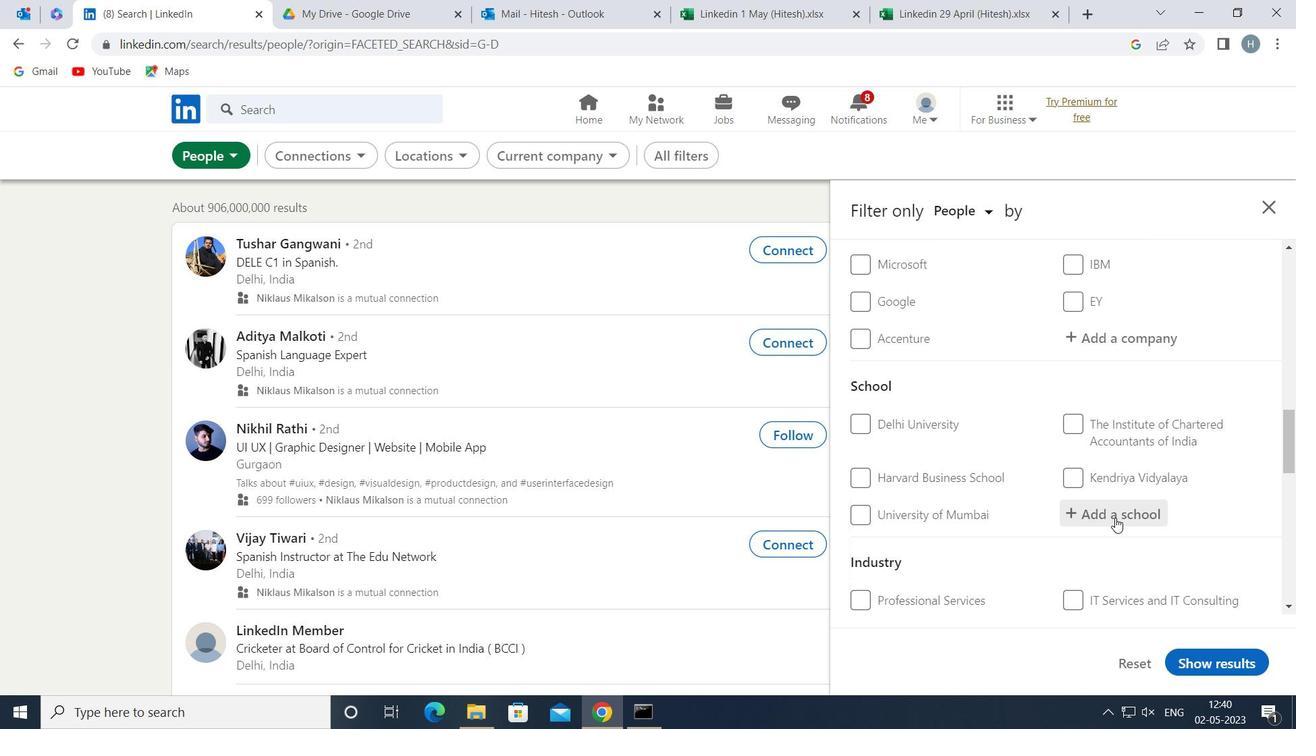 
Action: Mouse pressed left at (1116, 517)
Screenshot: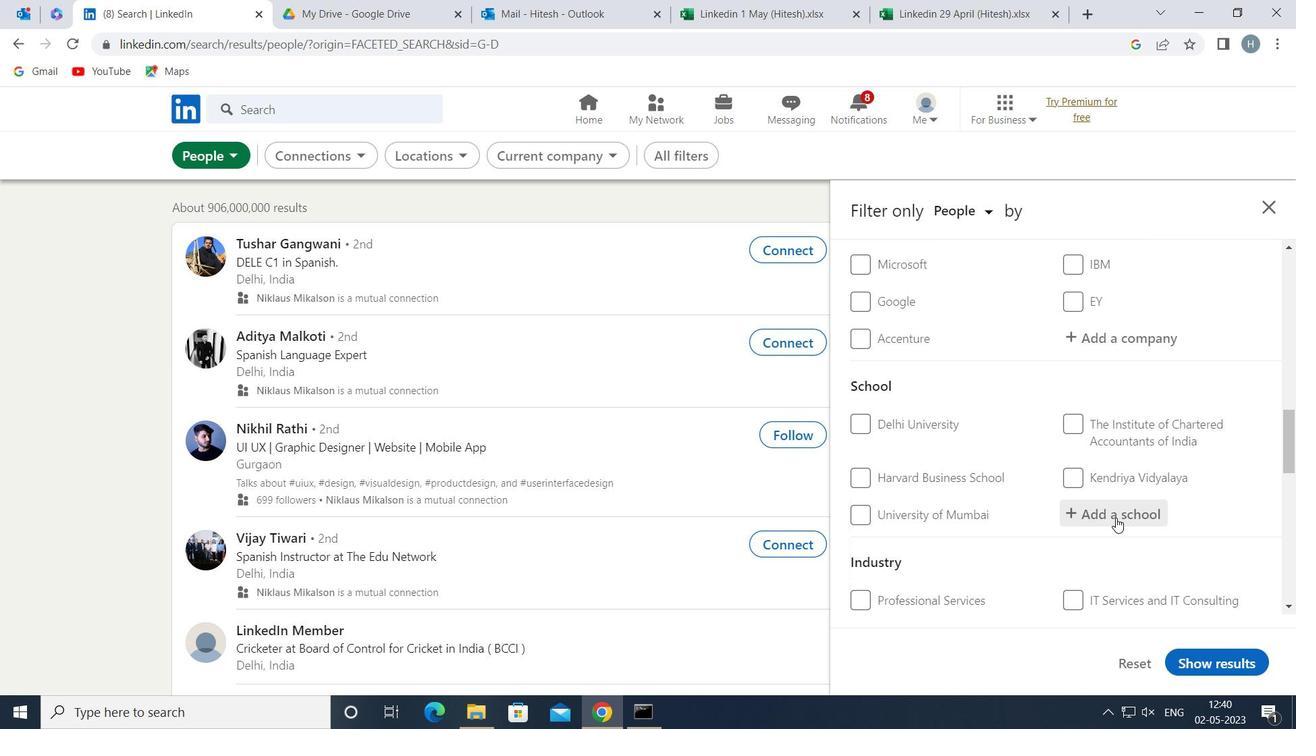 
Action: Mouse moved to (1113, 516)
Screenshot: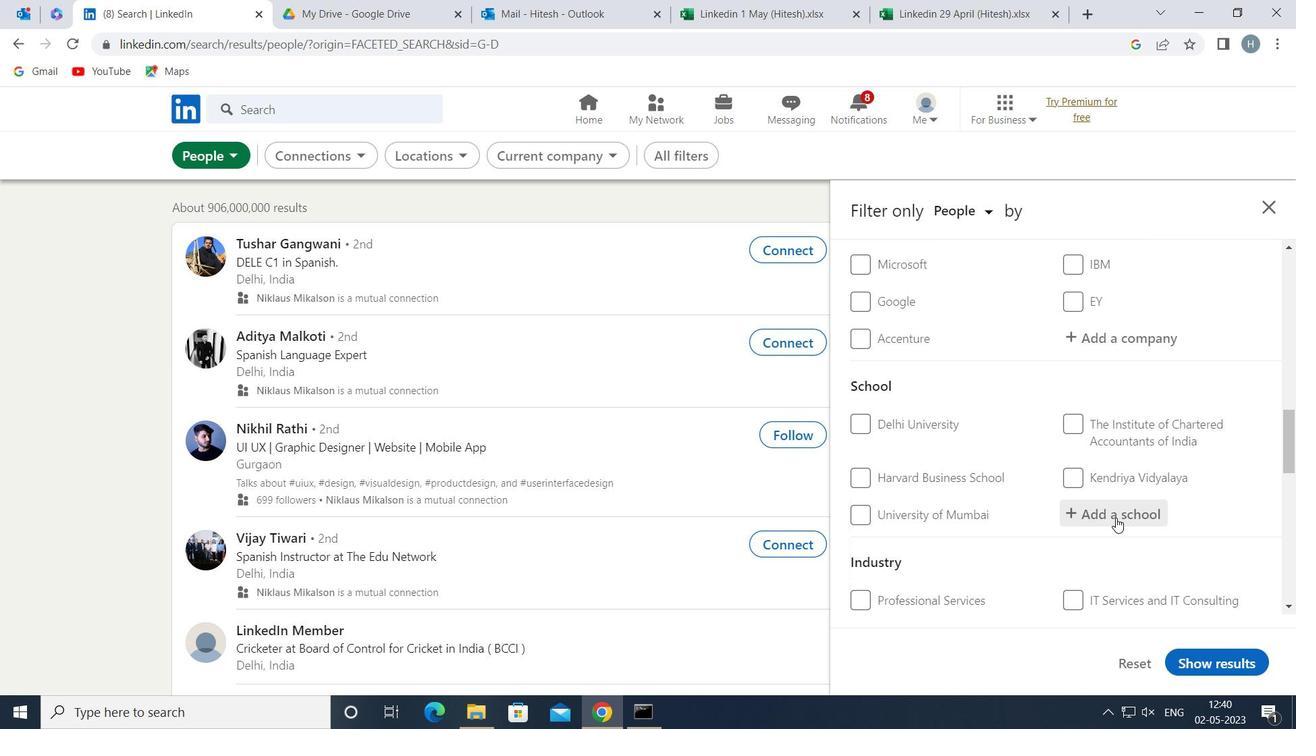 
Action: Key pressed <Key.shift>MEDICAL<Key.space><Key.shift>JOBS
Screenshot: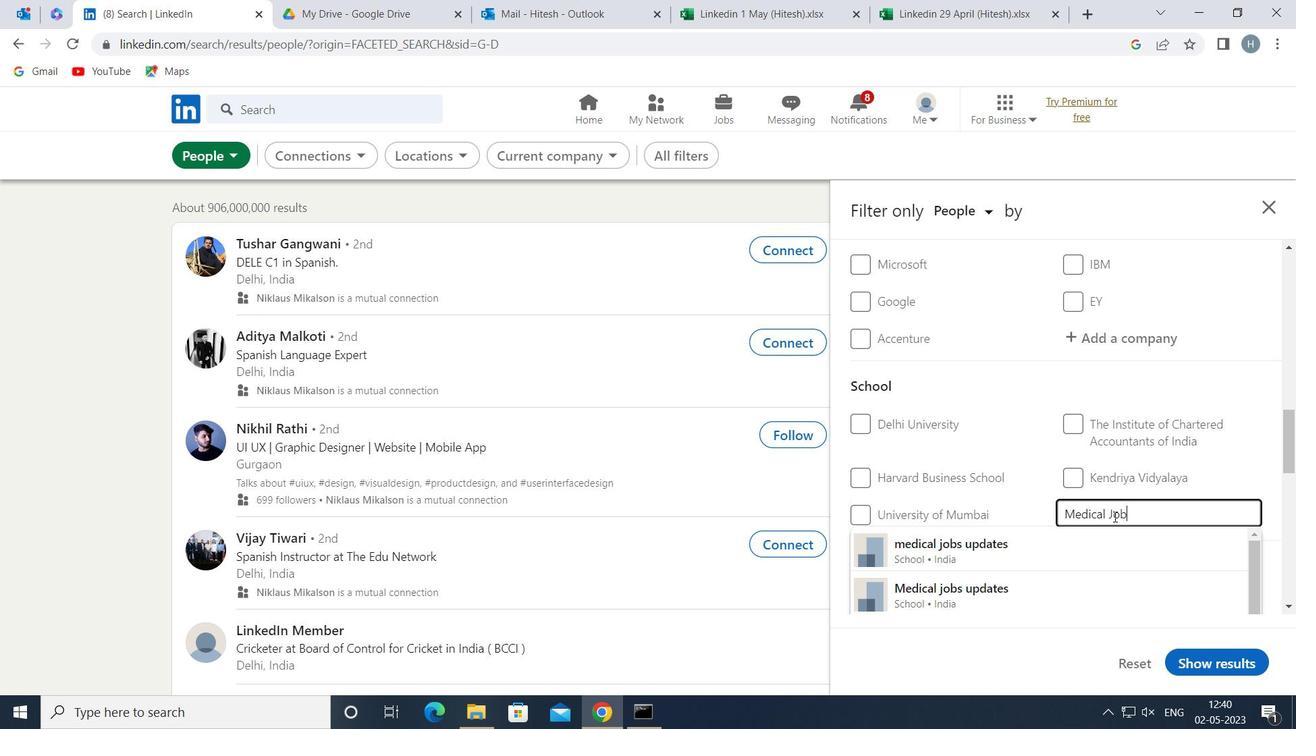 
Action: Mouse moved to (1079, 539)
Screenshot: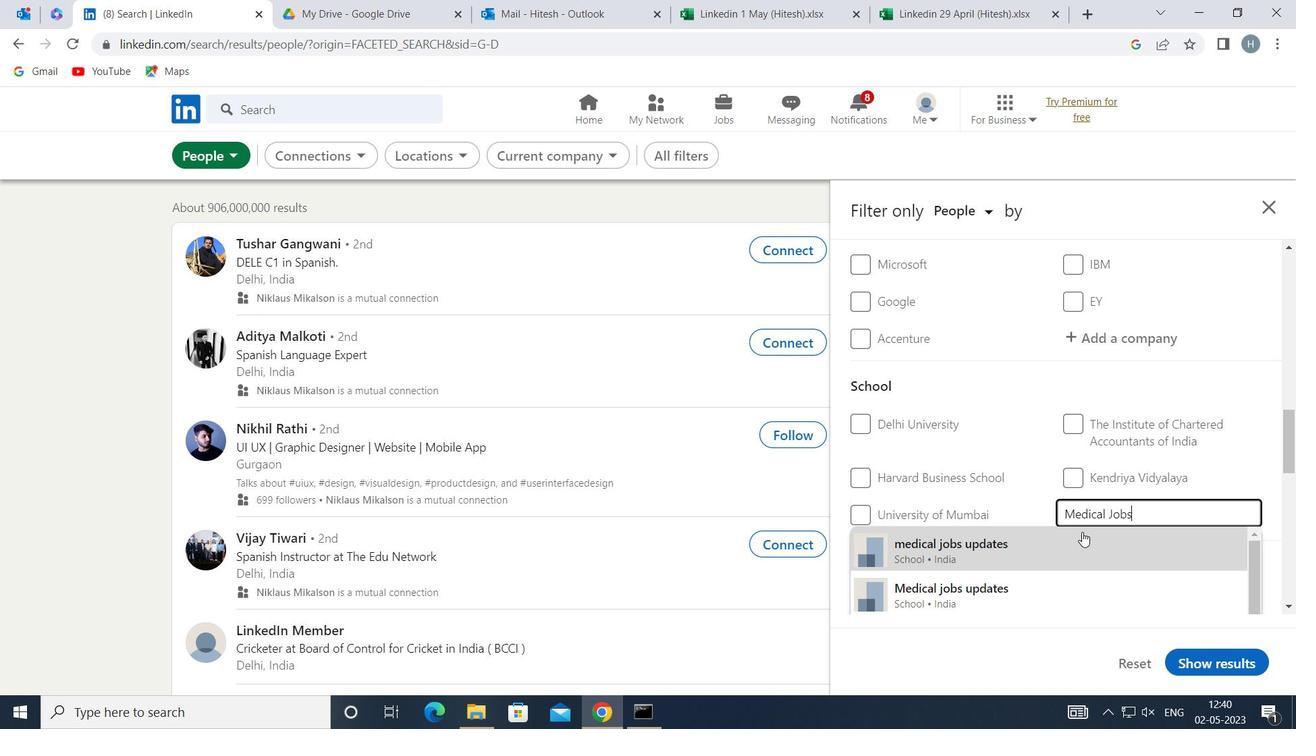 
Action: Mouse pressed left at (1079, 539)
Screenshot: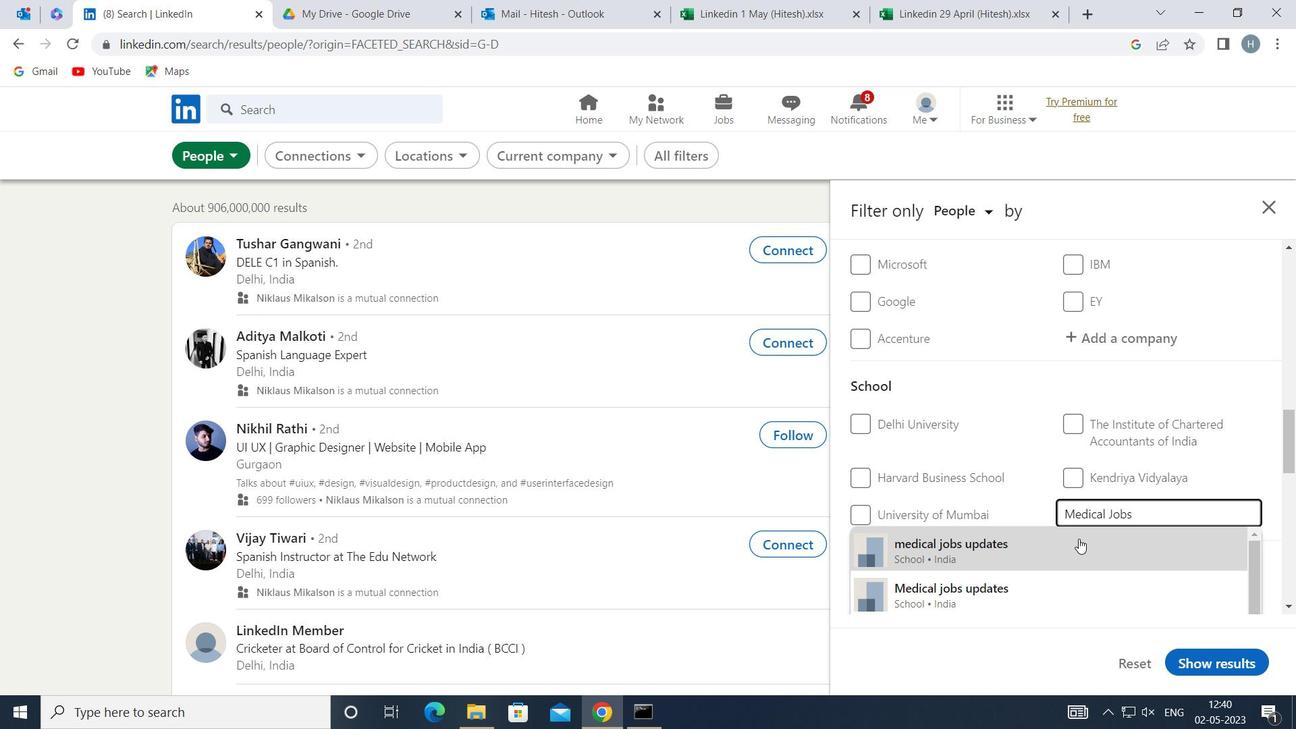 
Action: Mouse moved to (1053, 494)
Screenshot: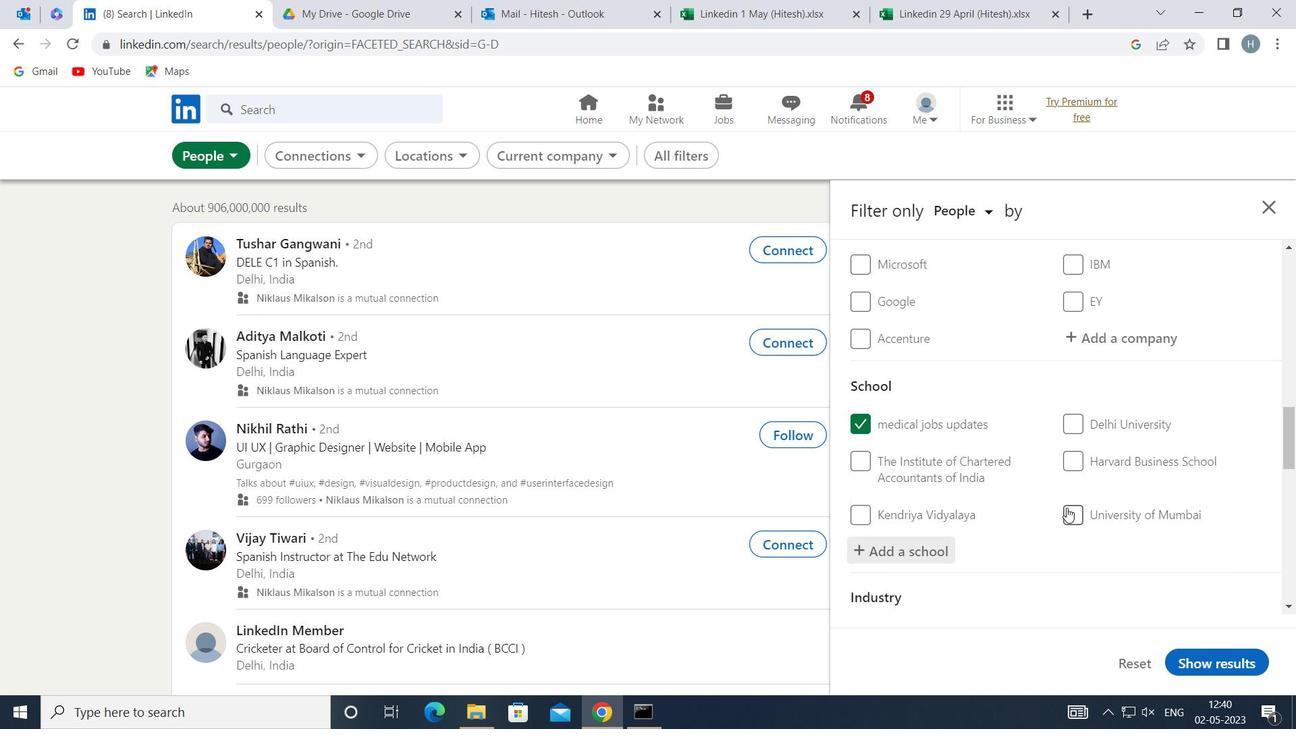 
Action: Mouse scrolled (1053, 493) with delta (0, 0)
Screenshot: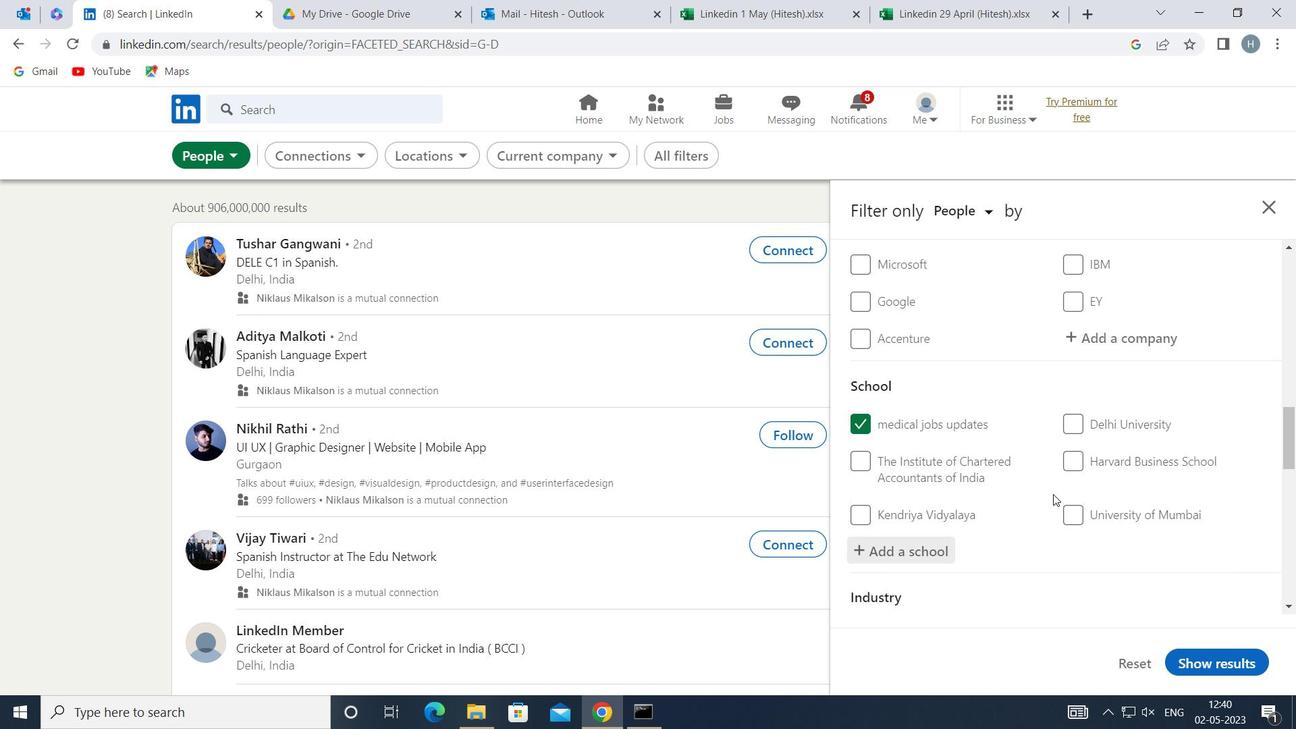 
Action: Mouse moved to (1053, 493)
Screenshot: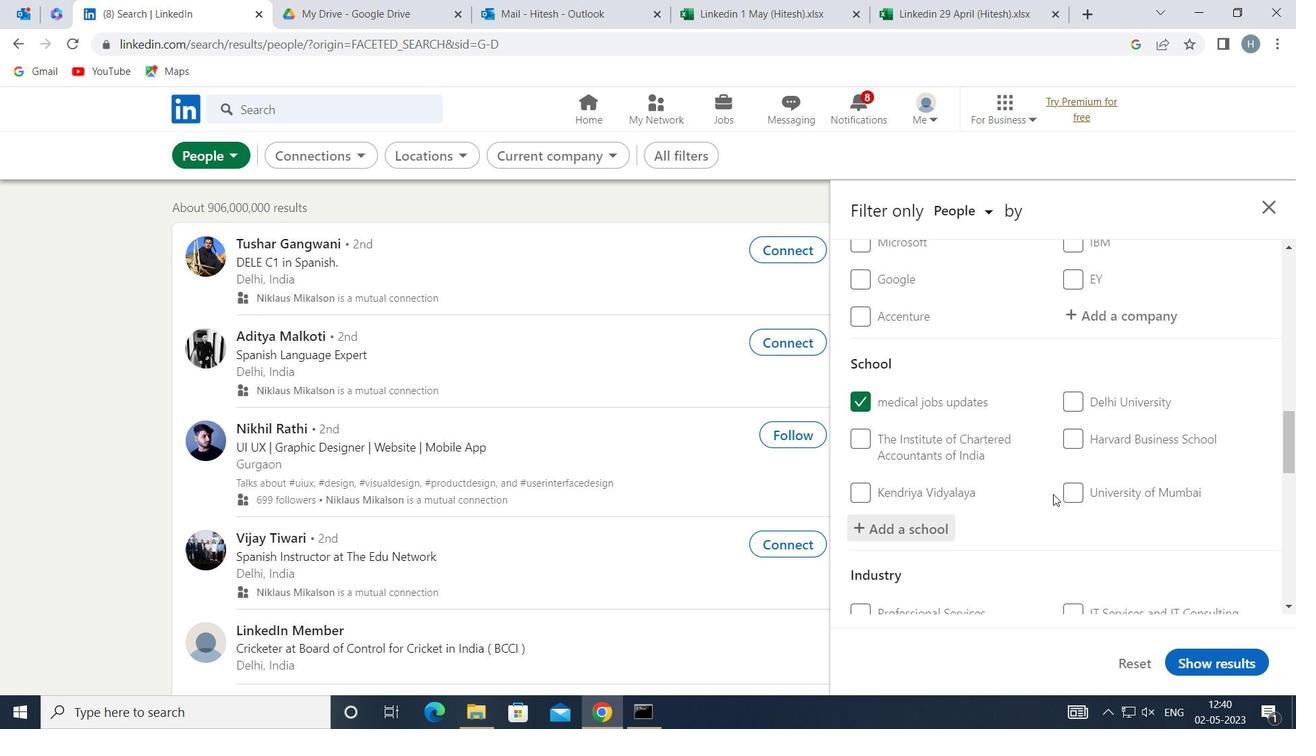 
Action: Mouse scrolled (1053, 492) with delta (0, 0)
Screenshot: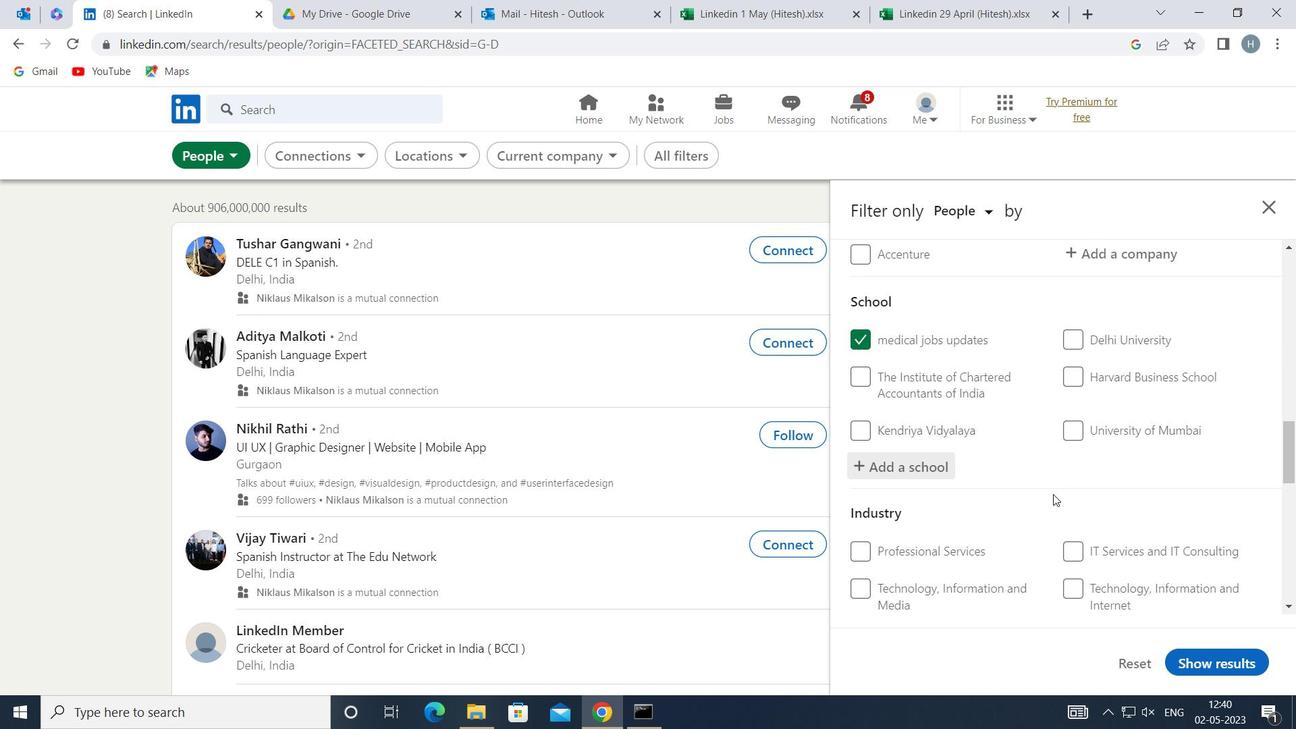 
Action: Mouse scrolled (1053, 492) with delta (0, 0)
Screenshot: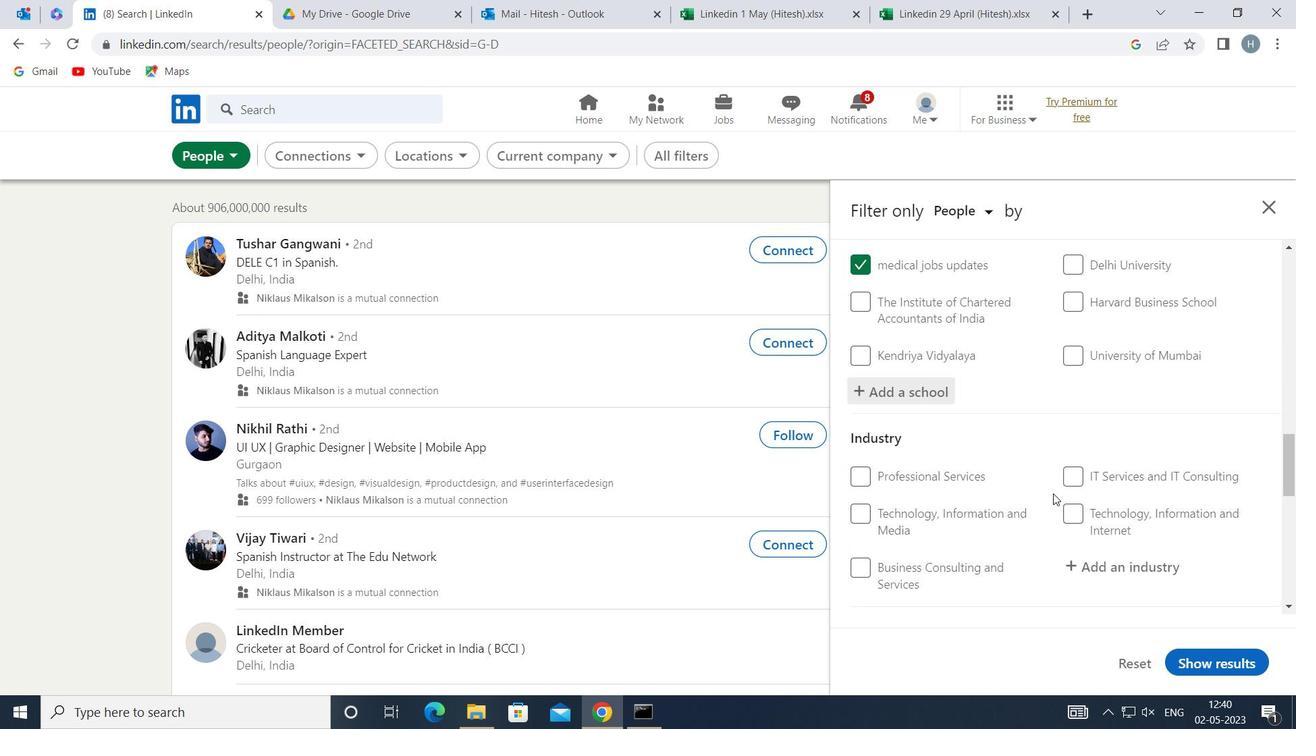 
Action: Mouse moved to (1096, 475)
Screenshot: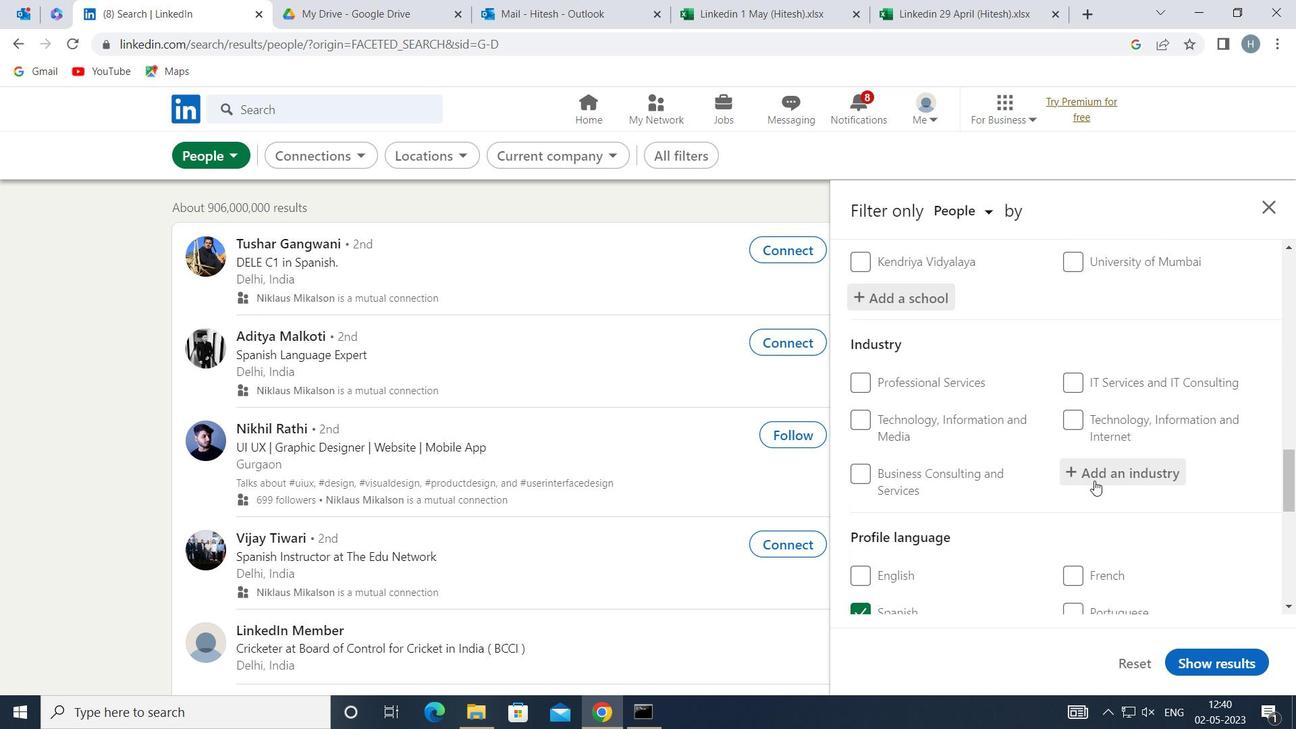 
Action: Mouse pressed left at (1096, 475)
Screenshot: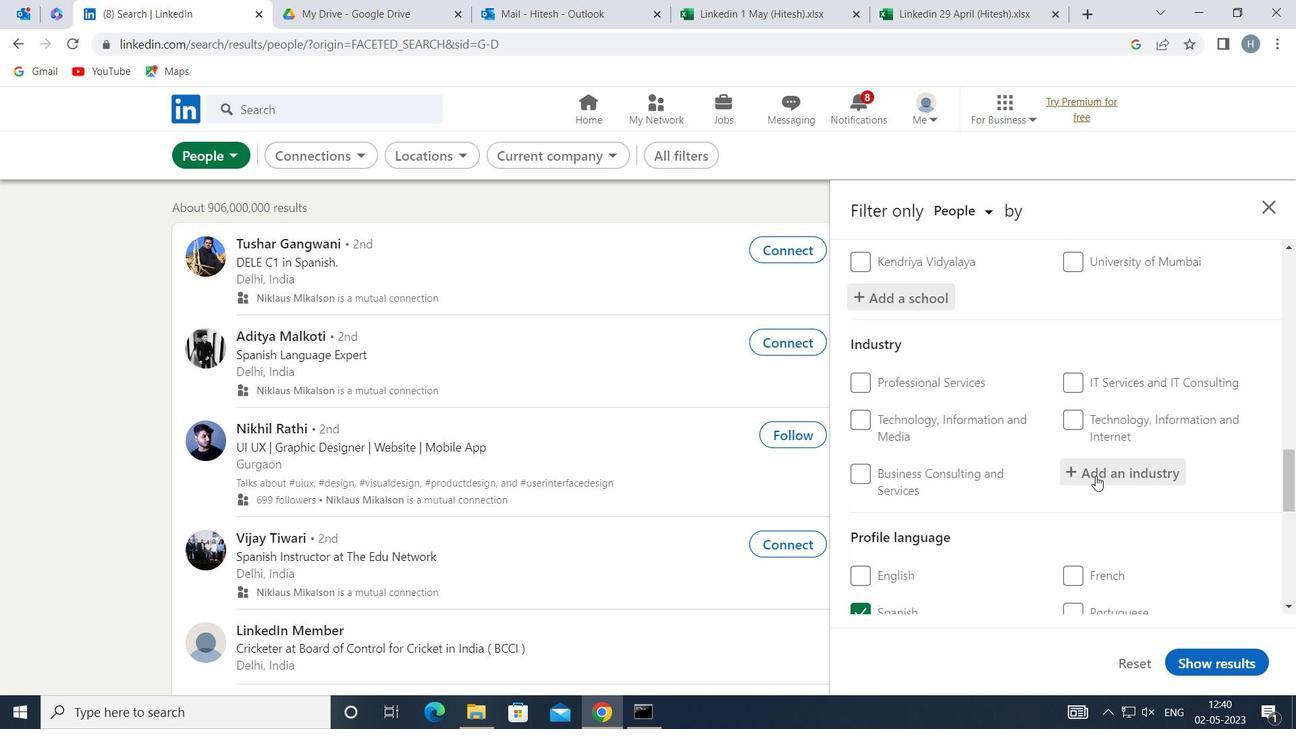 
Action: Mouse moved to (1097, 475)
Screenshot: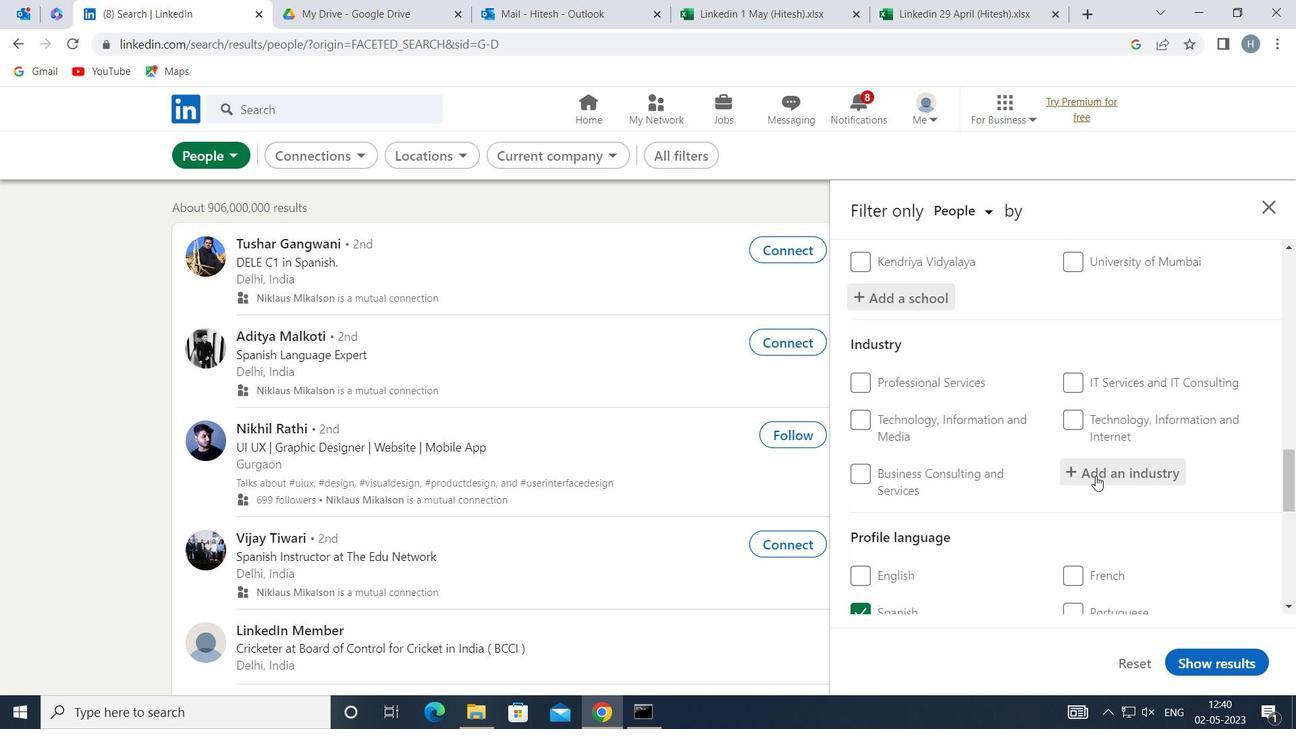 
Action: Key pressed <Key.shift>RETAIL<Key.space><Key.shift>APPAREL<Key.space>
Screenshot: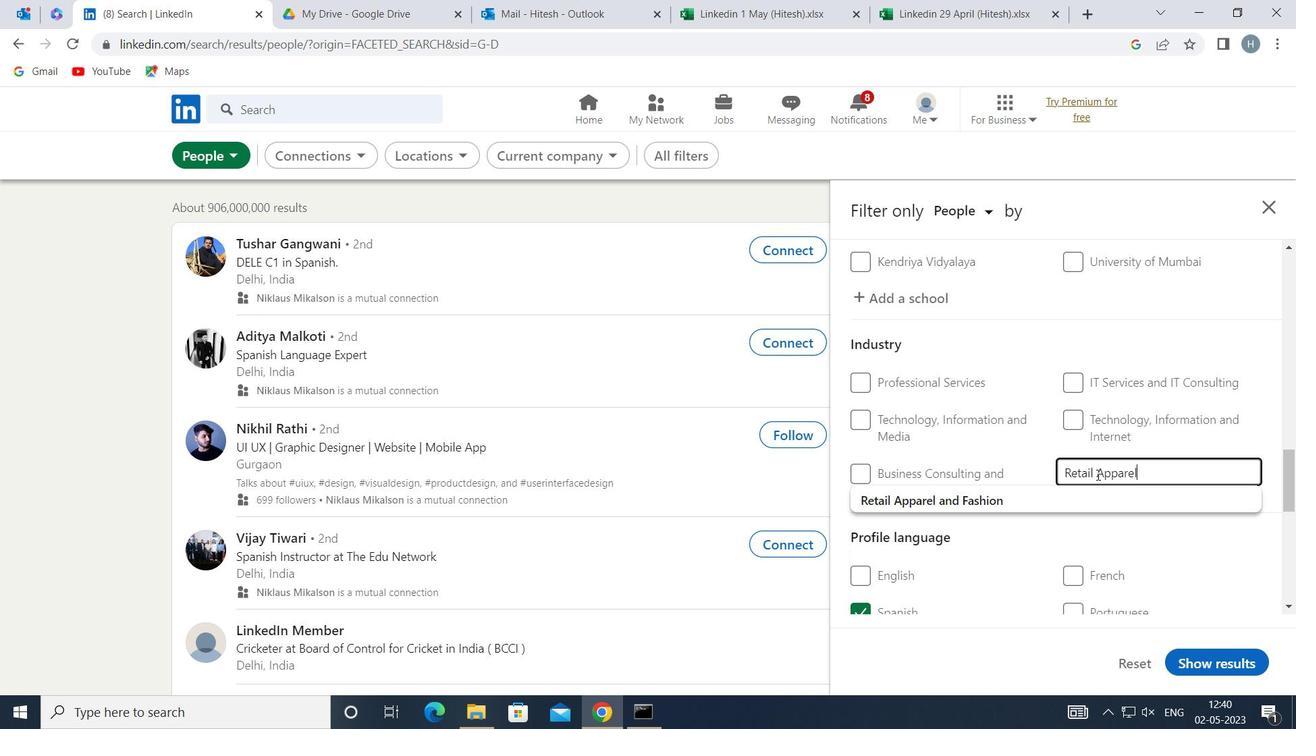 
Action: Mouse moved to (1049, 495)
Screenshot: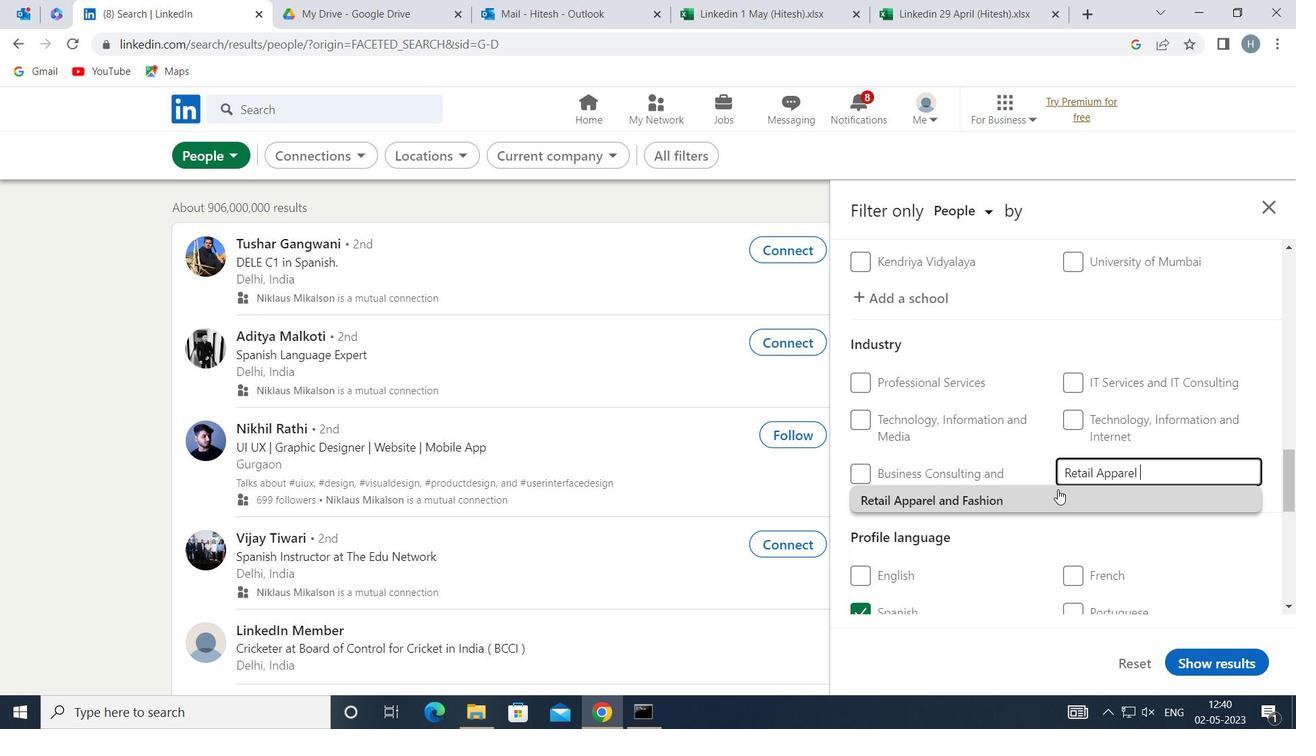 
Action: Mouse pressed left at (1049, 495)
Screenshot: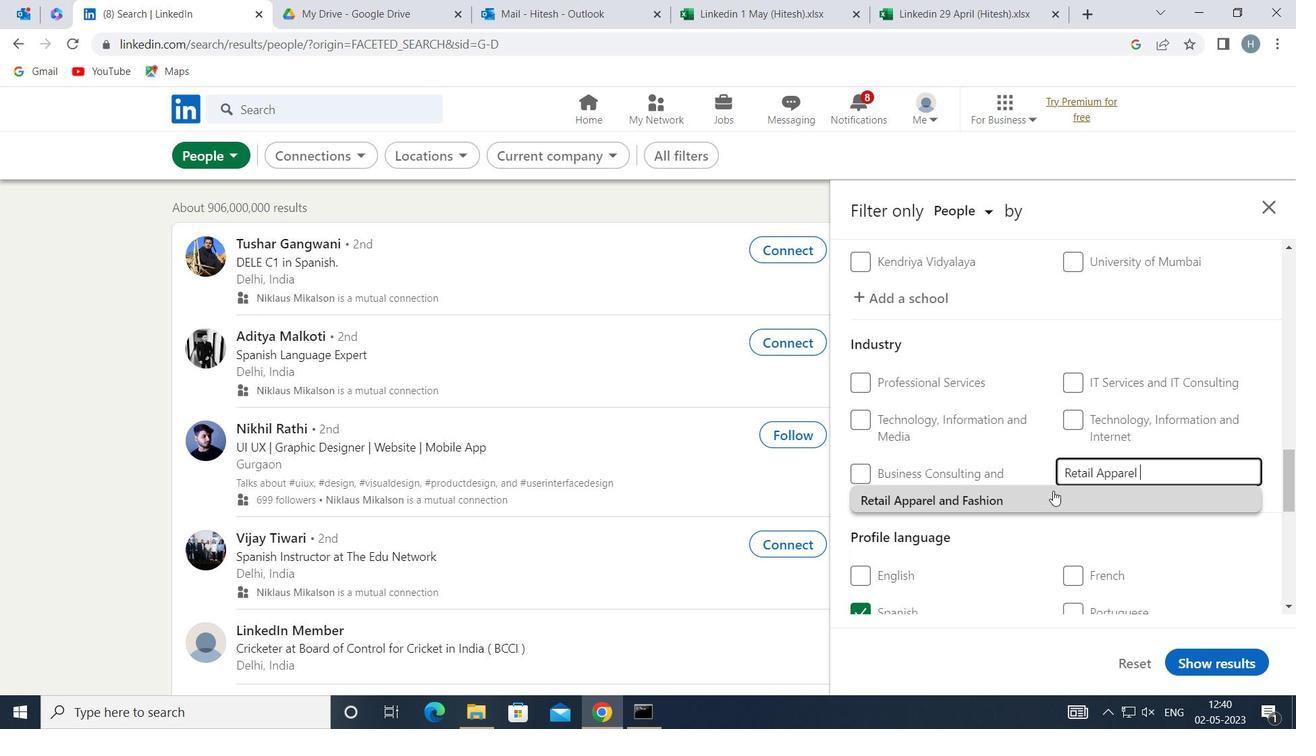 
Action: Mouse moved to (1040, 498)
Screenshot: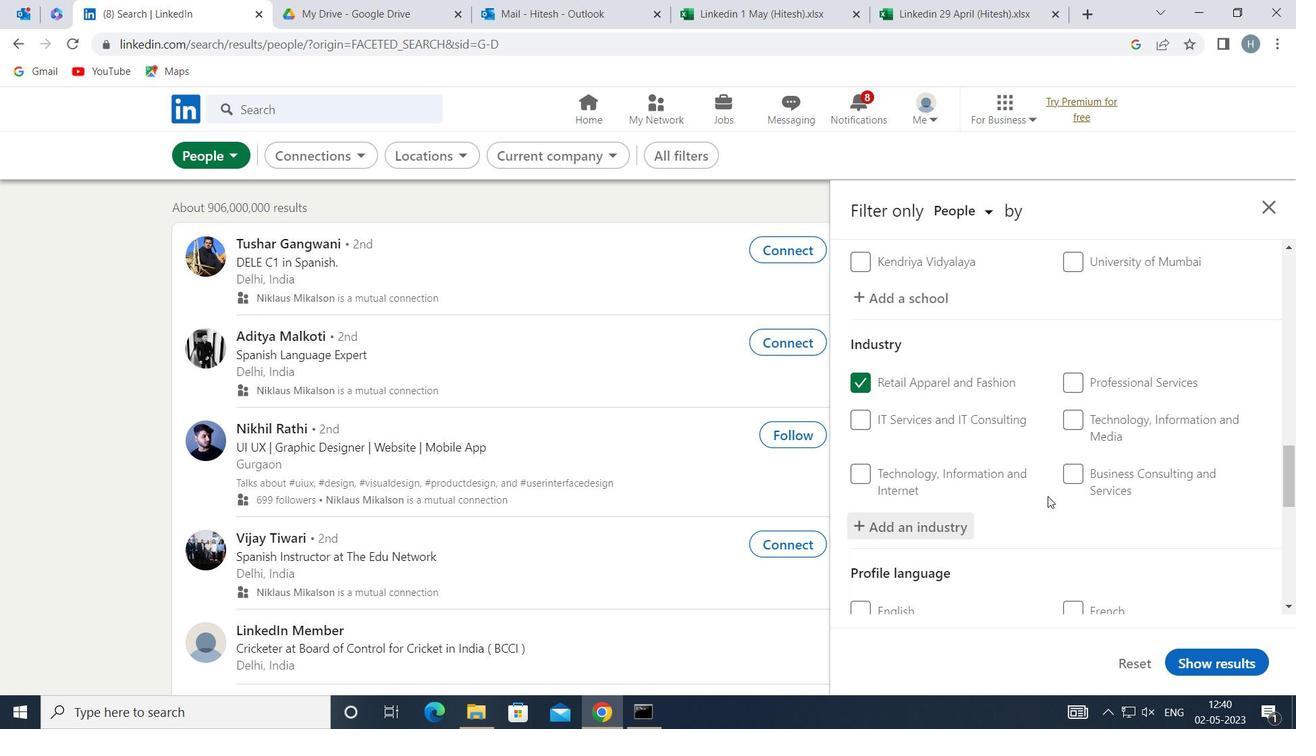 
Action: Mouse scrolled (1040, 498) with delta (0, 0)
Screenshot: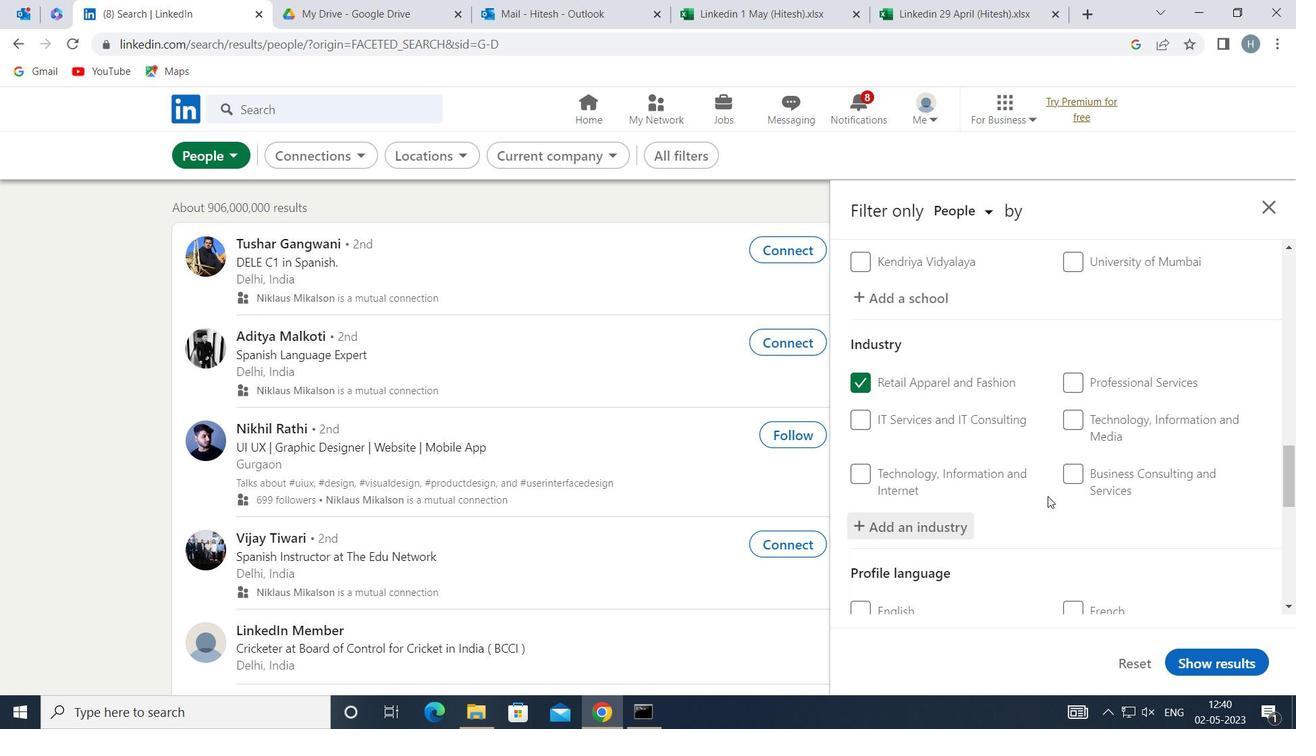 
Action: Mouse moved to (1035, 500)
Screenshot: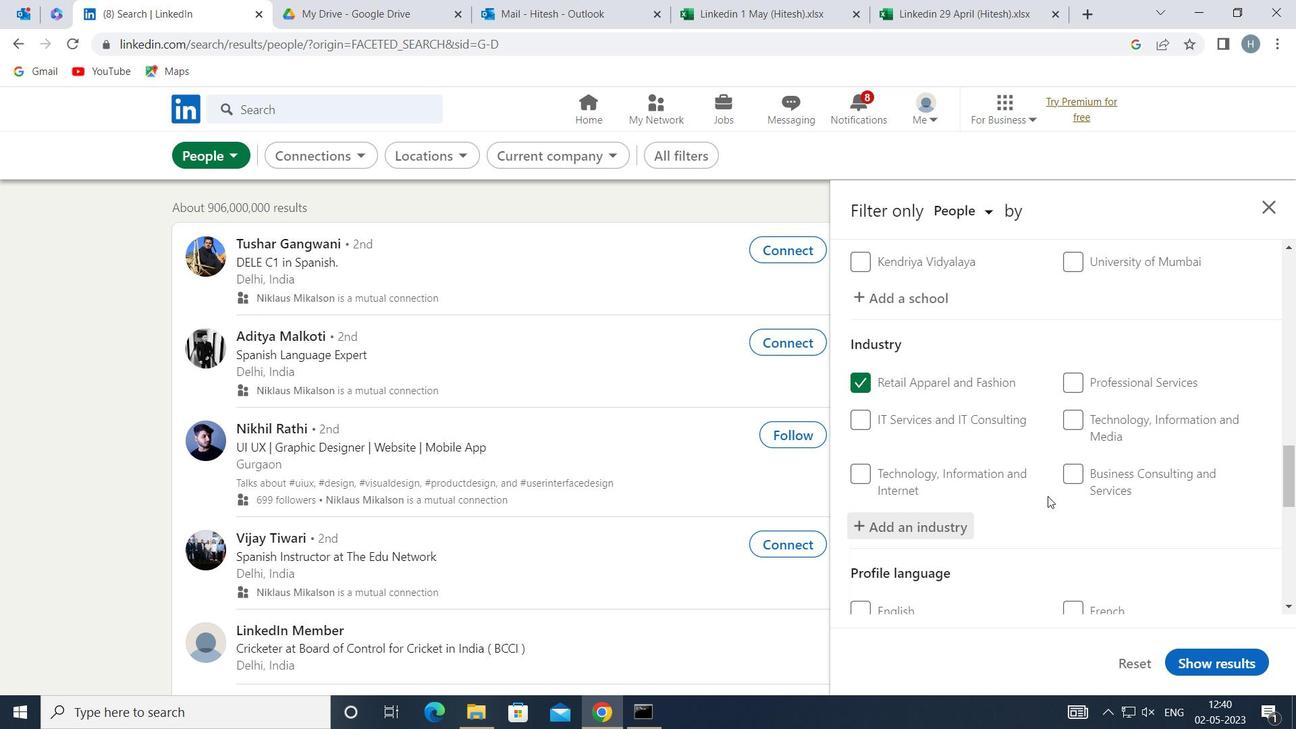 
Action: Mouse scrolled (1035, 500) with delta (0, 0)
Screenshot: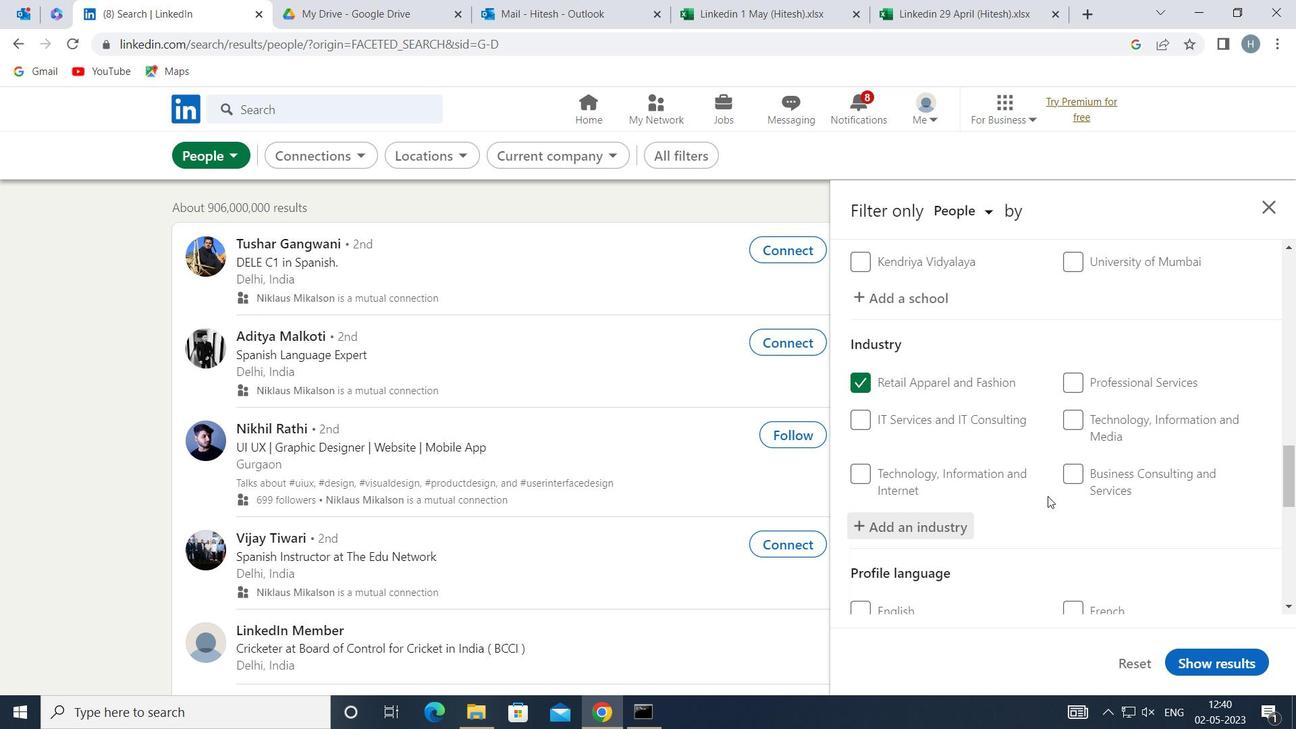 
Action: Mouse moved to (1028, 502)
Screenshot: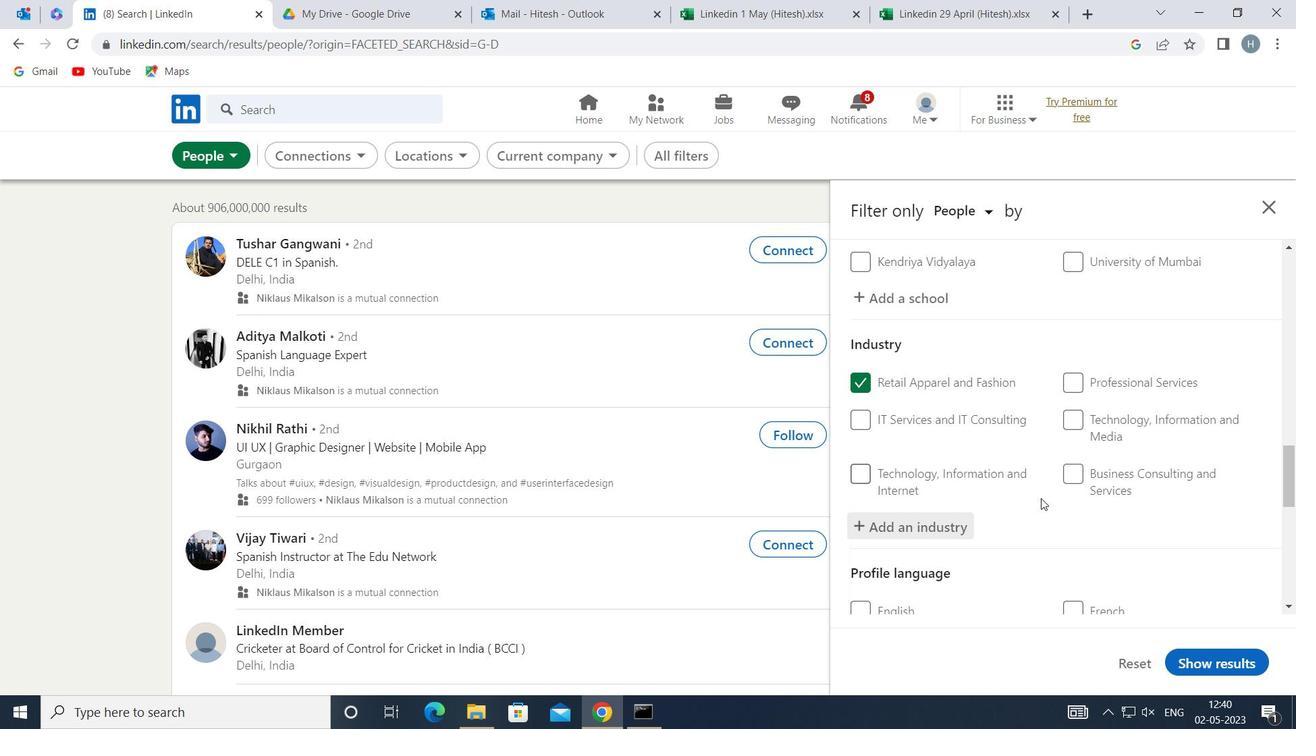 
Action: Mouse scrolled (1028, 501) with delta (0, 0)
Screenshot: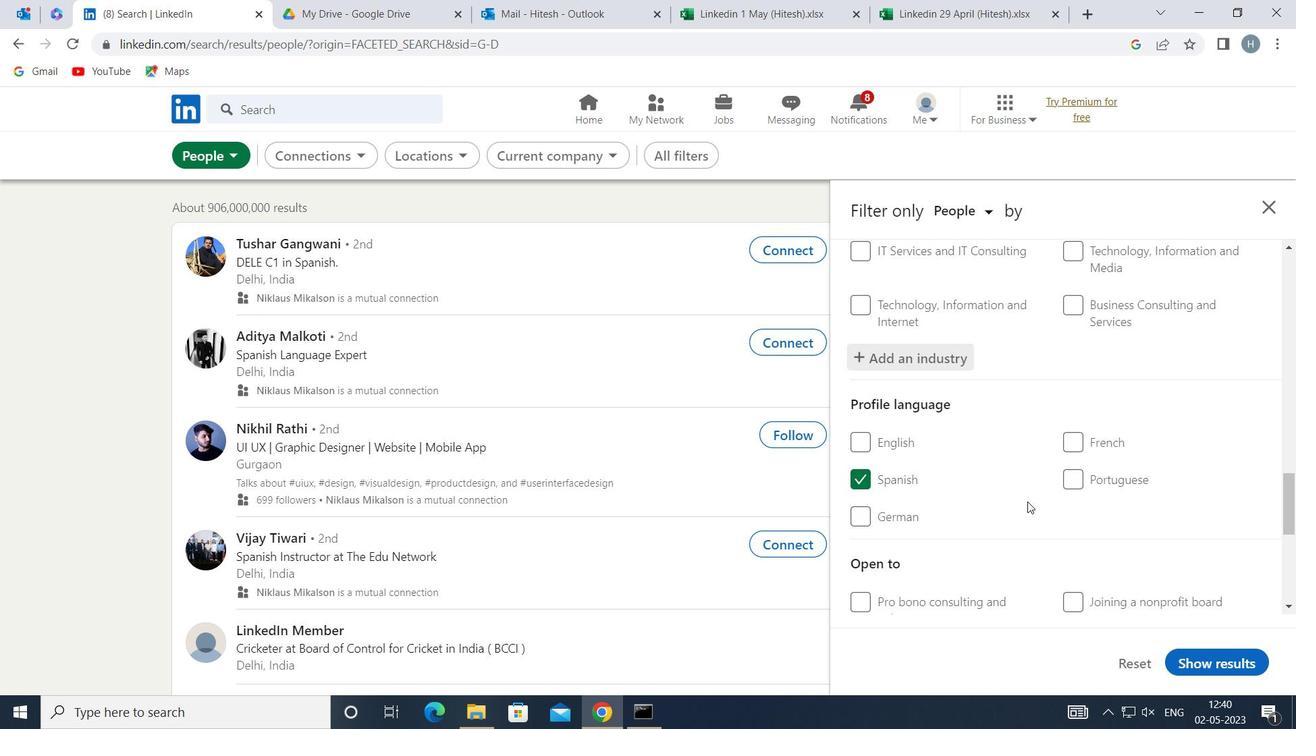 
Action: Mouse moved to (1028, 502)
Screenshot: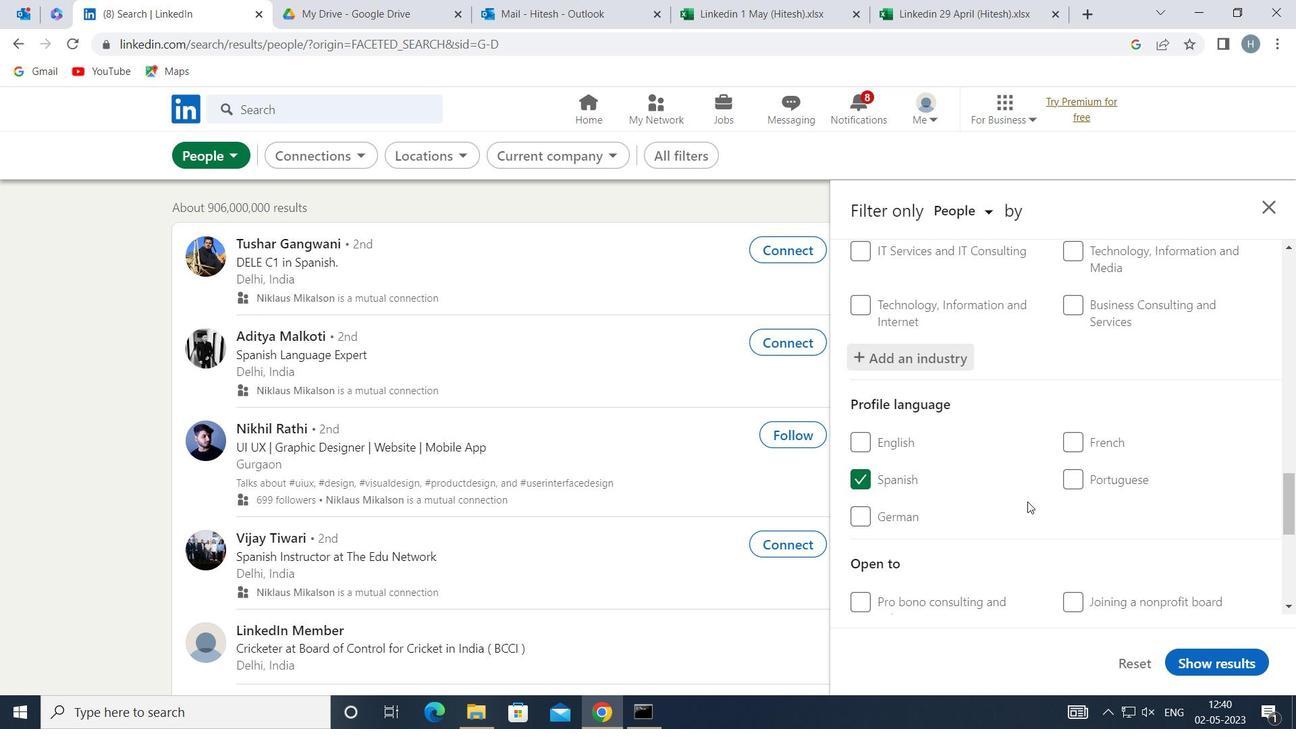 
Action: Mouse scrolled (1028, 501) with delta (0, 0)
Screenshot: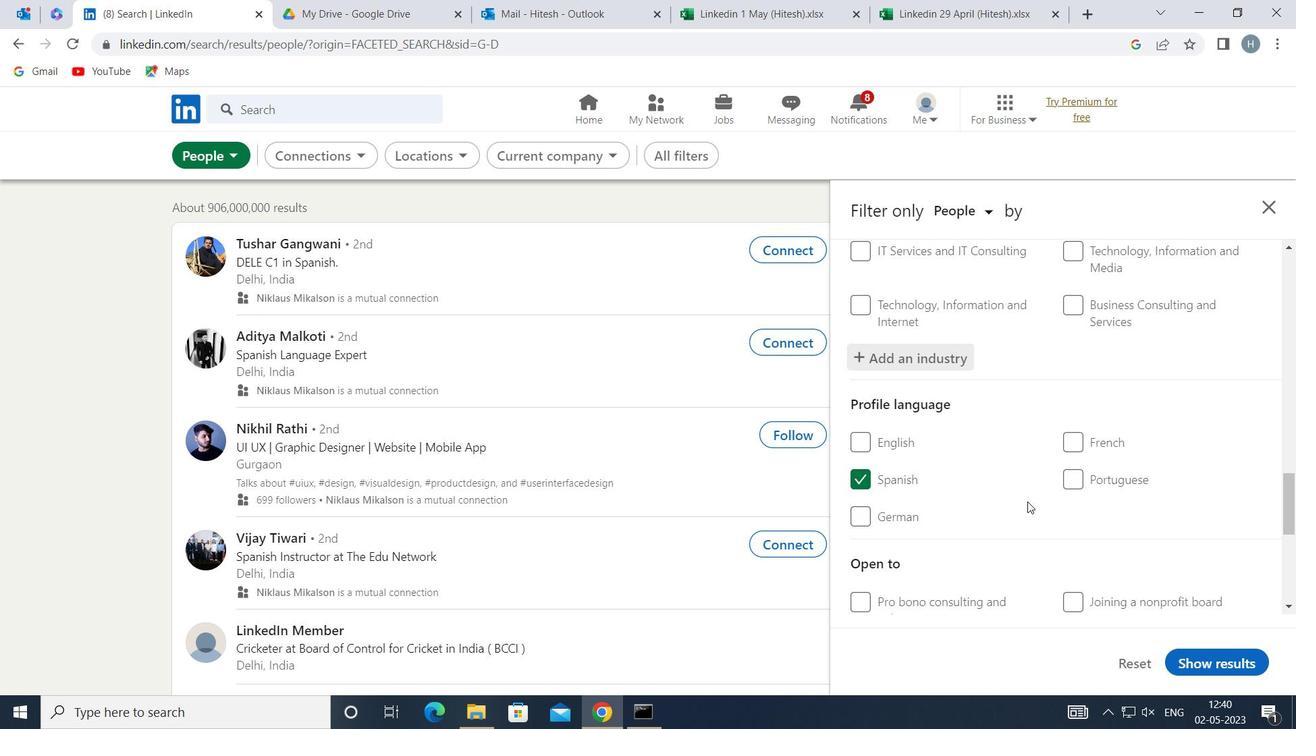 
Action: Mouse moved to (1026, 503)
Screenshot: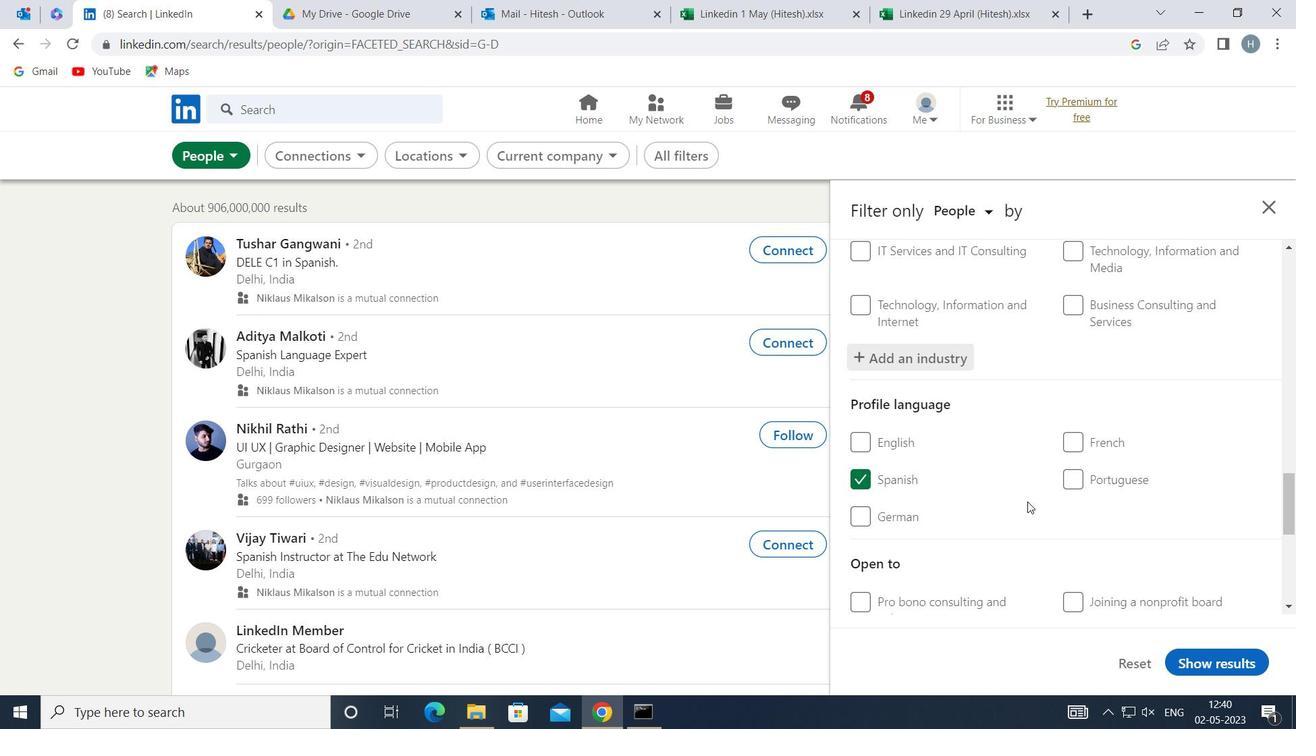 
Action: Mouse scrolled (1026, 502) with delta (0, 0)
Screenshot: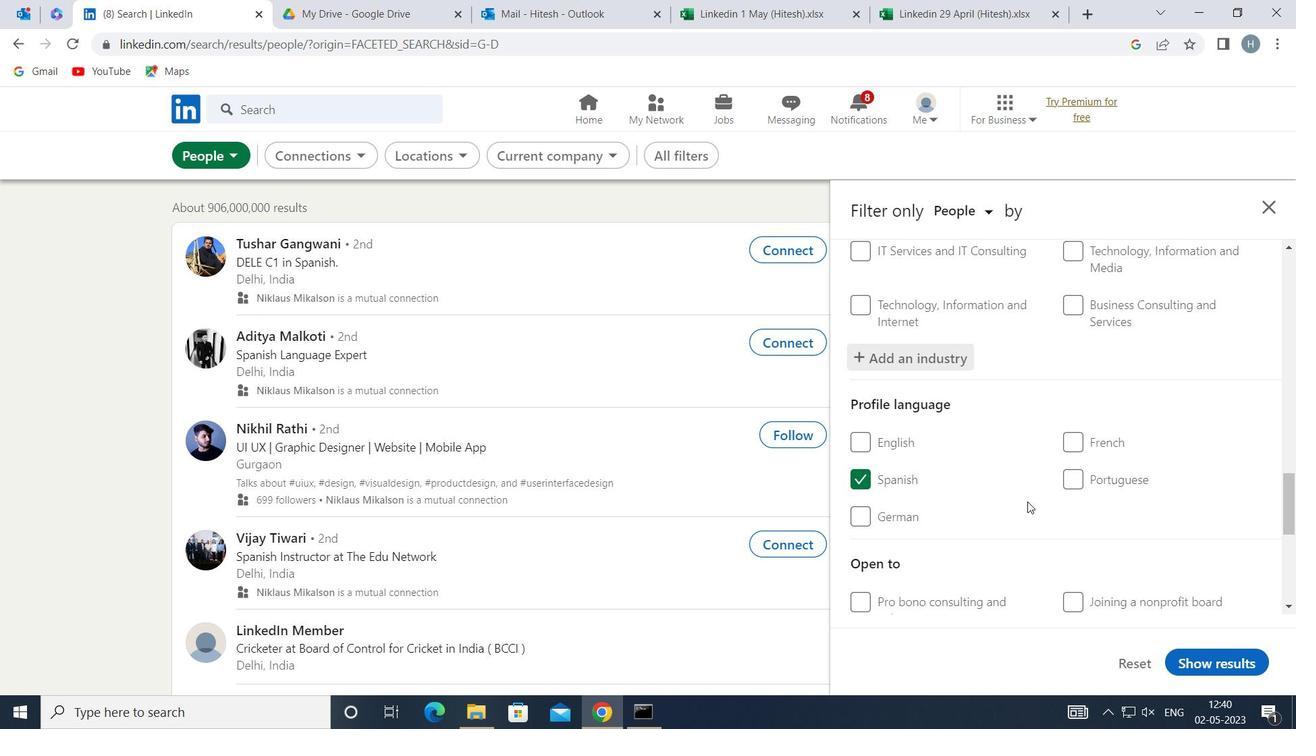 
Action: Mouse moved to (1095, 517)
Screenshot: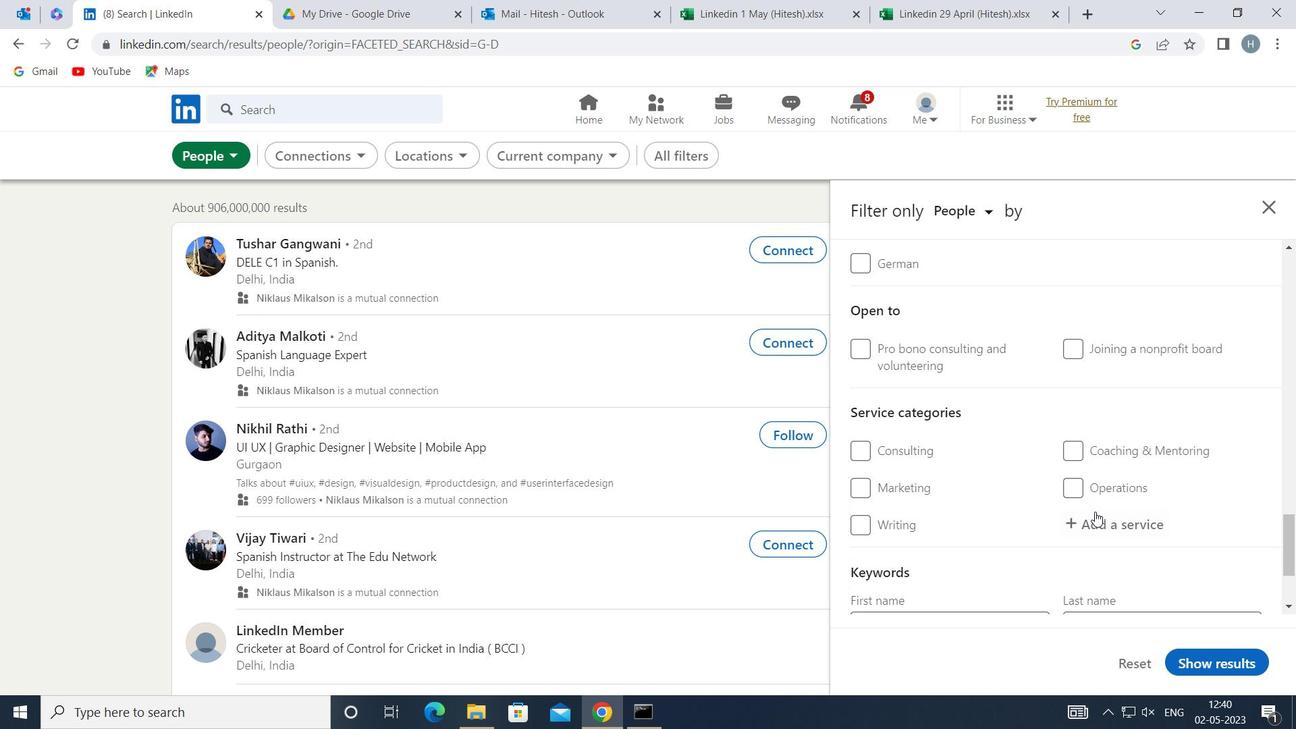 
Action: Mouse pressed left at (1095, 517)
Screenshot: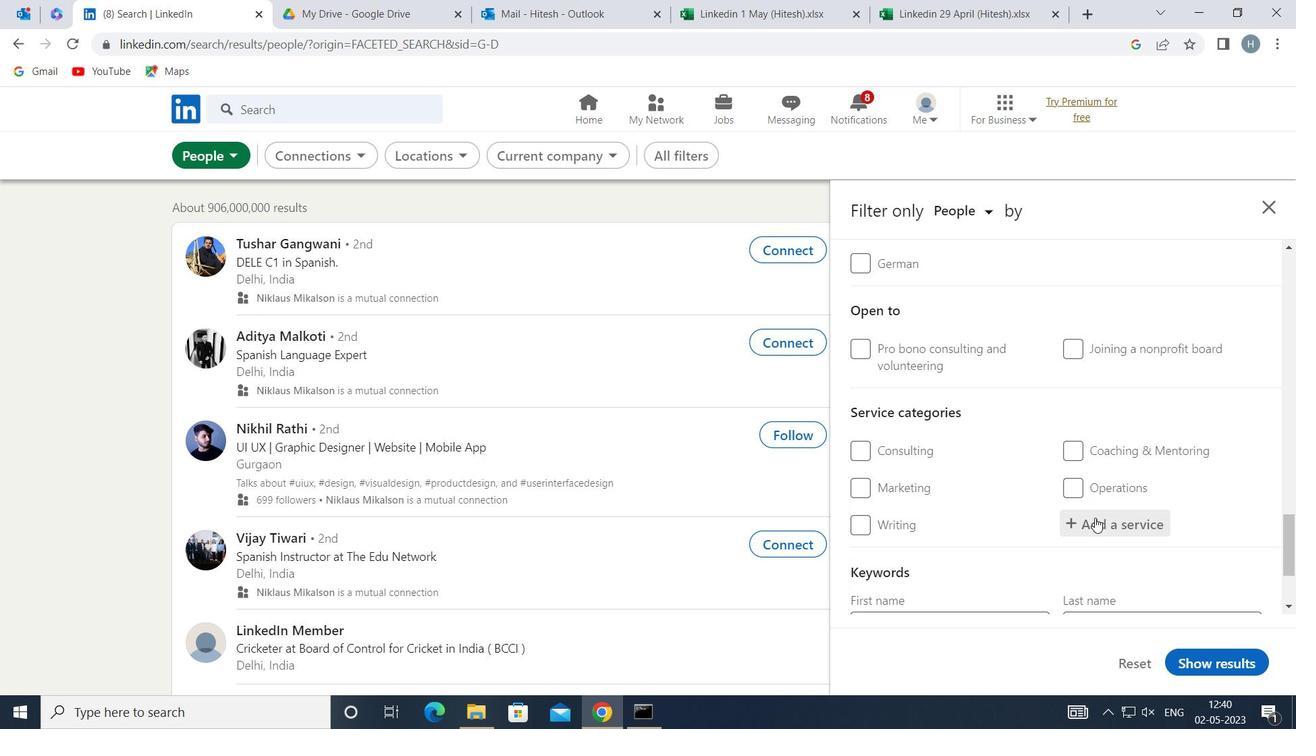 
Action: Key pressed <Key.shift>PUBLIC<Key.space><Key.shift>SPEAKING
Screenshot: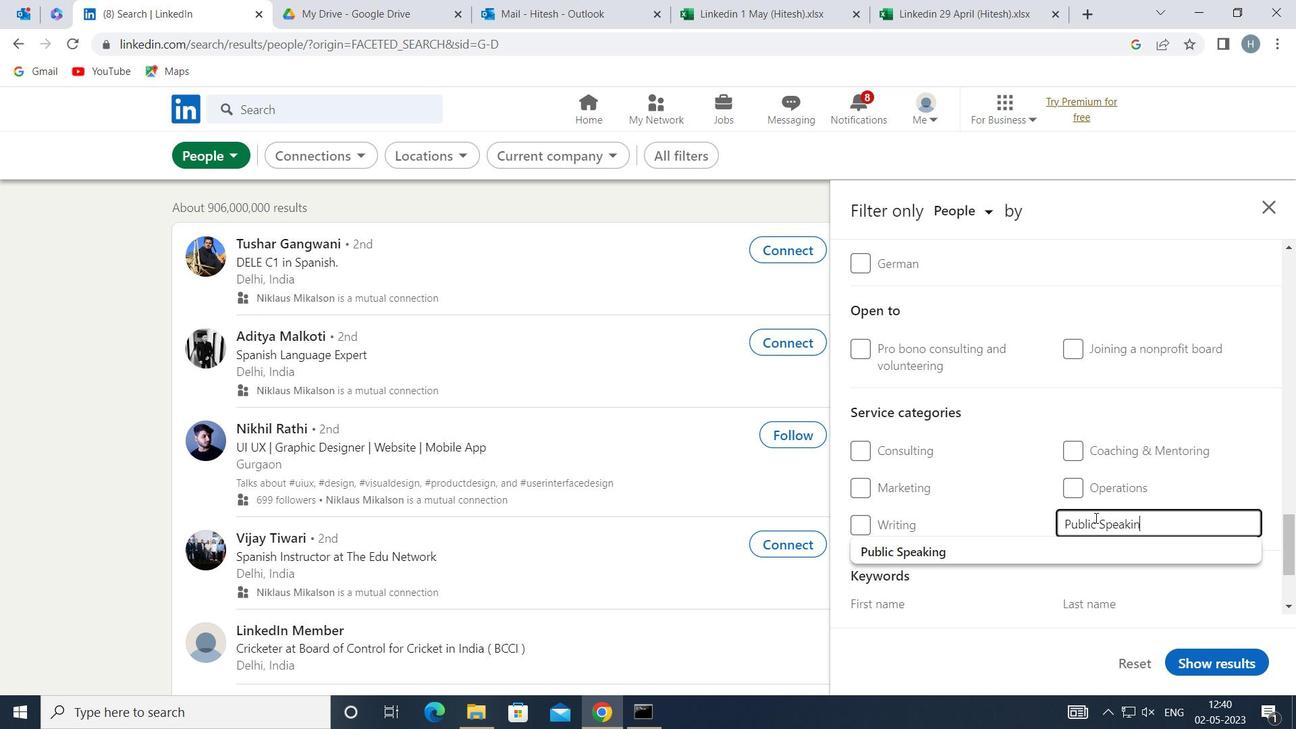 
Action: Mouse moved to (1051, 554)
Screenshot: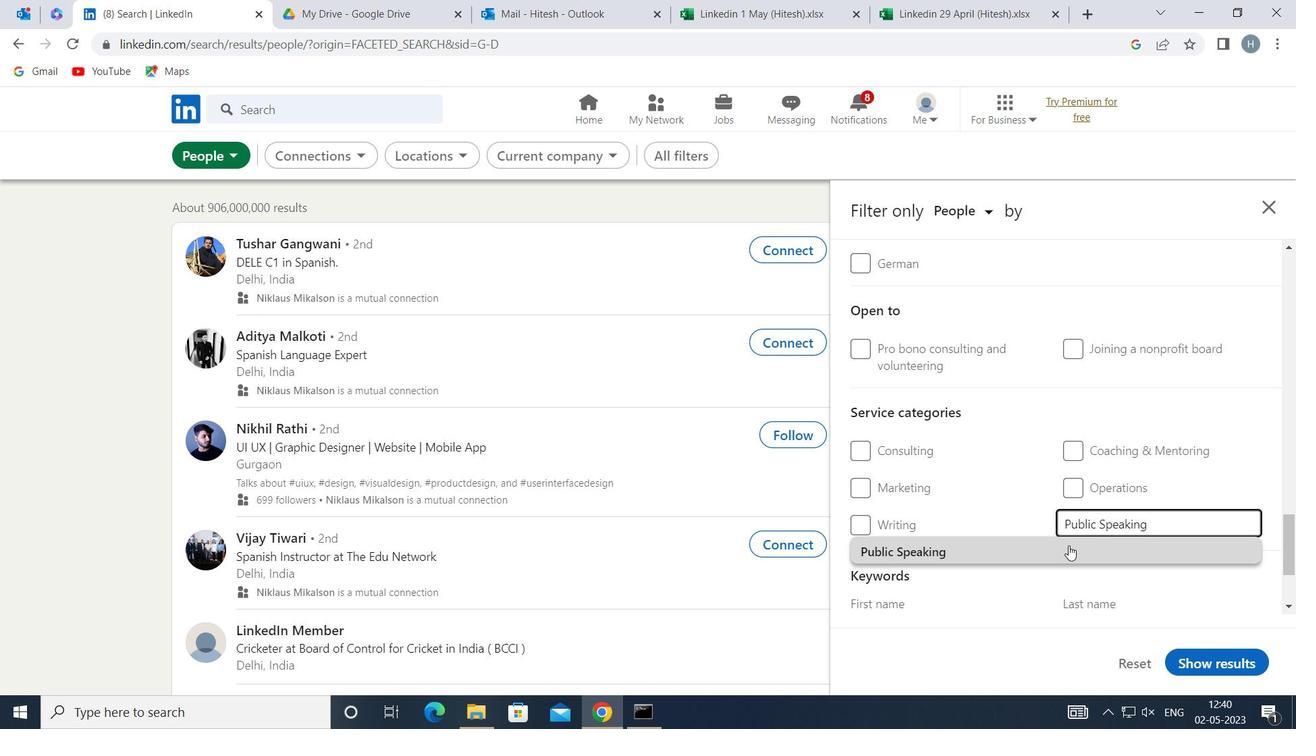 
Action: Mouse pressed left at (1051, 554)
Screenshot: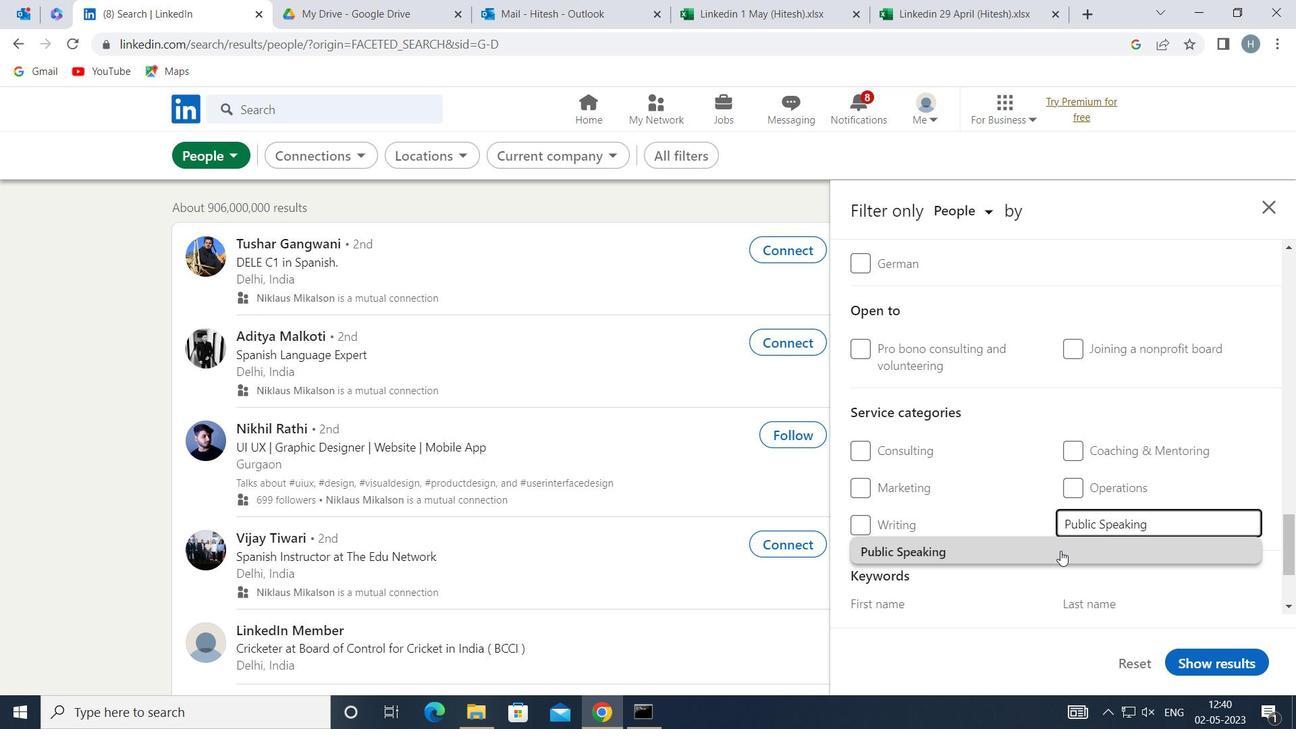 
Action: Mouse moved to (1018, 542)
Screenshot: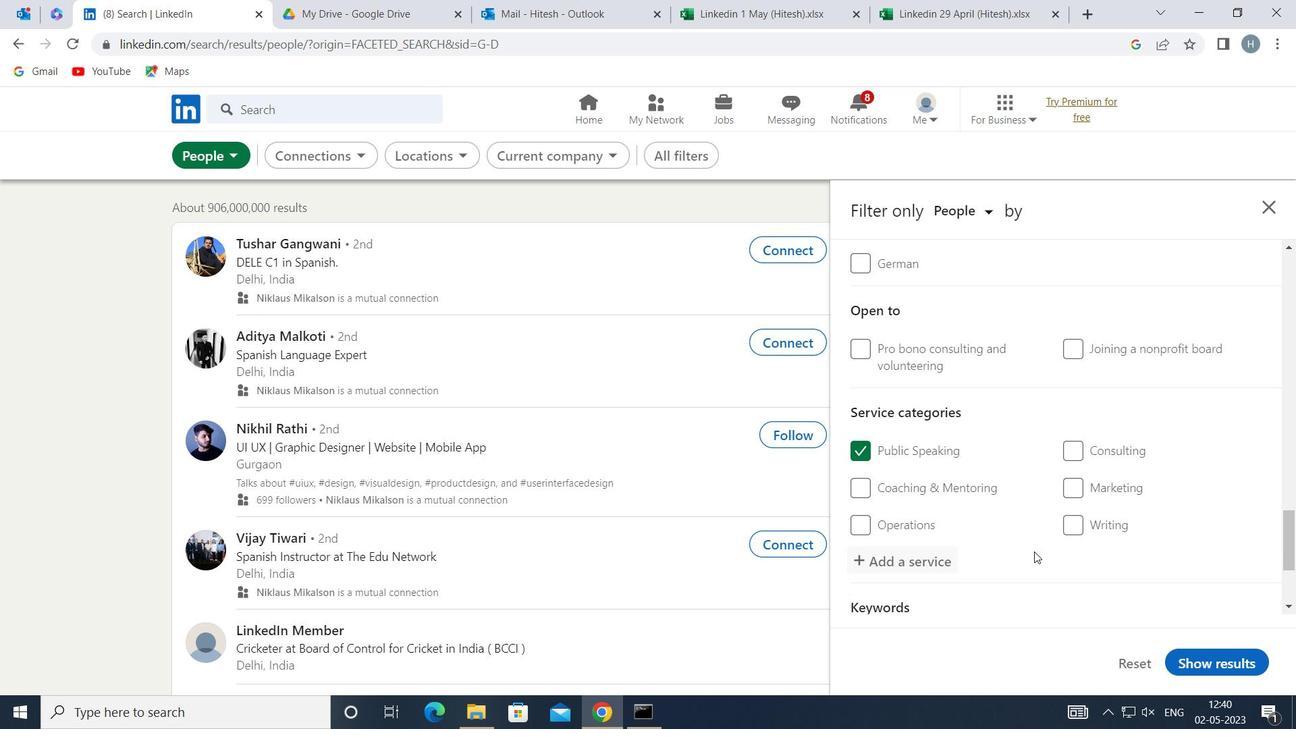 
Action: Mouse scrolled (1018, 542) with delta (0, 0)
Screenshot: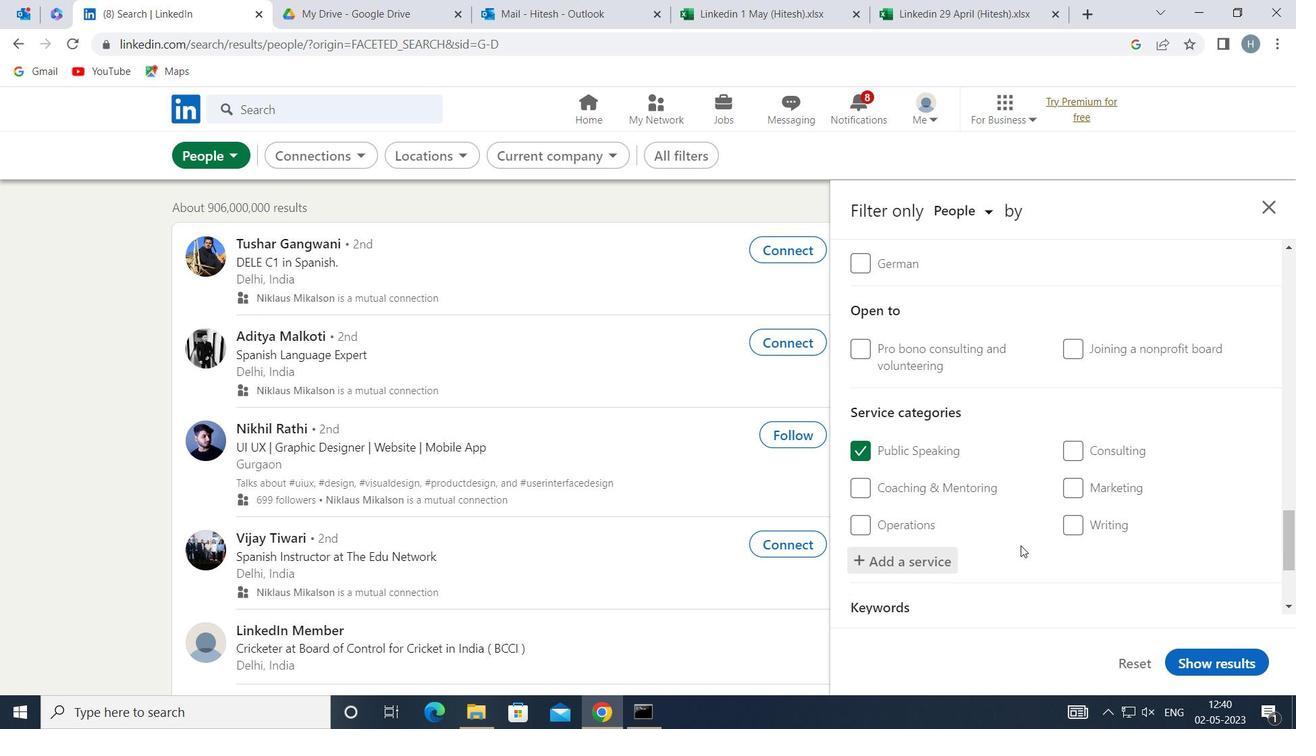 
Action: Mouse scrolled (1018, 542) with delta (0, 0)
Screenshot: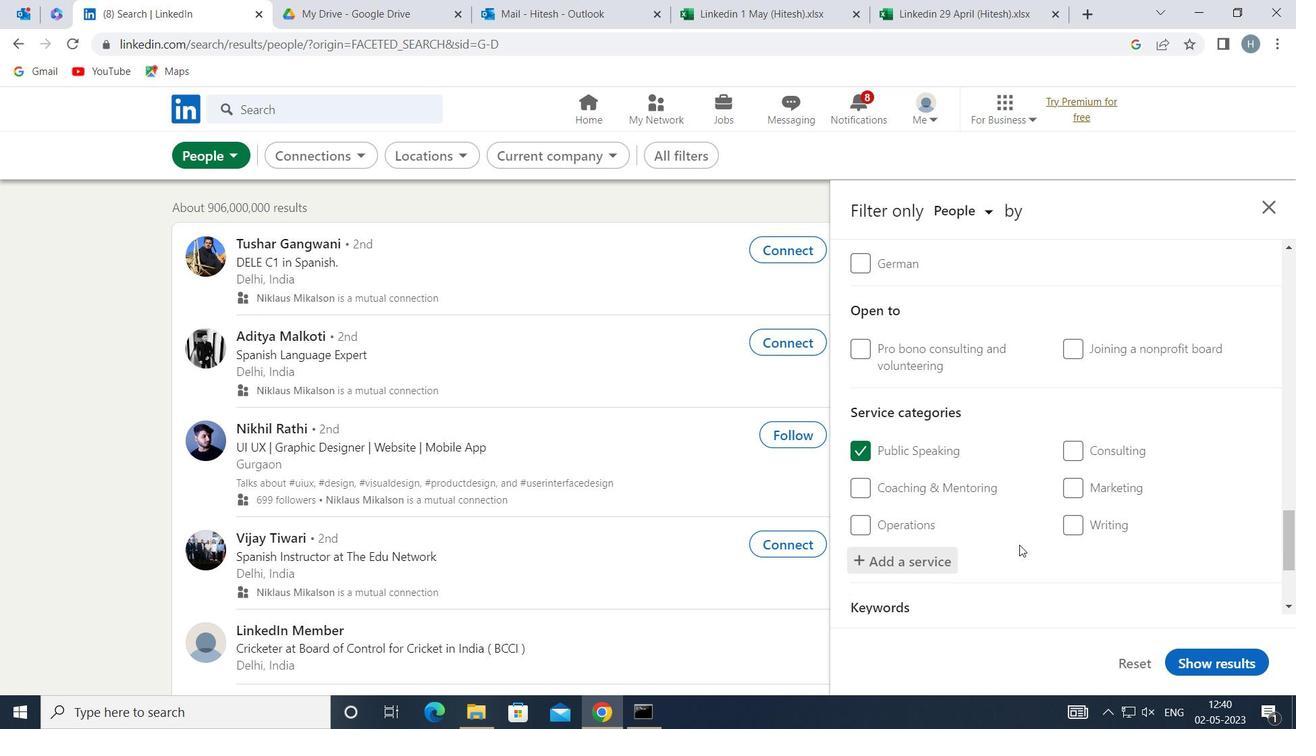 
Action: Mouse scrolled (1018, 542) with delta (0, 0)
Screenshot: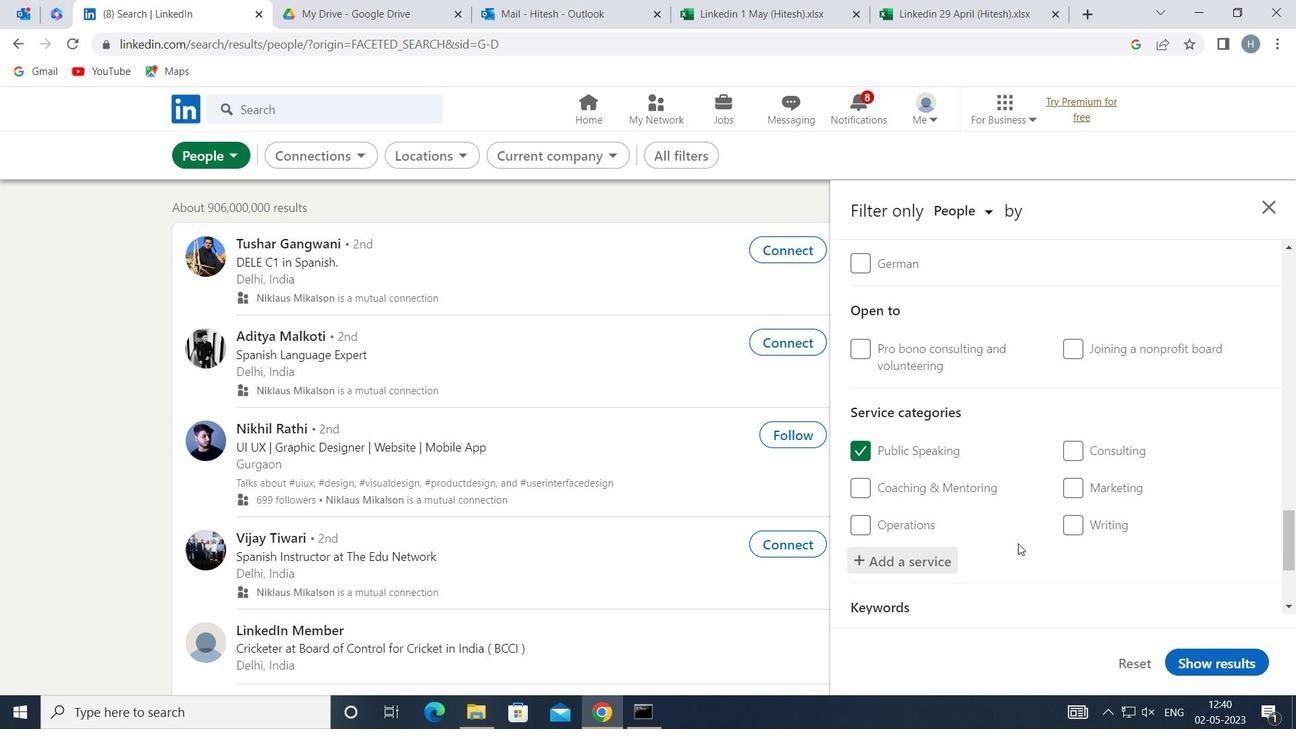 
Action: Mouse moved to (1018, 538)
Screenshot: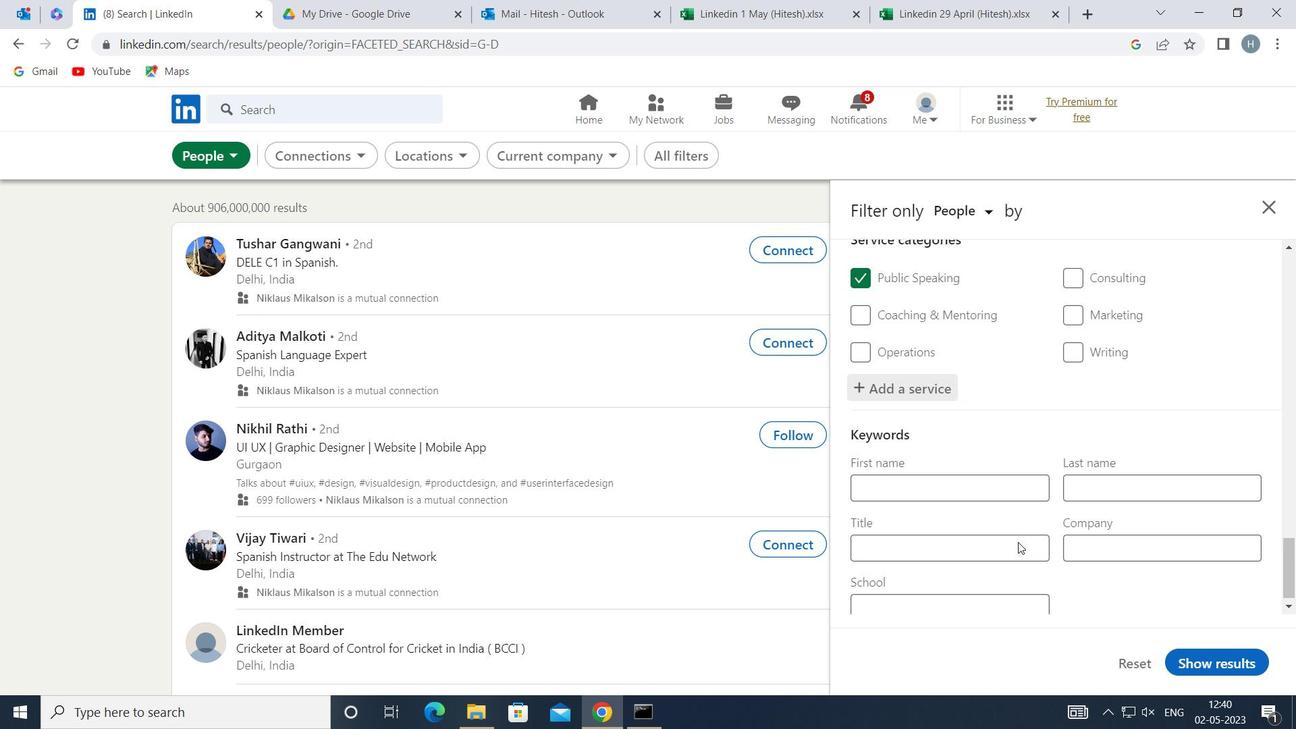 
Action: Mouse scrolled (1018, 537) with delta (0, 0)
Screenshot: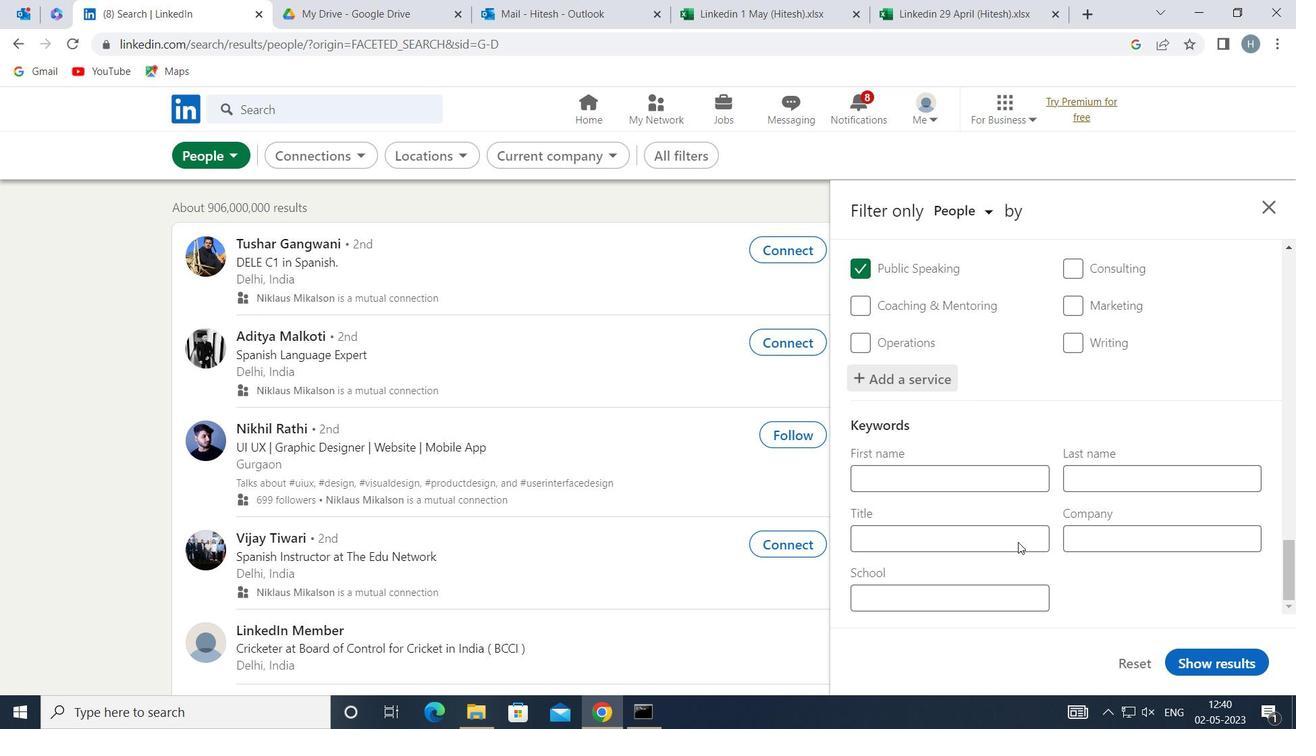 
Action: Mouse scrolled (1018, 537) with delta (0, 0)
Screenshot: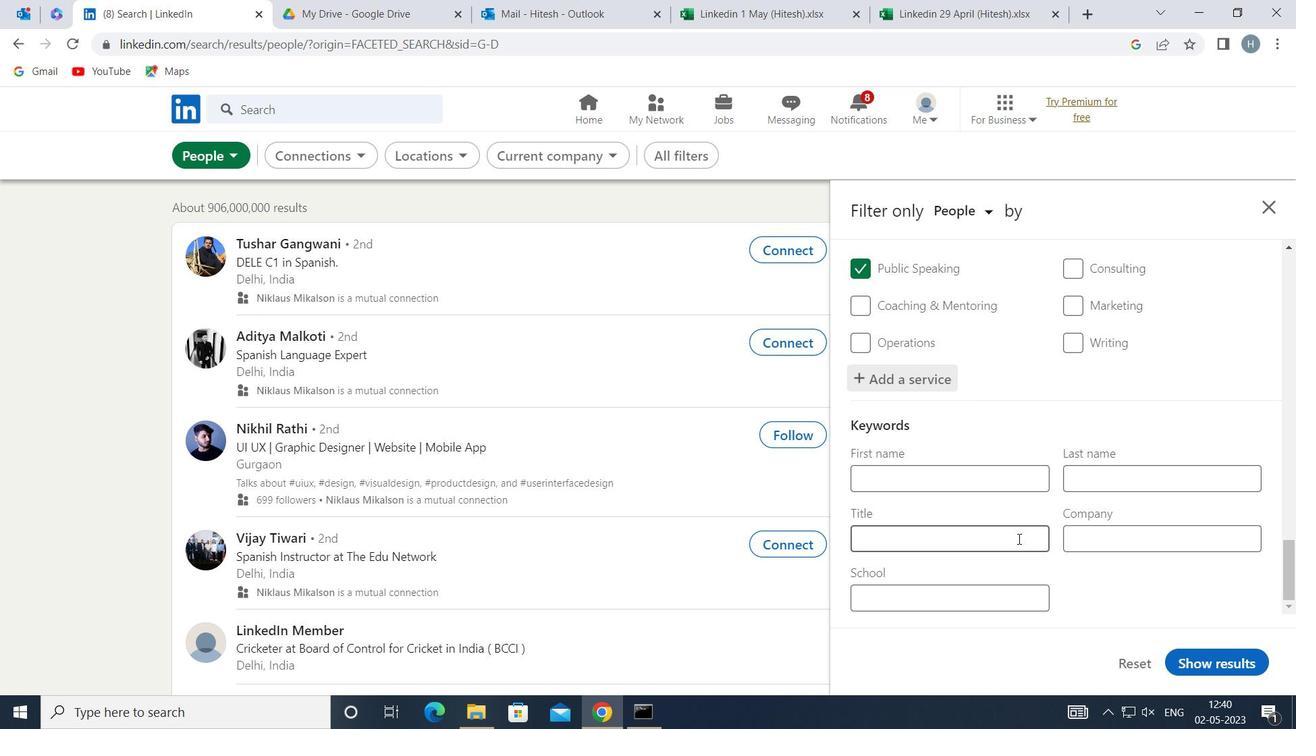 
Action: Mouse pressed left at (1018, 538)
Screenshot: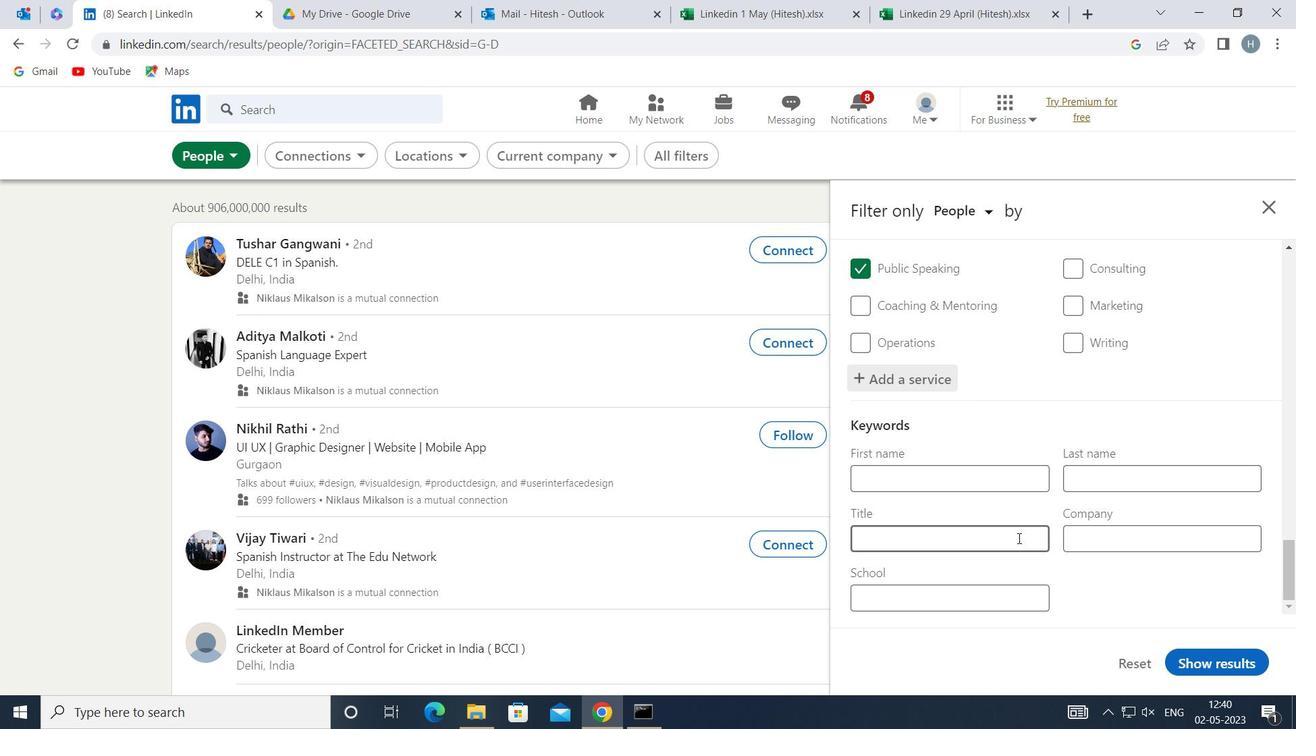 
Action: Key pressed <Key.shift>CO
Screenshot: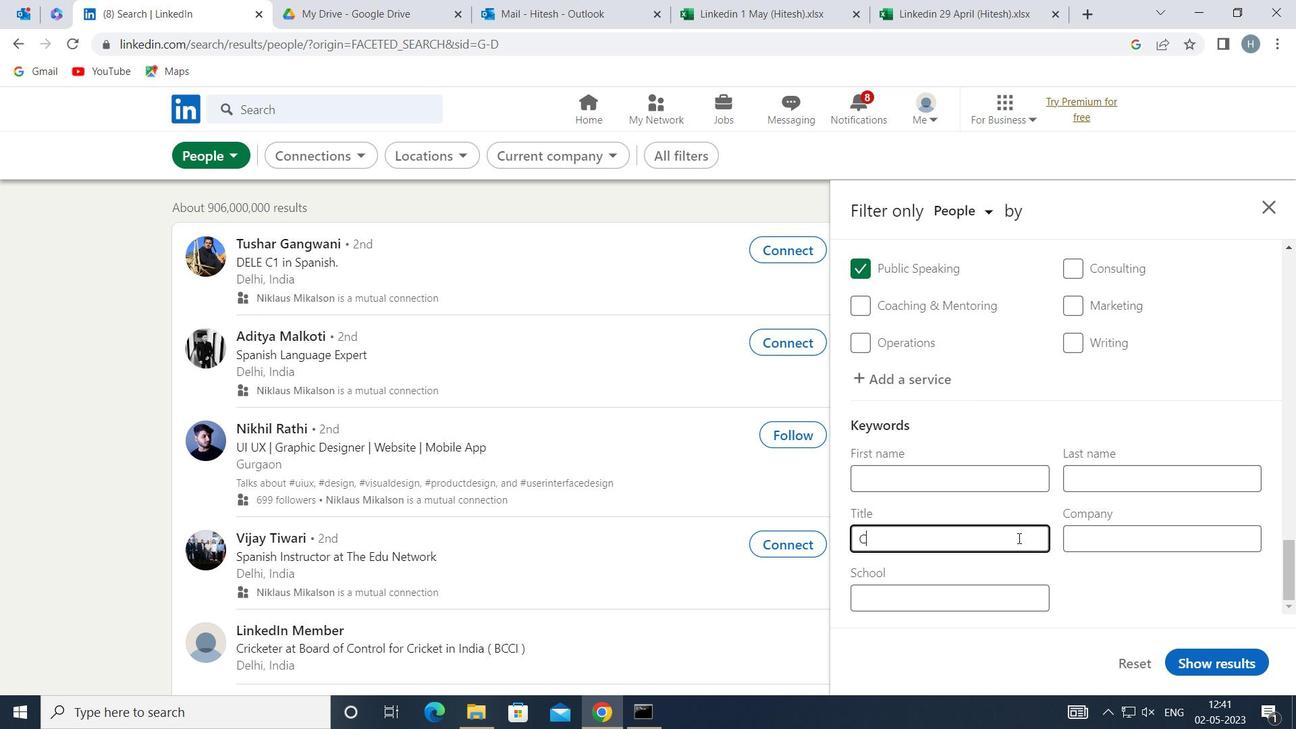 
Action: Mouse moved to (1007, 536)
Screenshot: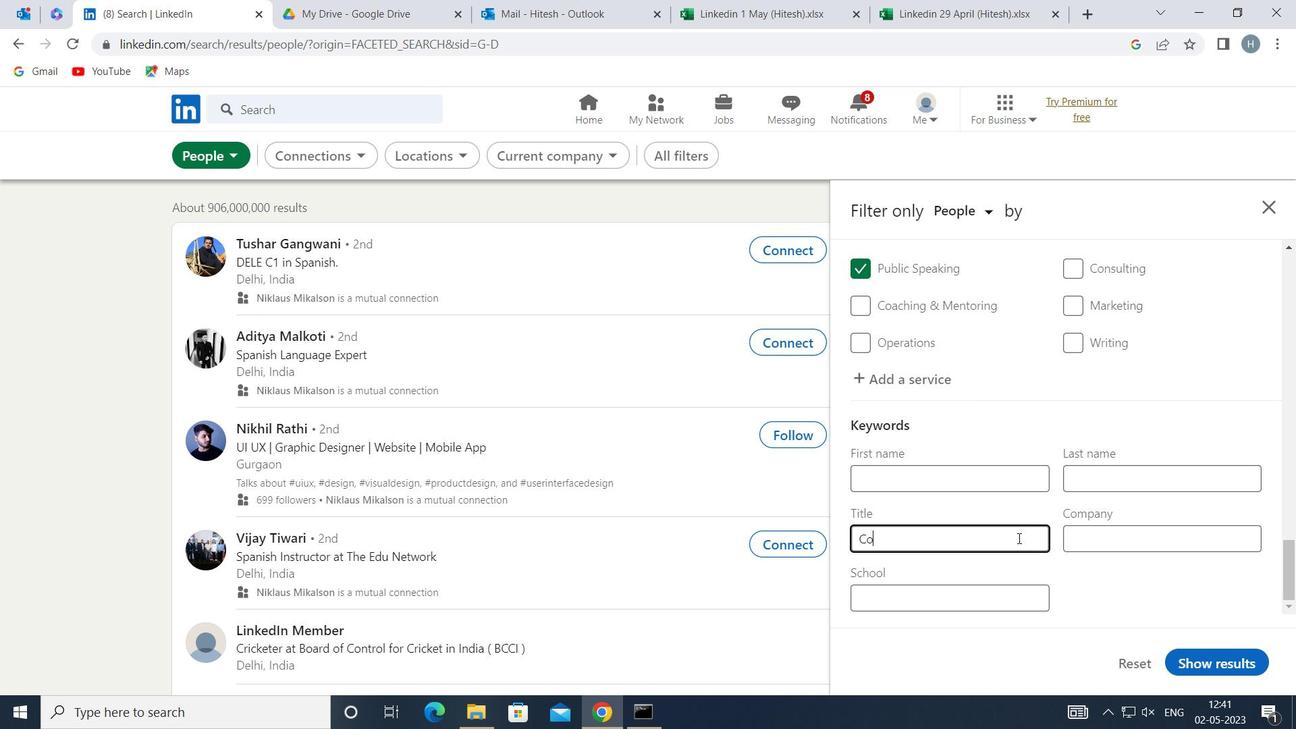 
Action: Key pressed NSTRU
Screenshot: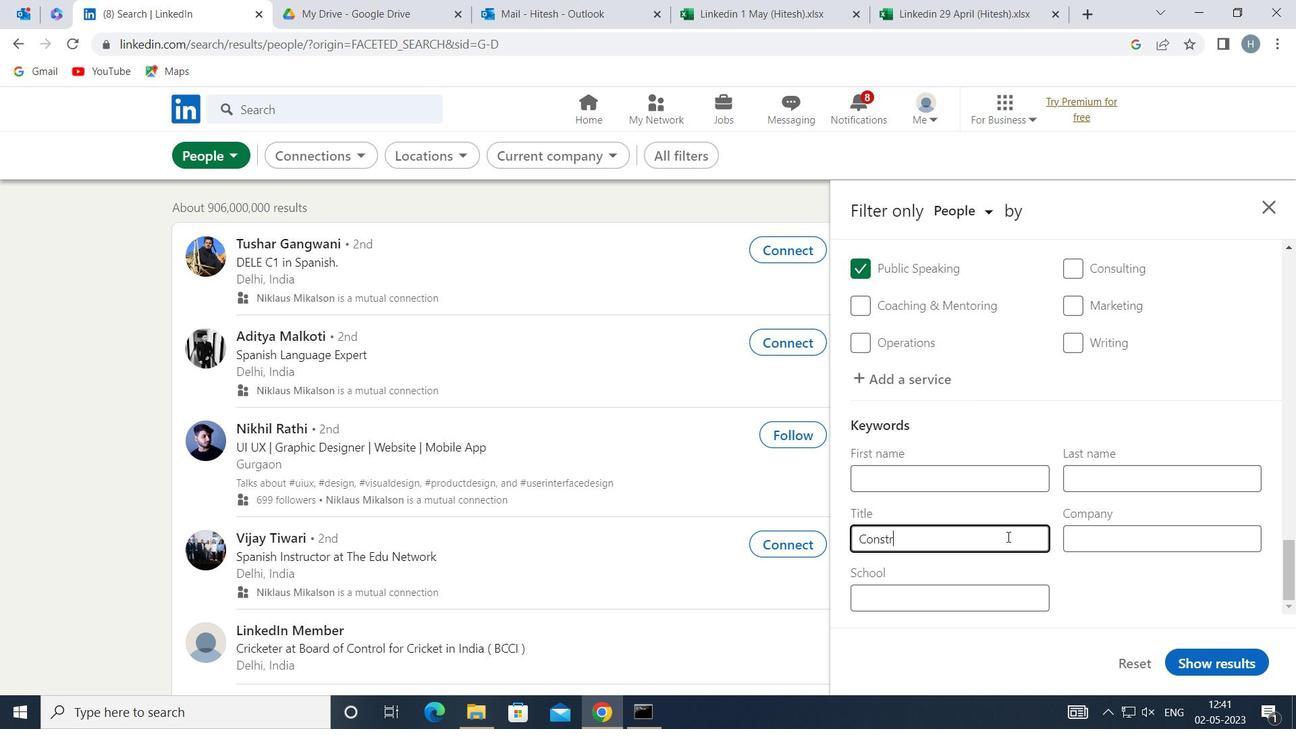 
Action: Mouse moved to (1007, 540)
Screenshot: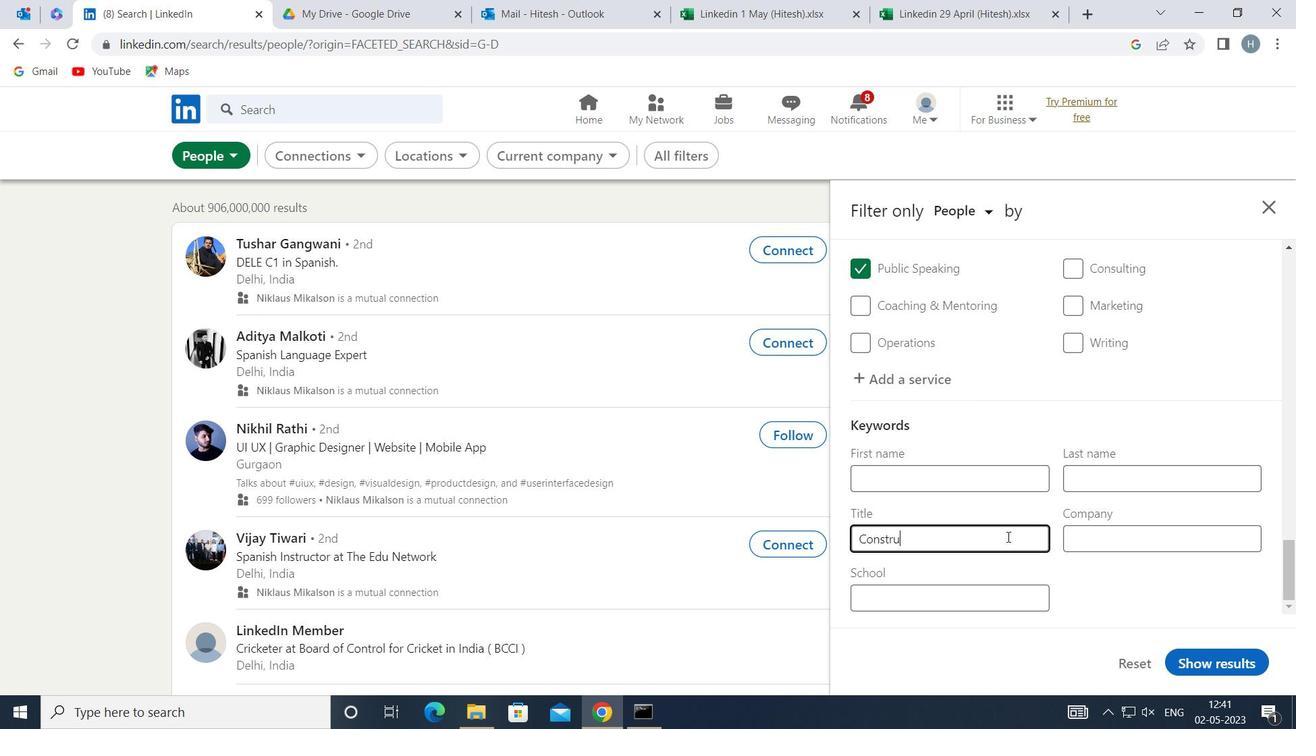 
Action: Key pressed CT
Screenshot: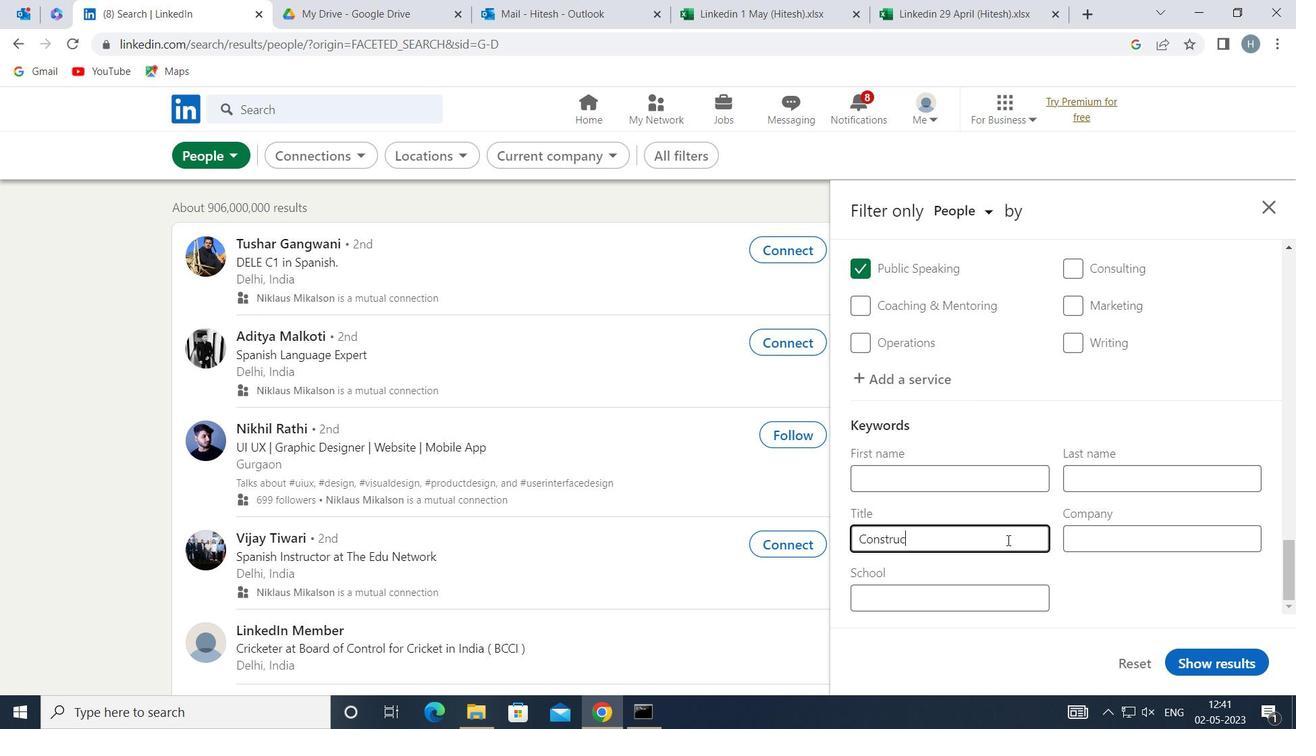 
Action: Mouse moved to (1007, 541)
Screenshot: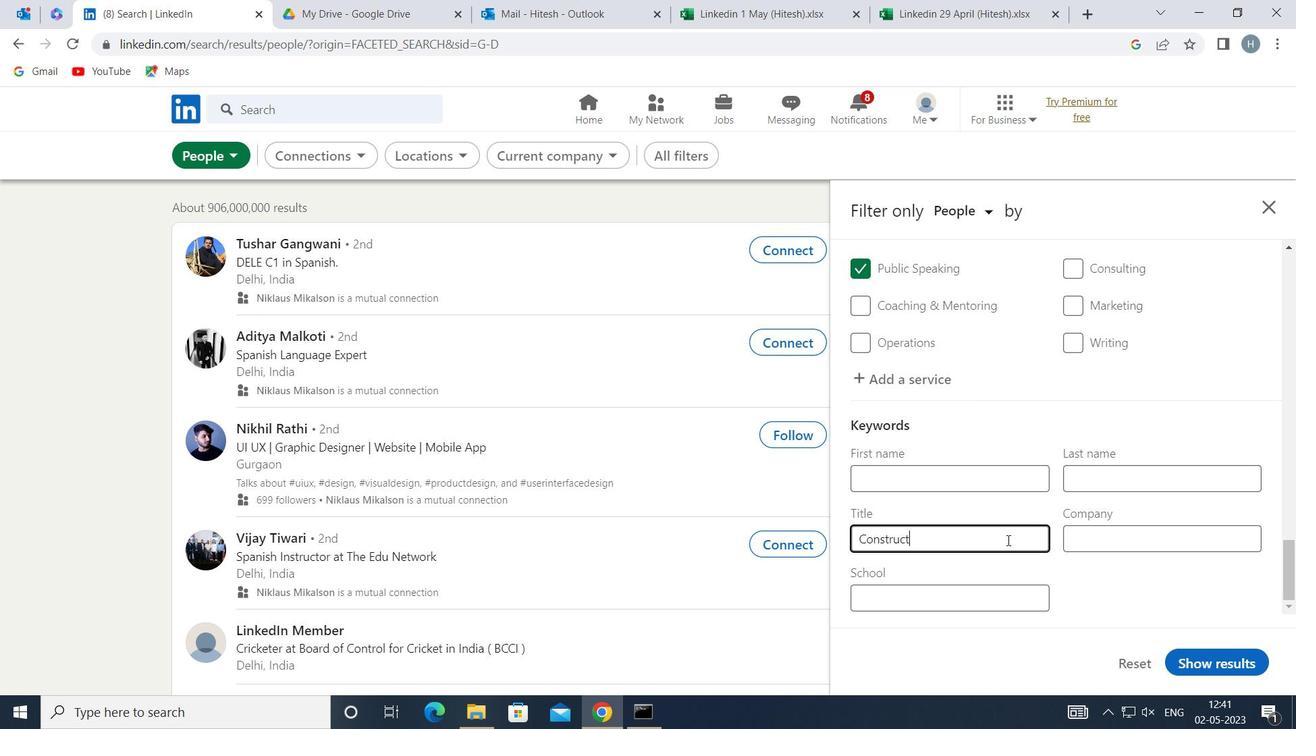 
Action: Key pressed ION
Screenshot: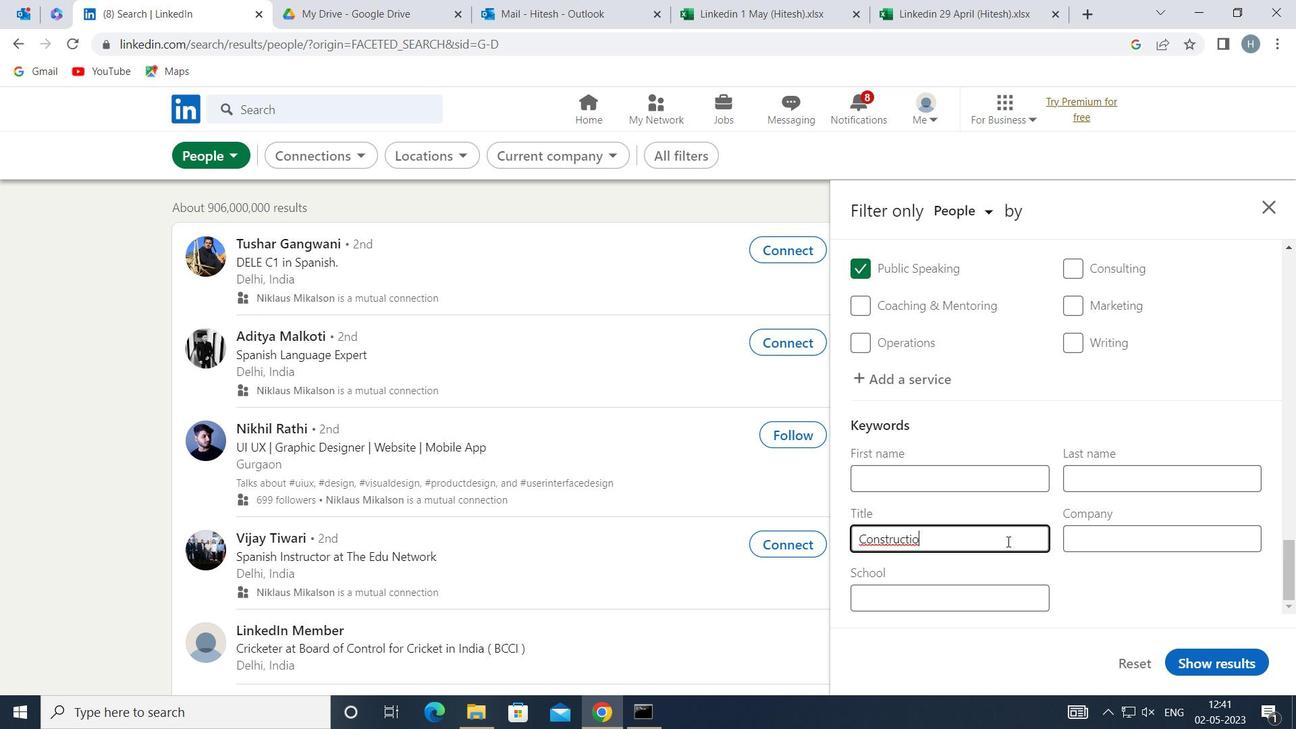 
Action: Mouse moved to (1003, 542)
Screenshot: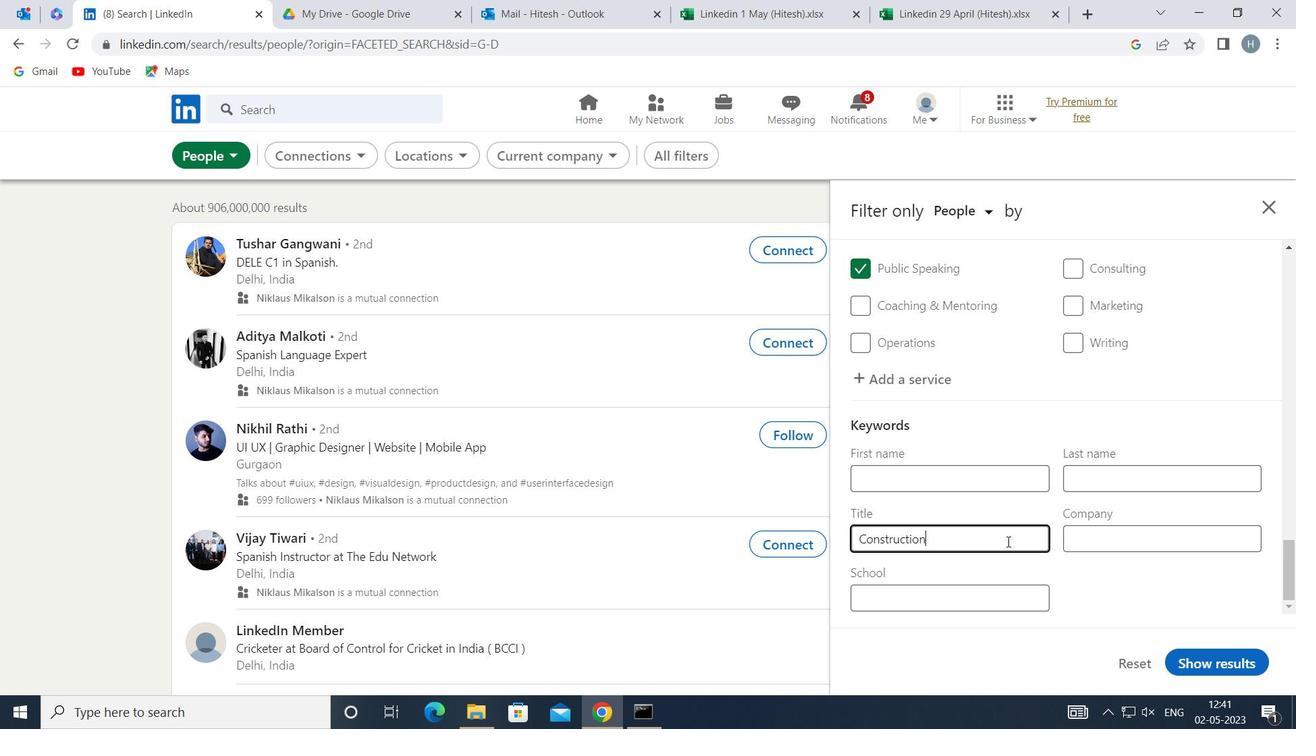
Action: Key pressed <Key.space>
Screenshot: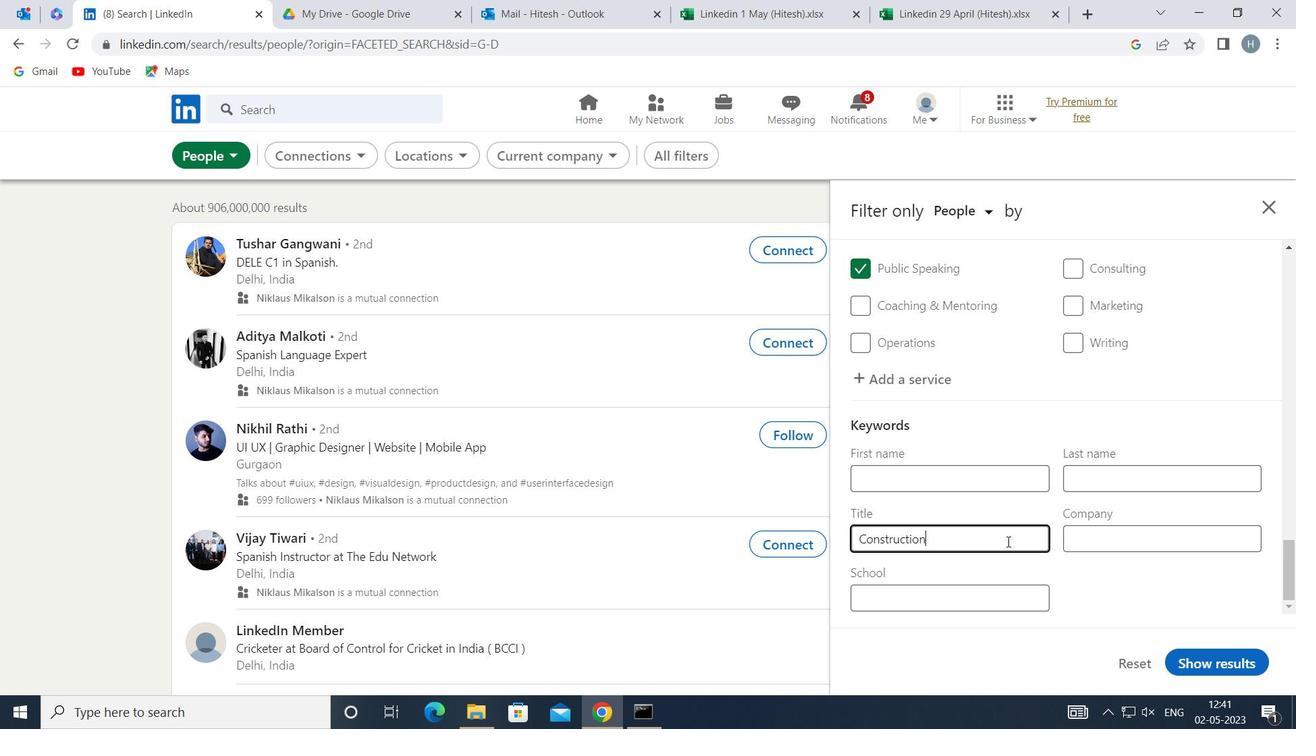 
Action: Mouse moved to (1002, 542)
Screenshot: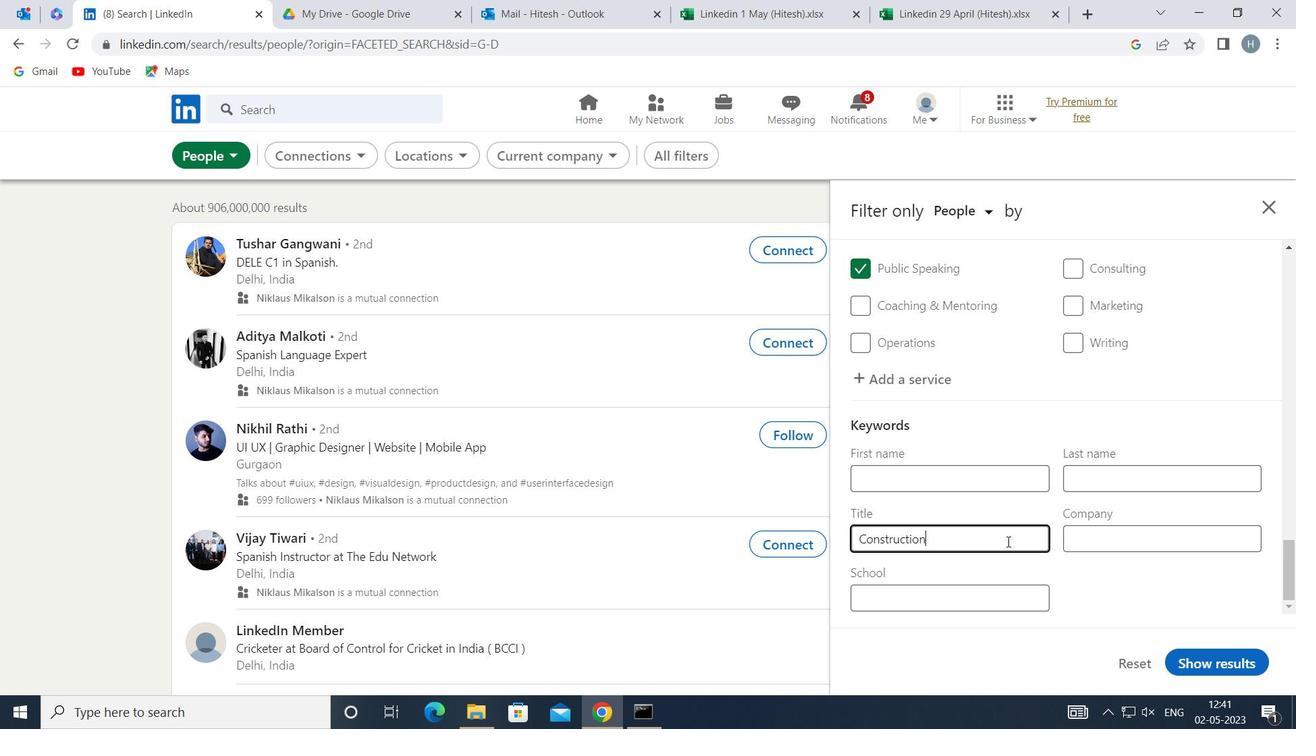 
Action: Key pressed <Key.shift>WORKER
Screenshot: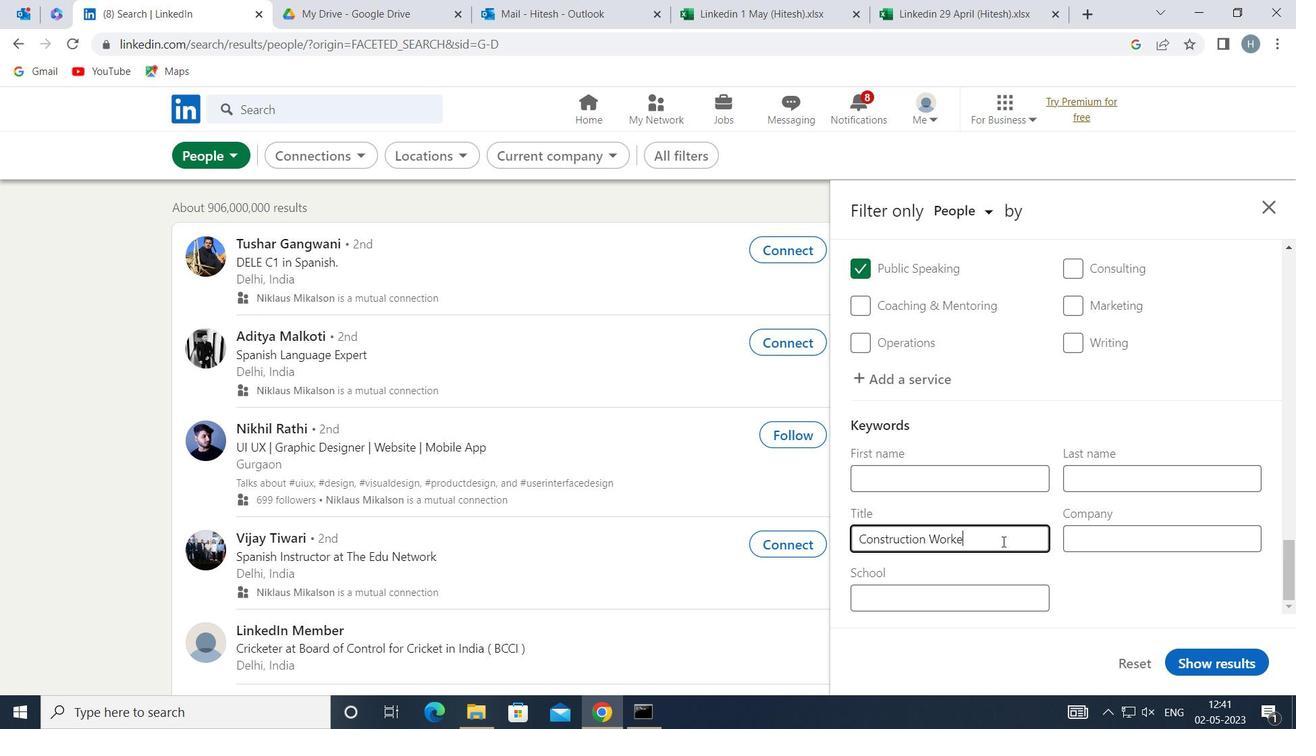 
Action: Mouse moved to (1223, 660)
Screenshot: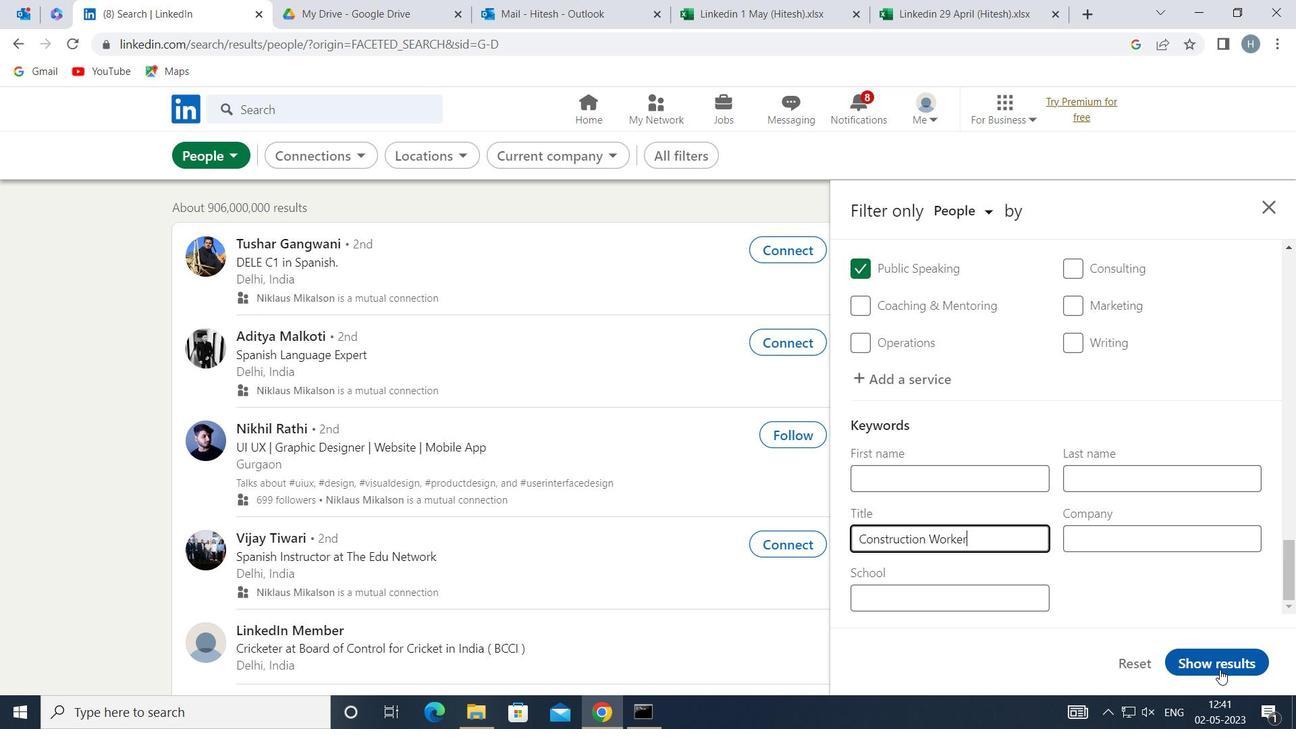 
Action: Mouse pressed left at (1223, 660)
Screenshot: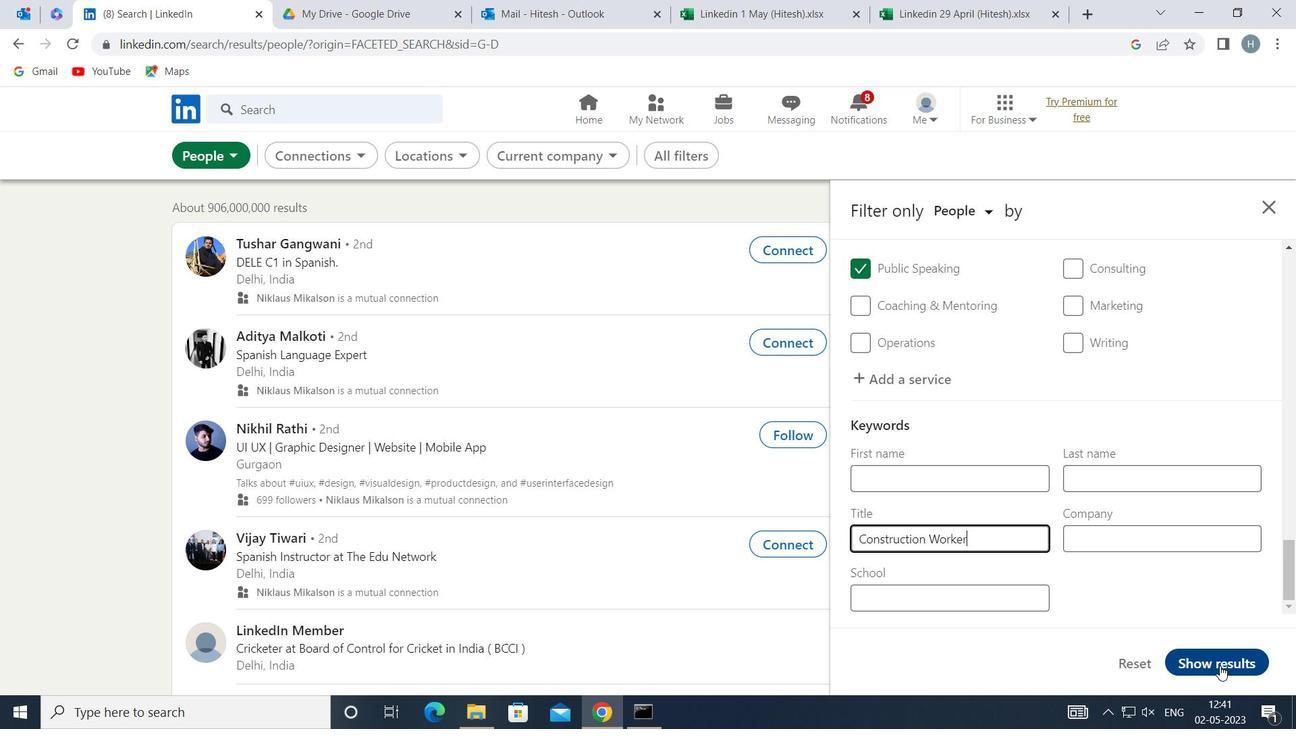 
Action: Mouse moved to (992, 484)
Screenshot: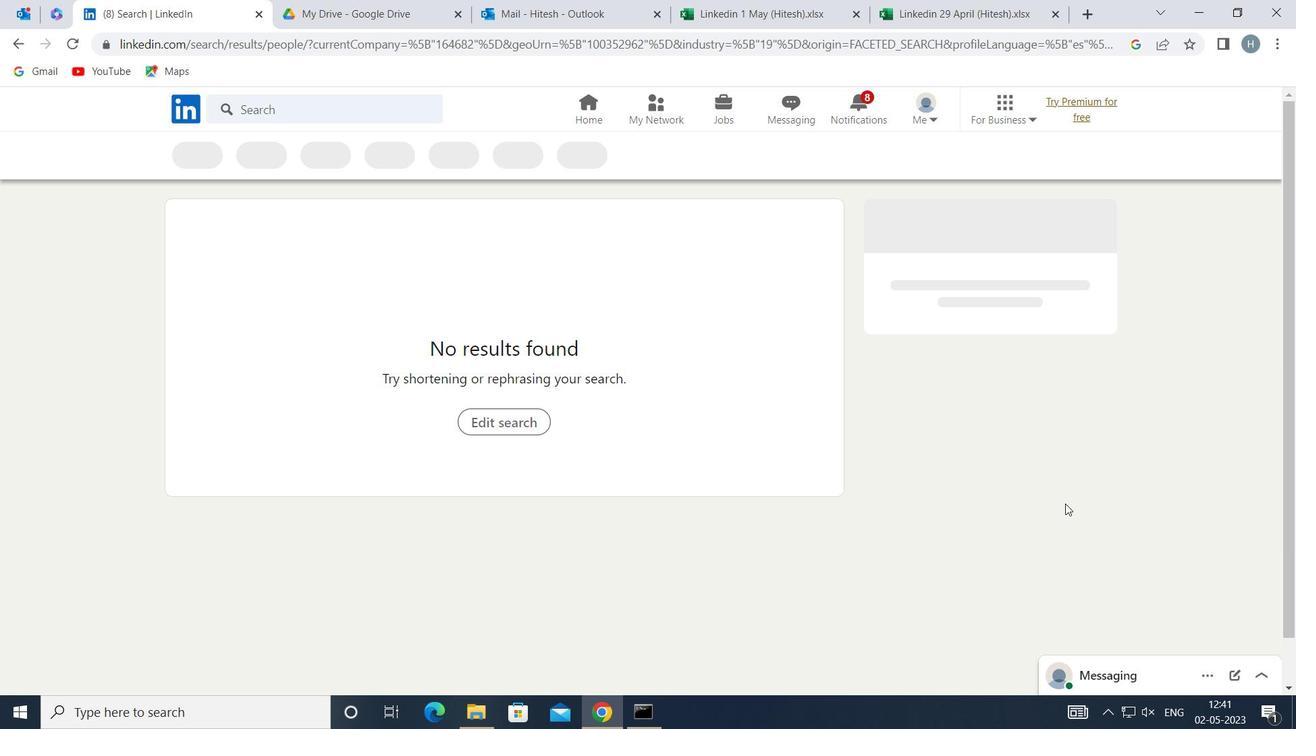 
